 Task: Find connections with filter location Eggenstein-Leopoldshafen with filter topic #realestateagentwith filter profile language Spanish with filter current company KALPATARU POWER TRANSMISSION LIMITED with filter school UNIVERSITY OF SCIENCE AND TECHNOLOGY, MEGHALAYA with filter industry Freight and Package Transportation with filter service category Healthcare Consulting with filter keywords title Marketing Staff
Action: Mouse moved to (589, 80)
Screenshot: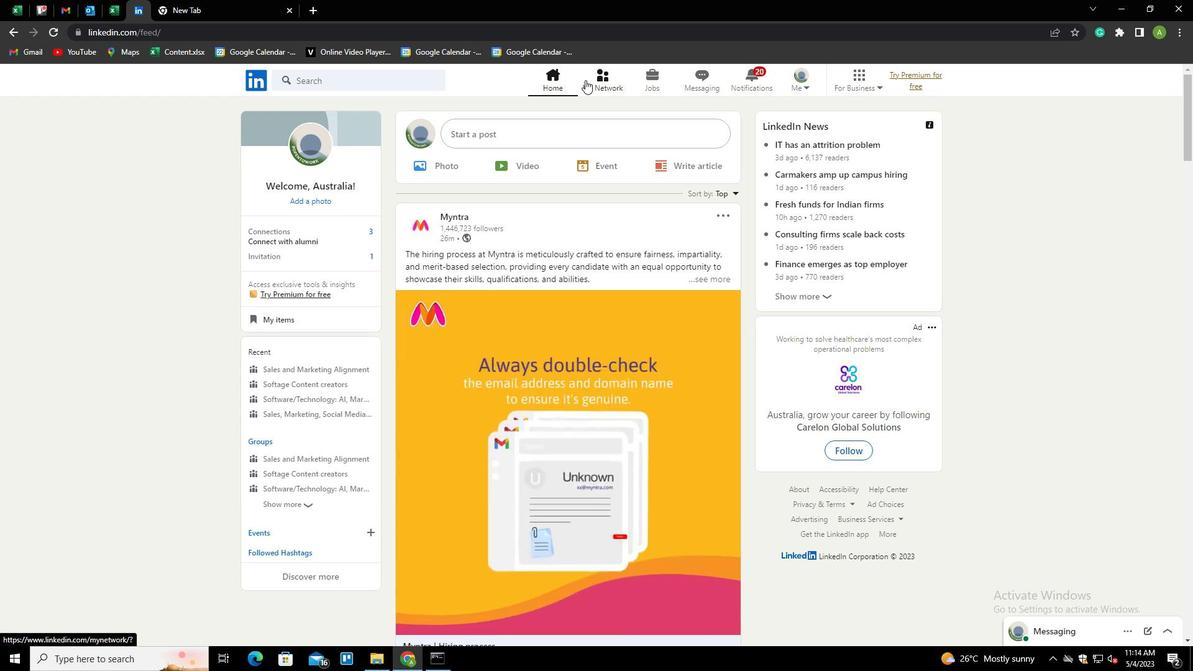 
Action: Mouse pressed left at (589, 80)
Screenshot: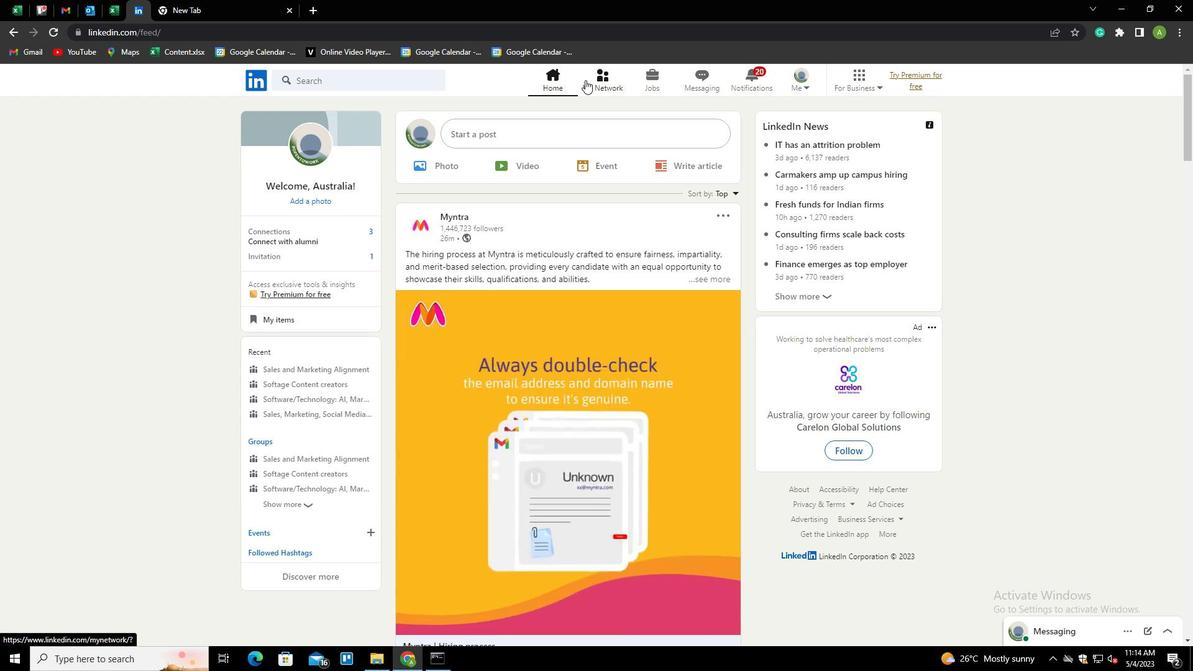 
Action: Mouse moved to (317, 152)
Screenshot: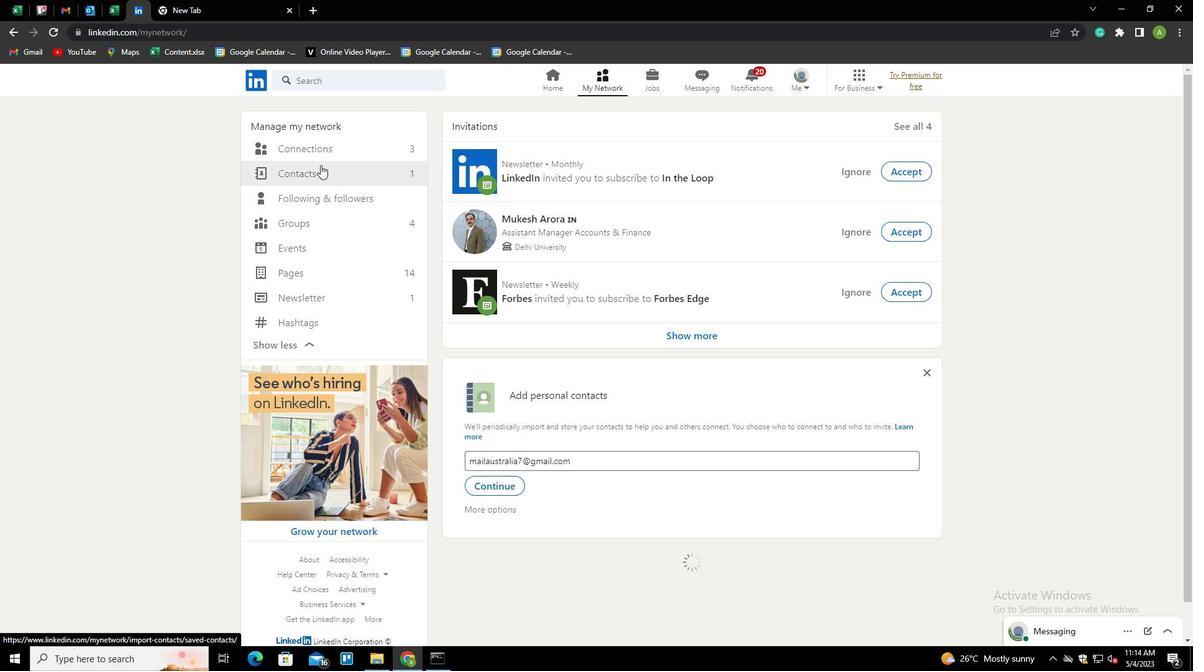 
Action: Mouse pressed left at (317, 152)
Screenshot: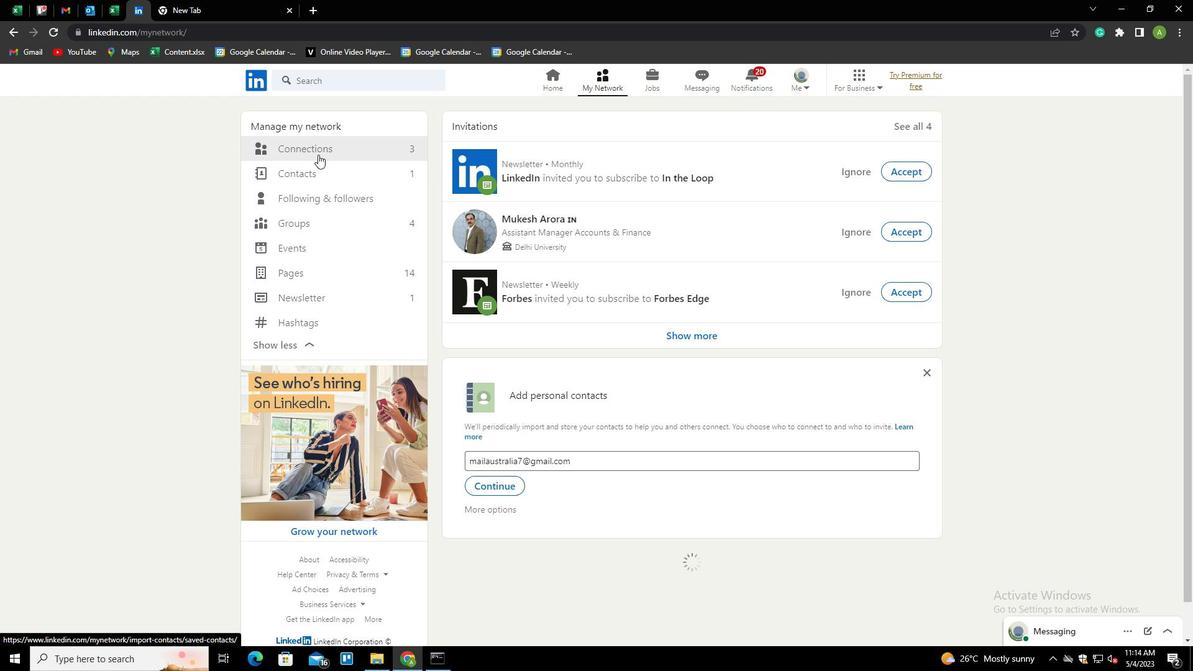 
Action: Mouse moved to (663, 145)
Screenshot: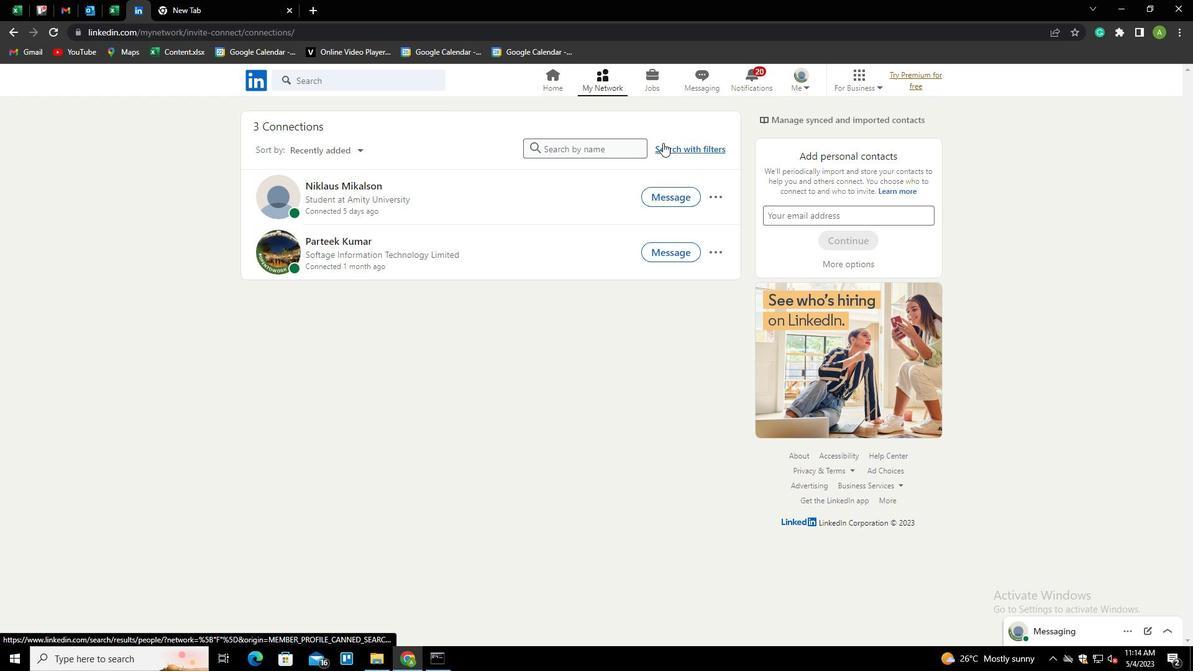 
Action: Mouse pressed left at (663, 145)
Screenshot: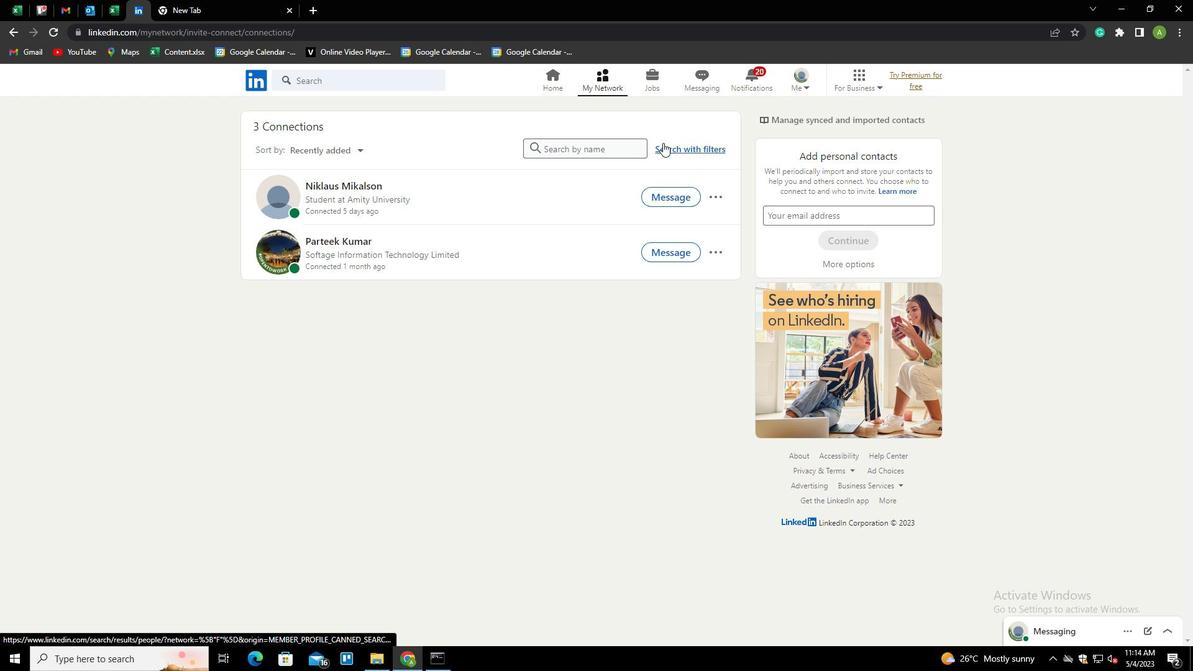 
Action: Mouse moved to (626, 119)
Screenshot: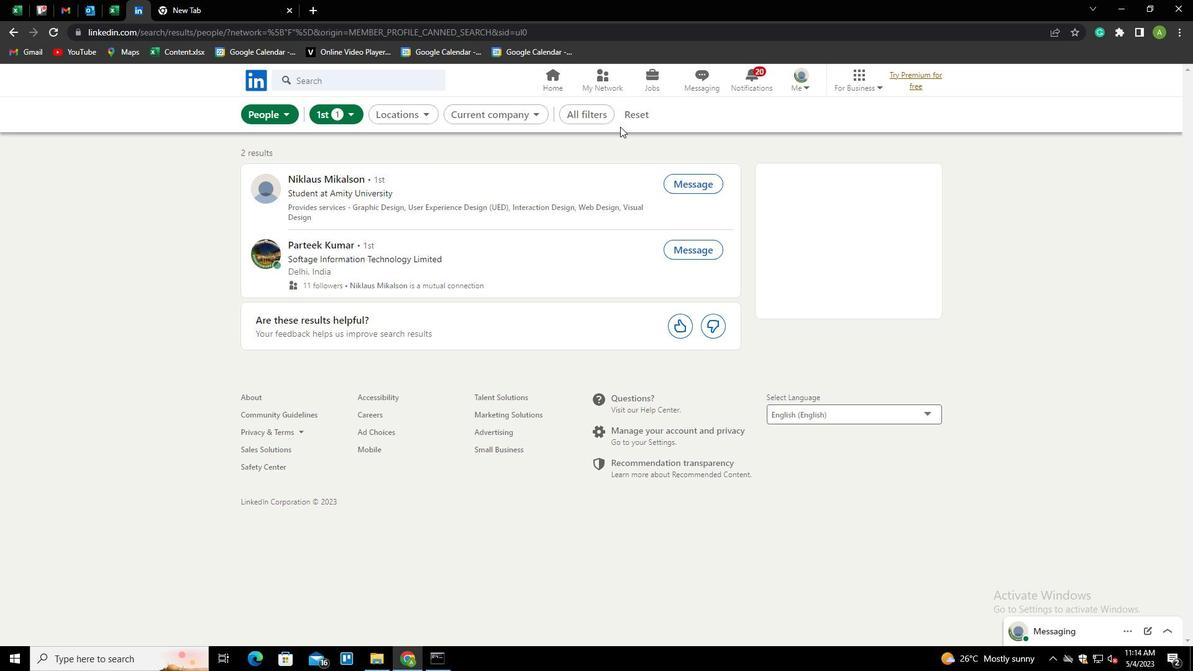 
Action: Mouse pressed left at (626, 119)
Screenshot: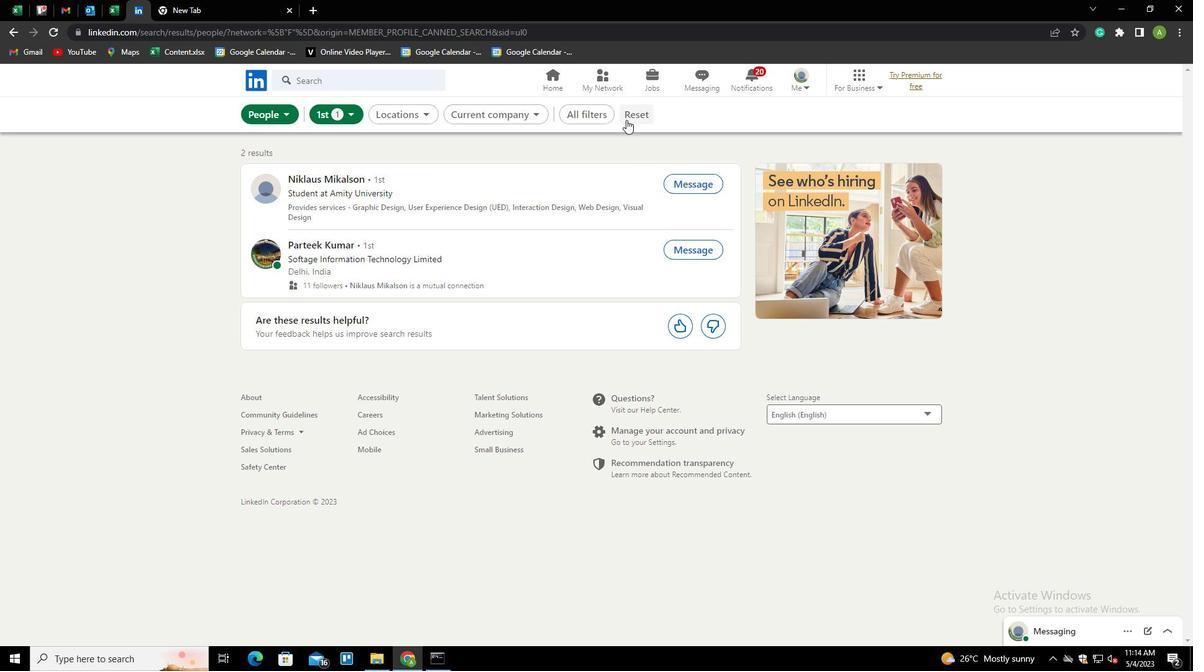 
Action: Mouse moved to (609, 115)
Screenshot: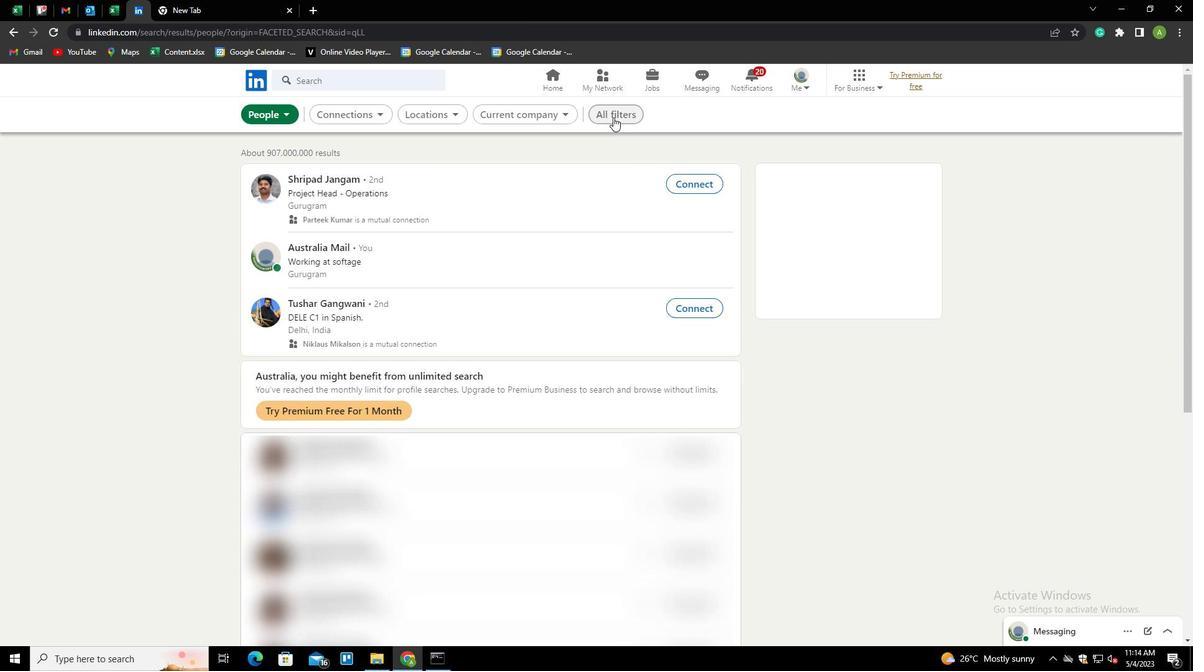 
Action: Mouse pressed left at (609, 115)
Screenshot: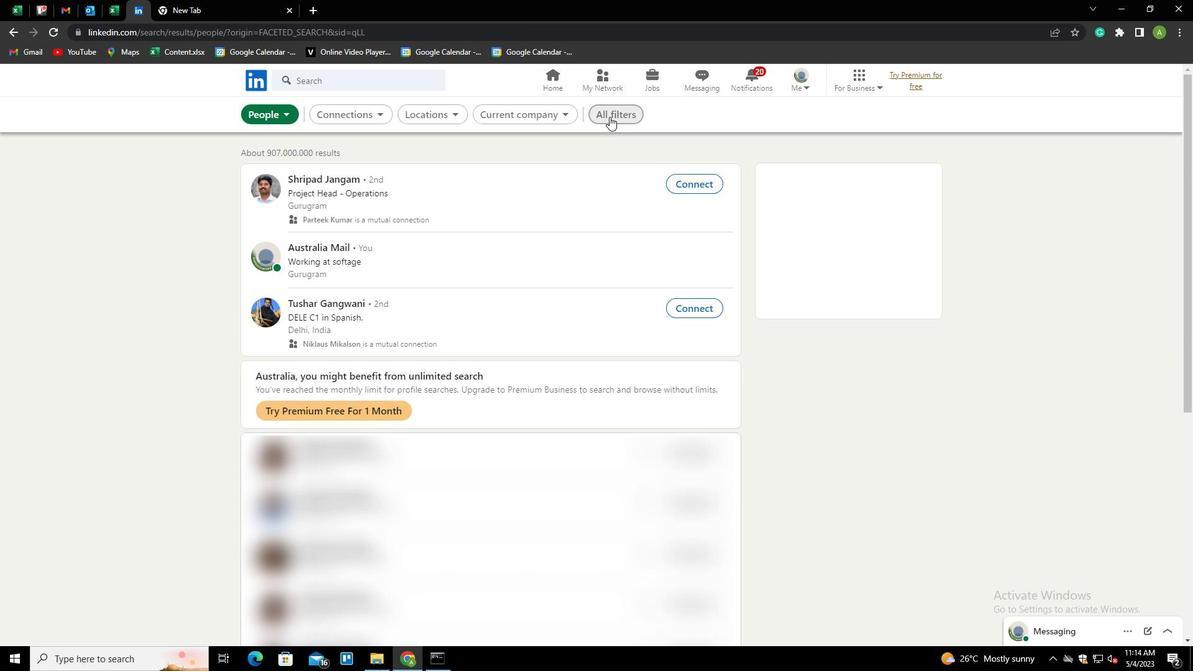 
Action: Mouse moved to (909, 243)
Screenshot: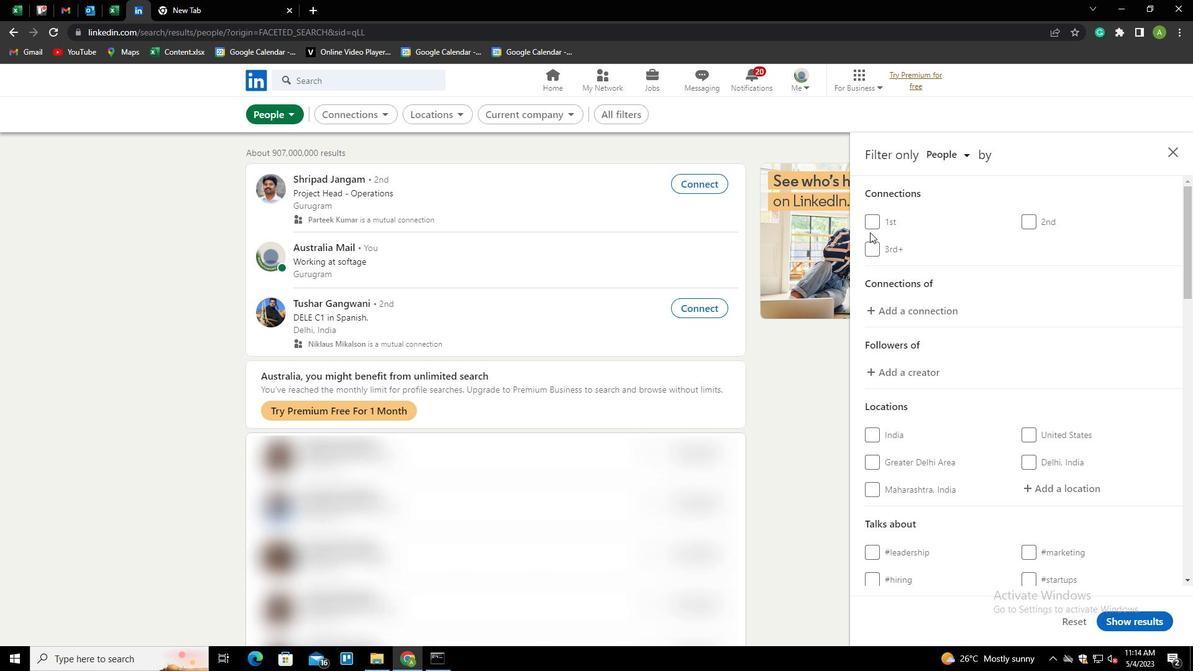 
Action: Mouse scrolled (909, 242) with delta (0, 0)
Screenshot: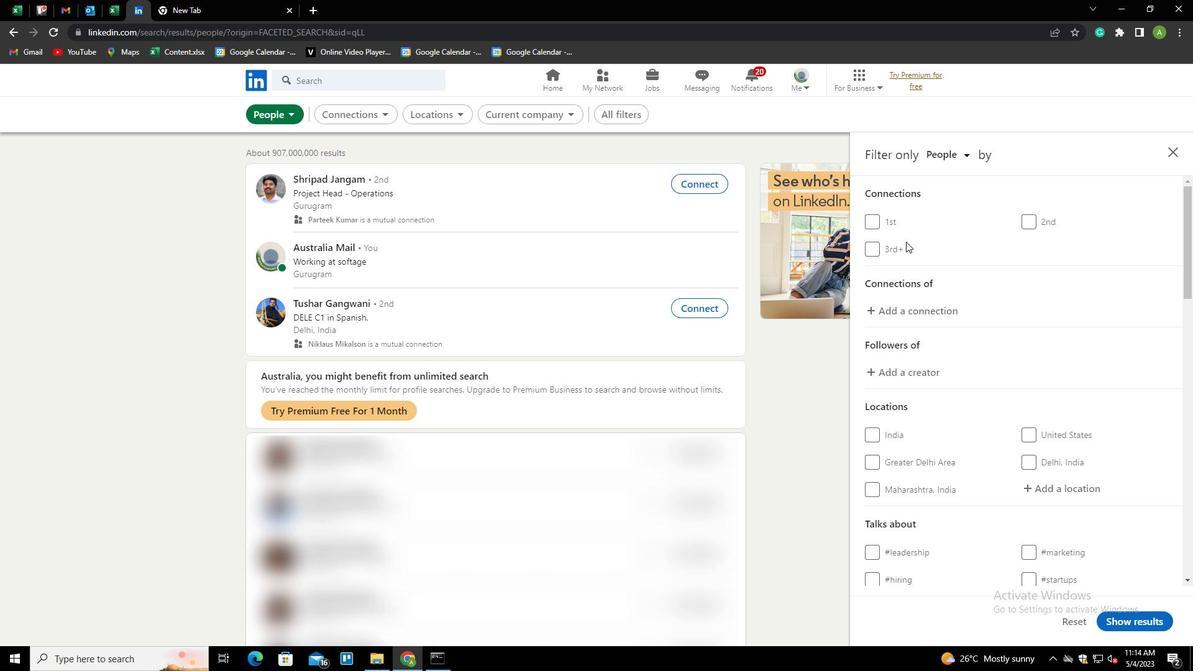 
Action: Mouse scrolled (909, 242) with delta (0, 0)
Screenshot: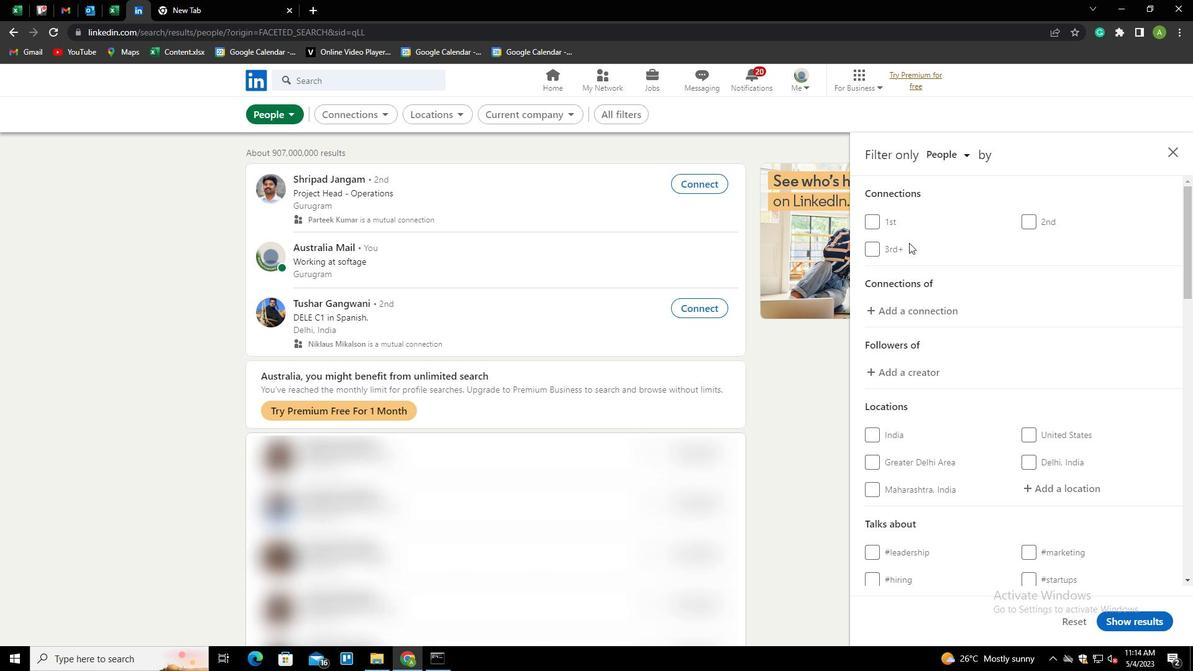 
Action: Mouse moved to (1035, 356)
Screenshot: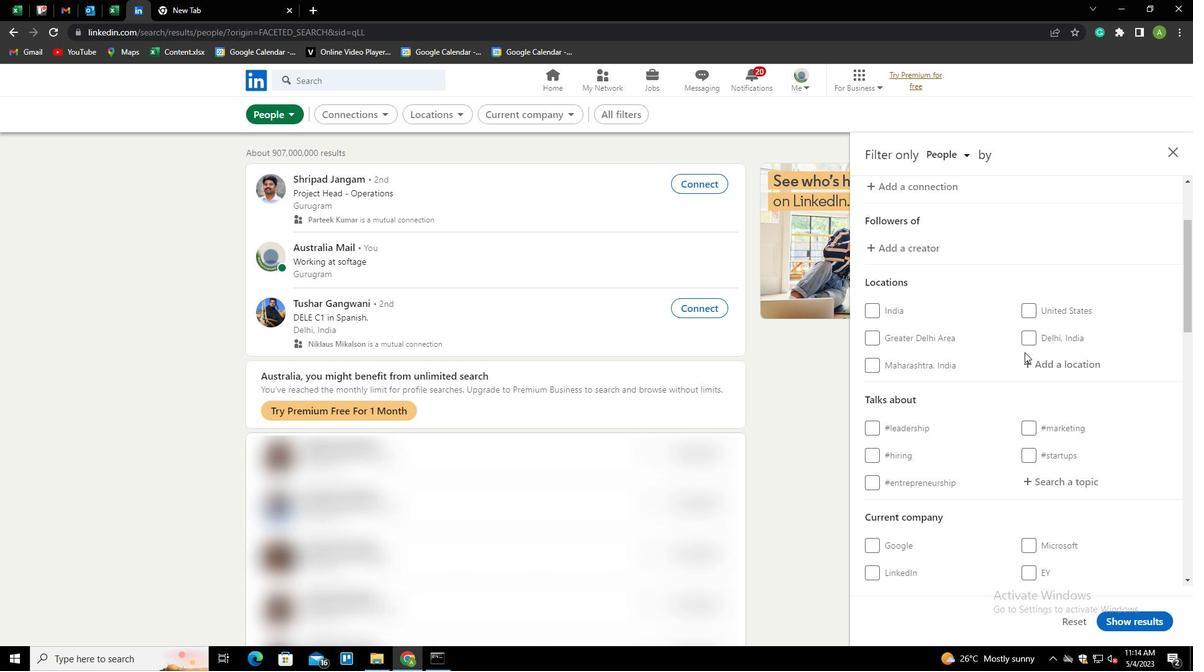 
Action: Mouse pressed left at (1035, 356)
Screenshot: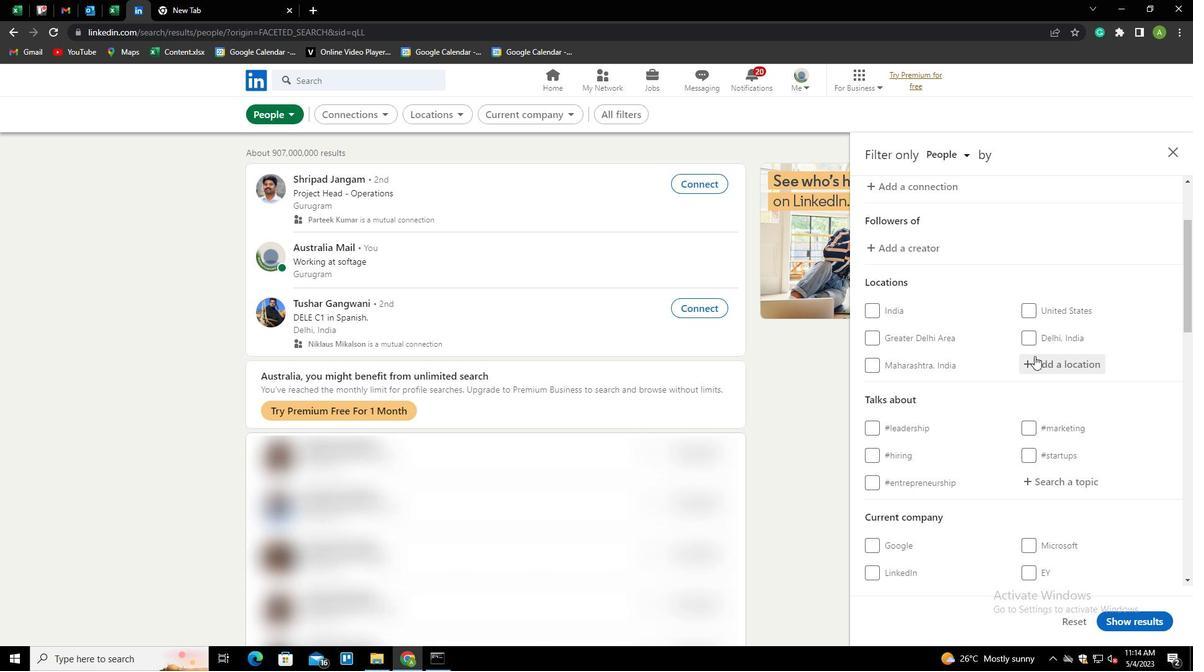 
Action: Key pressed <Key.shift>E
Screenshot: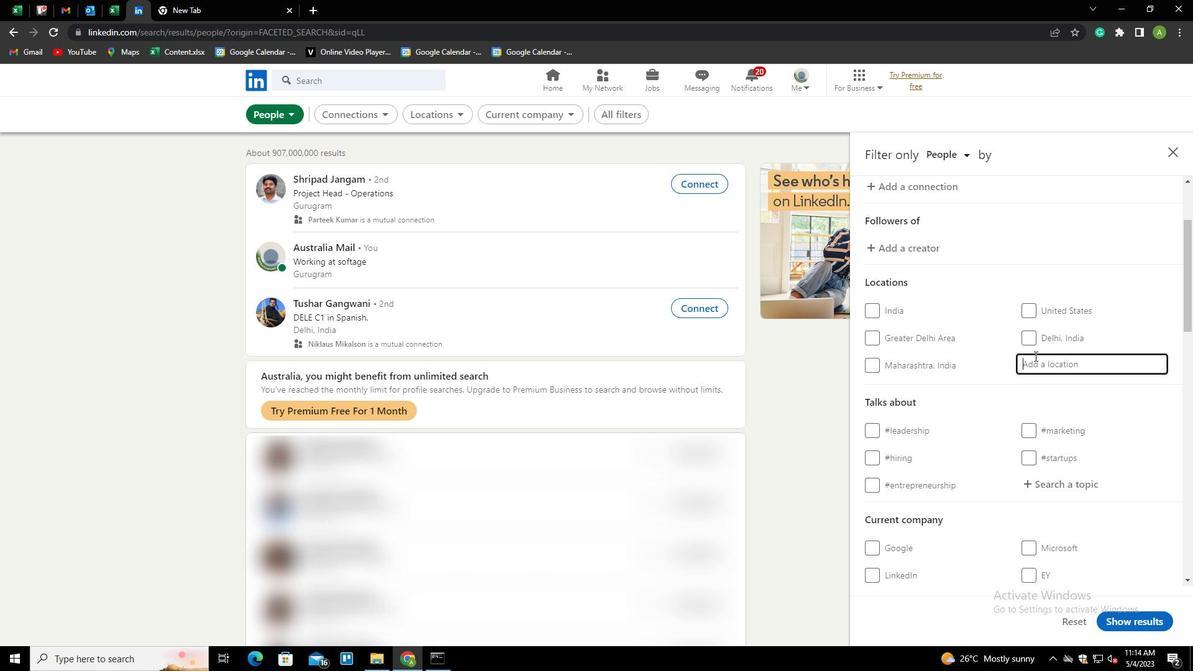
Action: Mouse moved to (1035, 356)
Screenshot: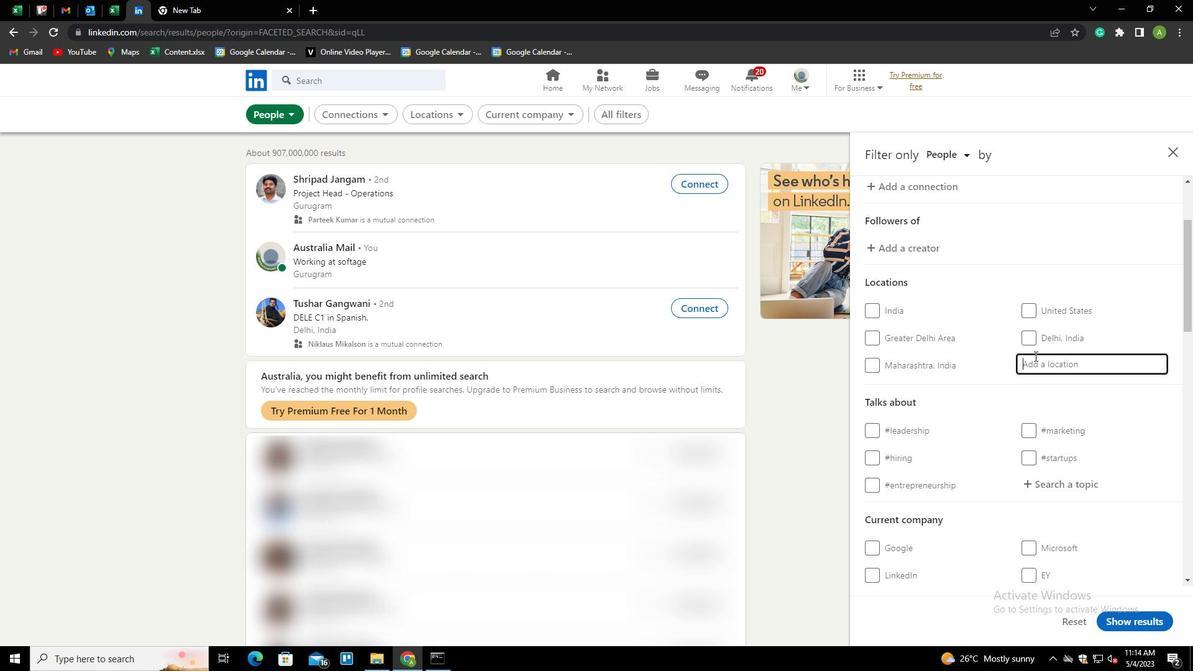 
Action: Key pressed GG
Screenshot: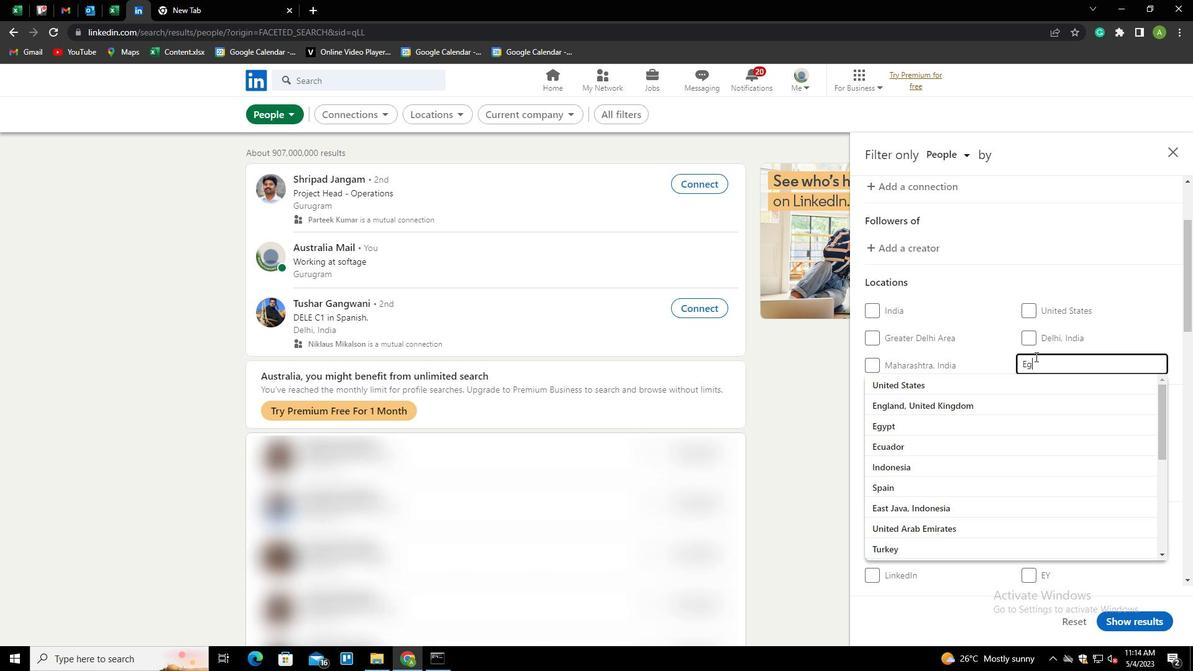
Action: Mouse moved to (1033, 355)
Screenshot: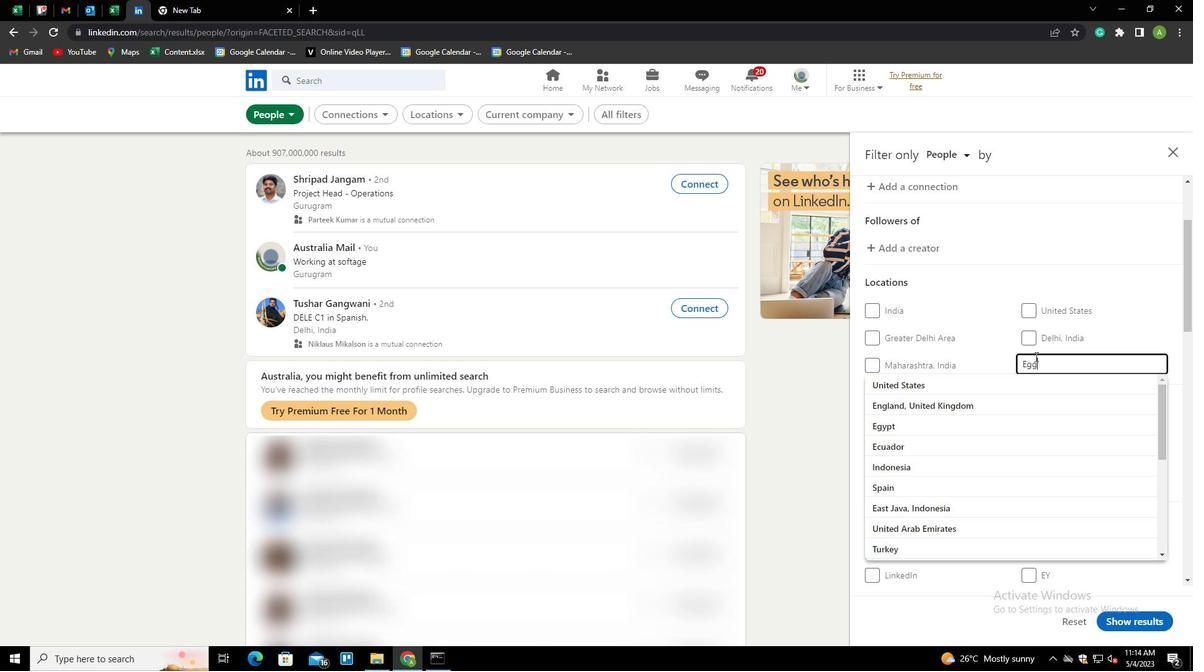 
Action: Key pressed E
Screenshot: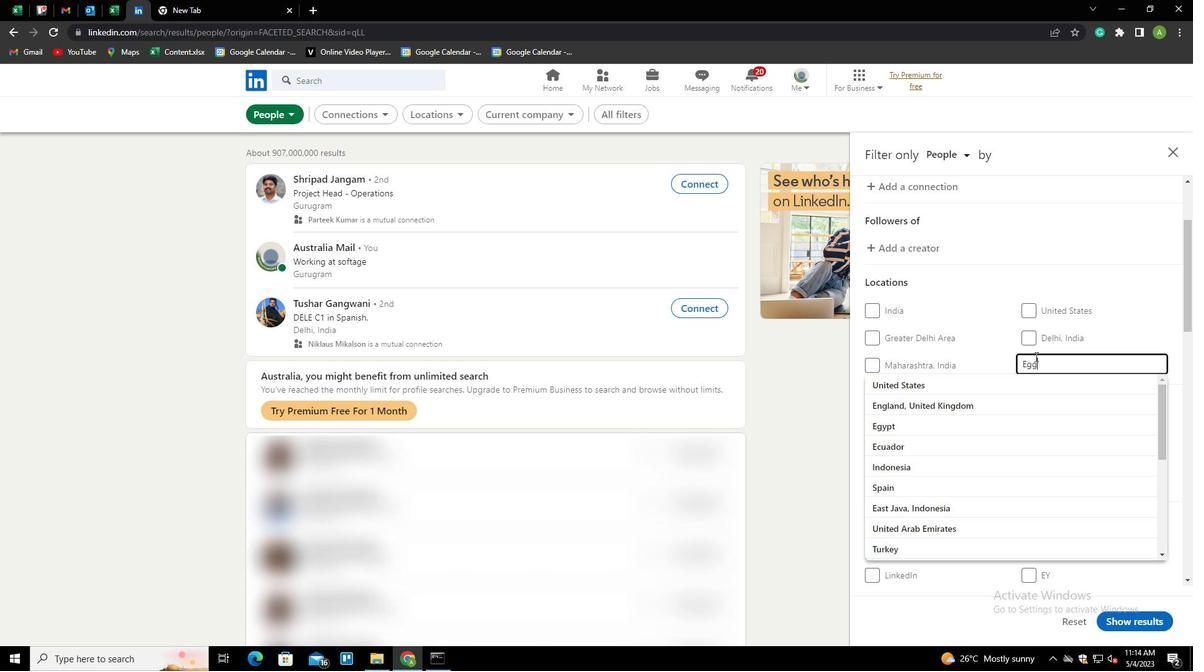 
Action: Mouse moved to (985, 324)
Screenshot: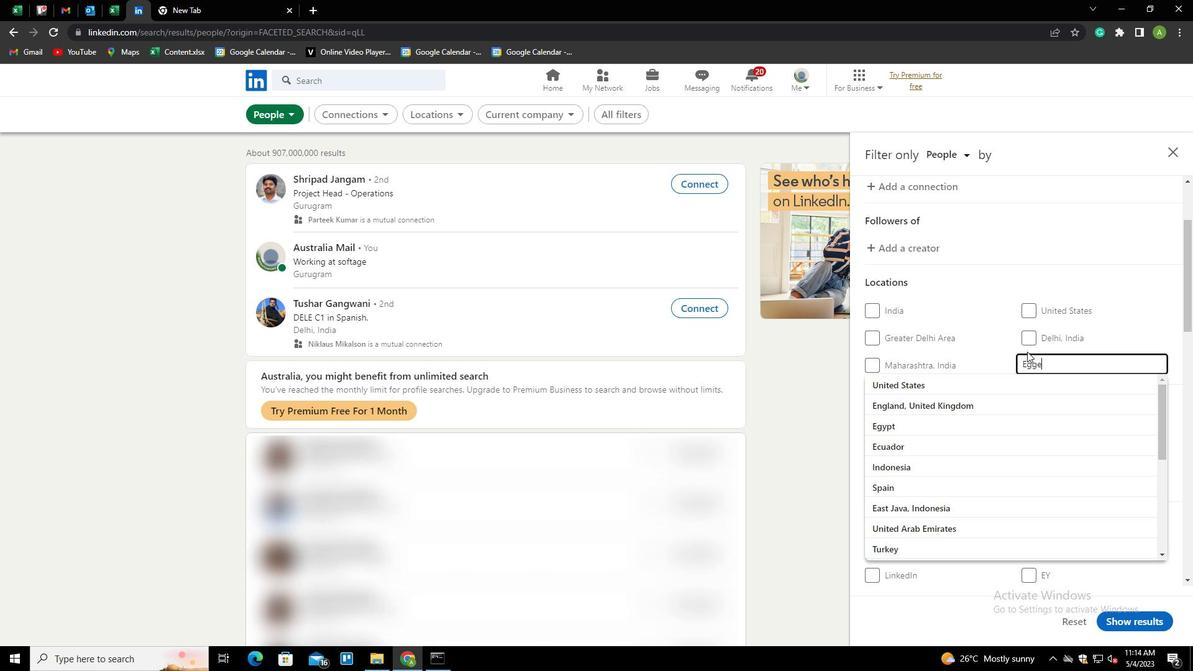 
Action: Key pressed NSTEIN<Key.down><Key.enter>
Screenshot: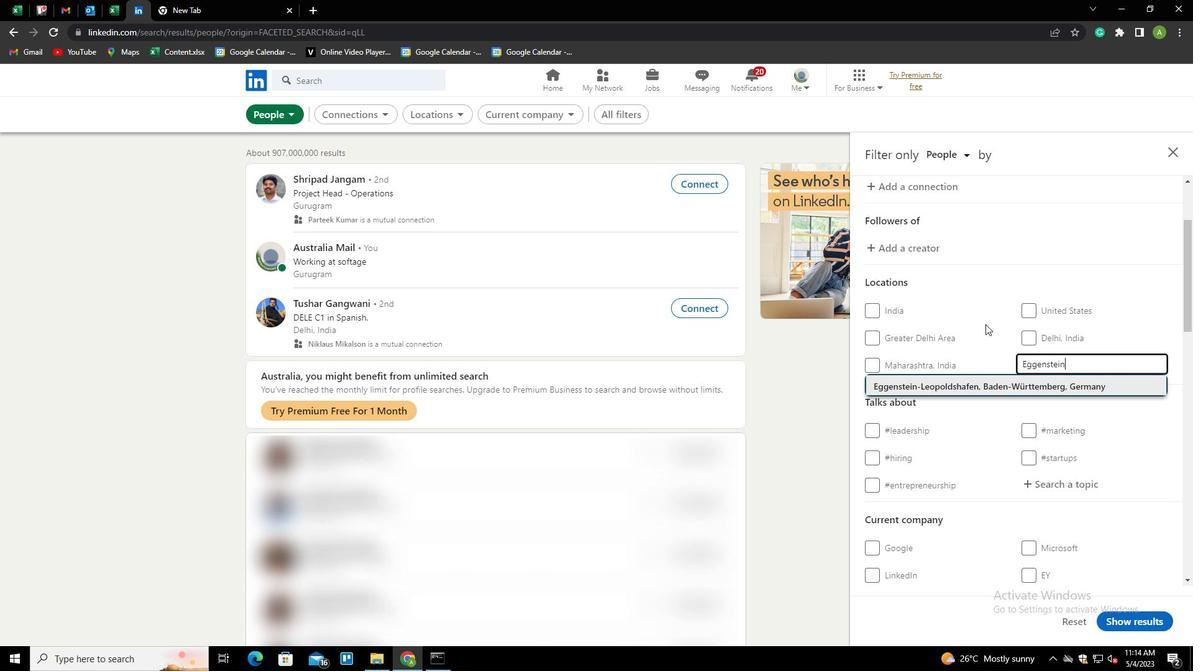 
Action: Mouse moved to (983, 326)
Screenshot: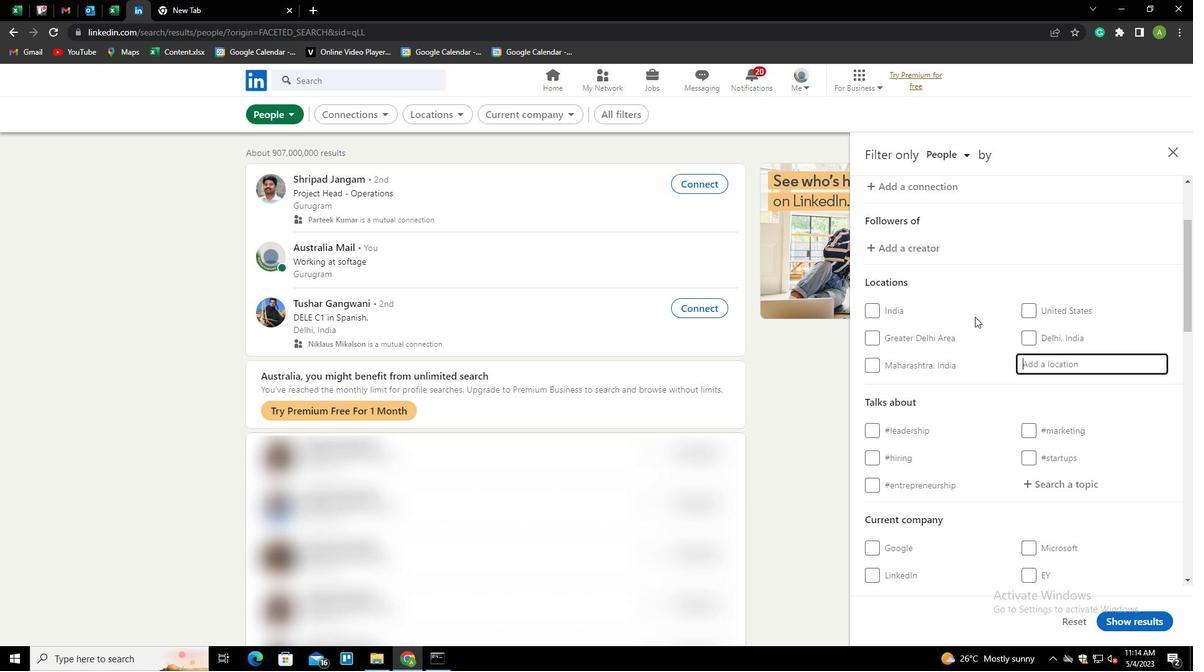 
Action: Mouse scrolled (983, 326) with delta (0, 0)
Screenshot: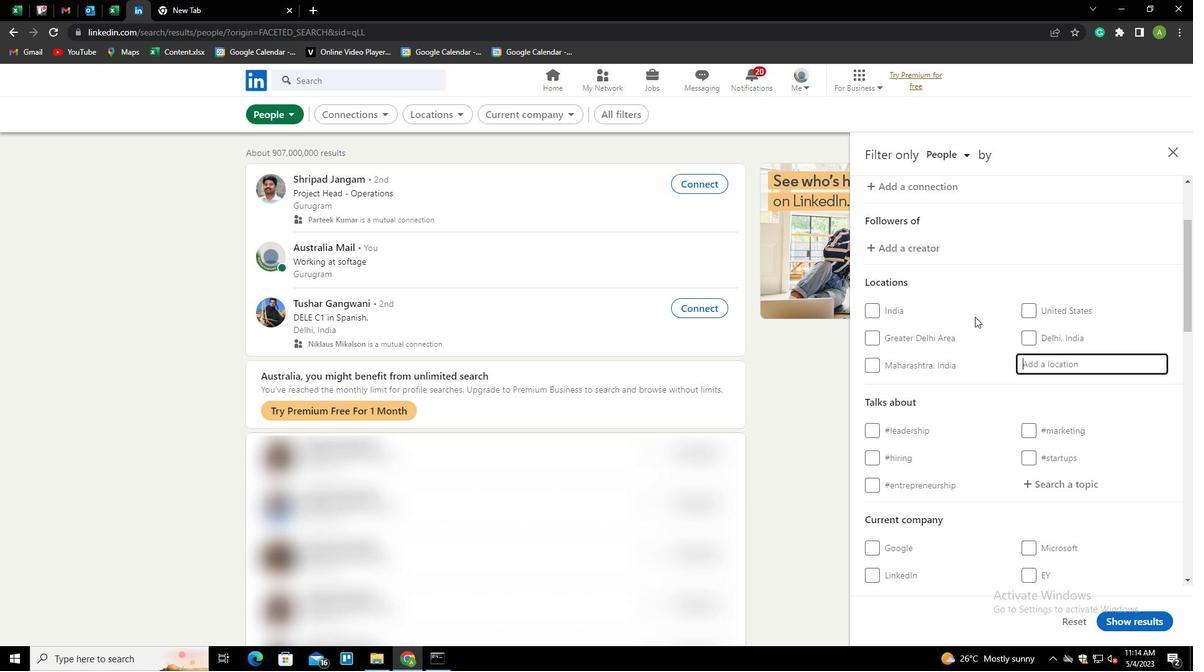 
Action: Mouse moved to (989, 339)
Screenshot: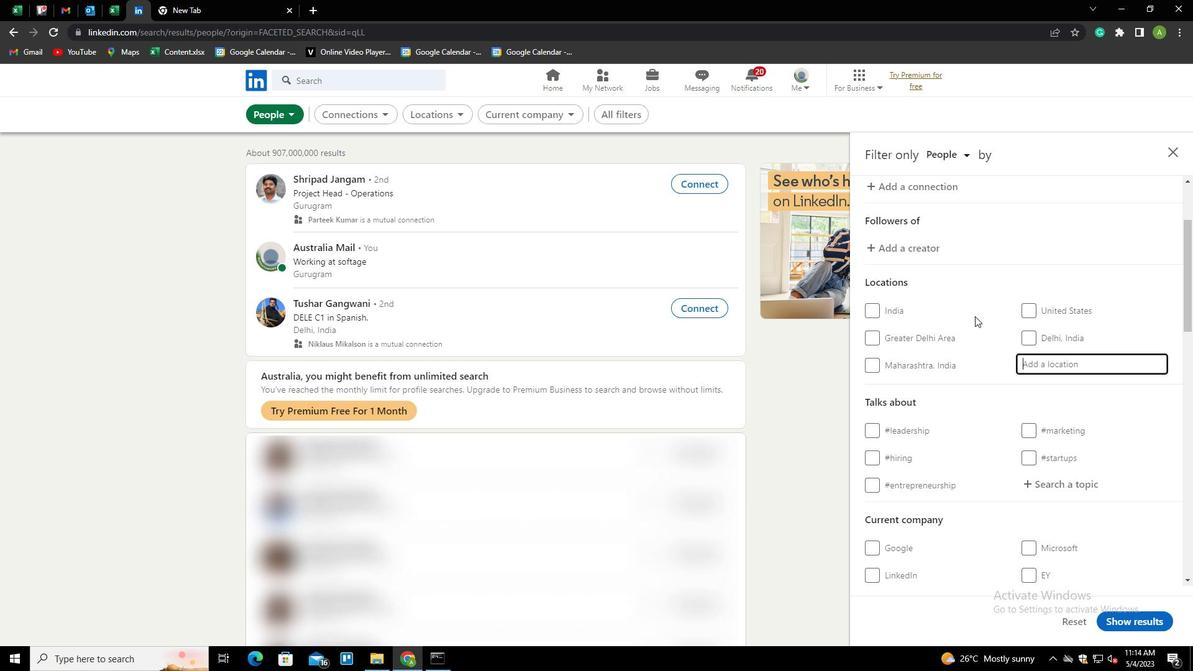 
Action: Mouse scrolled (989, 338) with delta (0, 0)
Screenshot: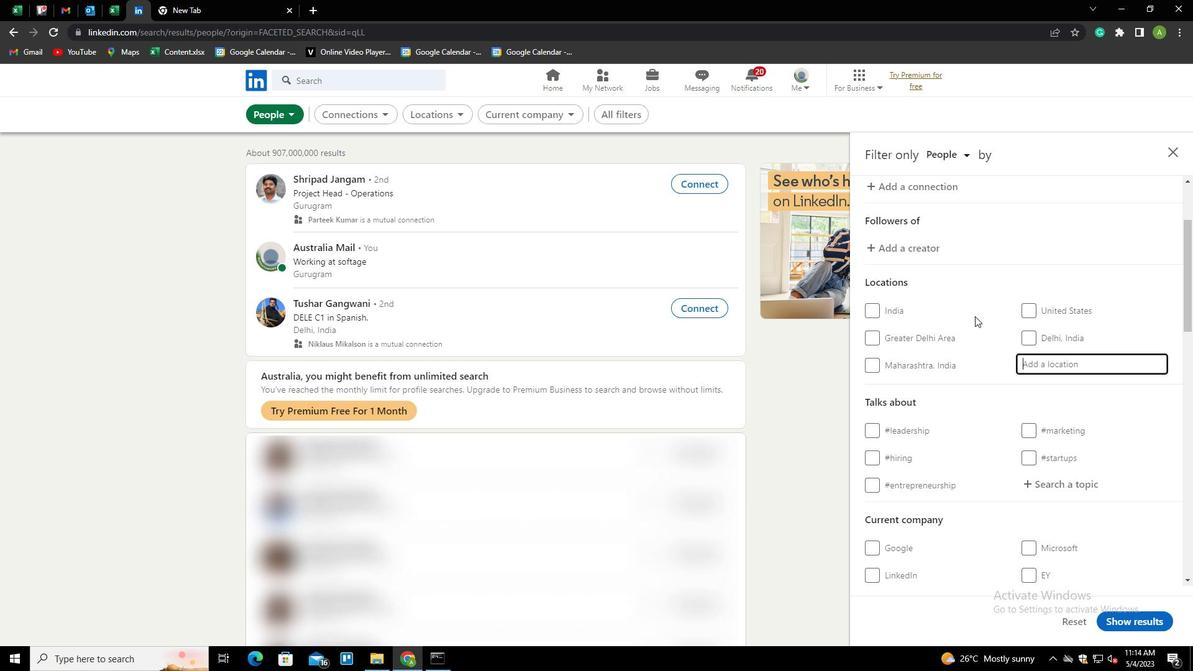 
Action: Mouse moved to (990, 345)
Screenshot: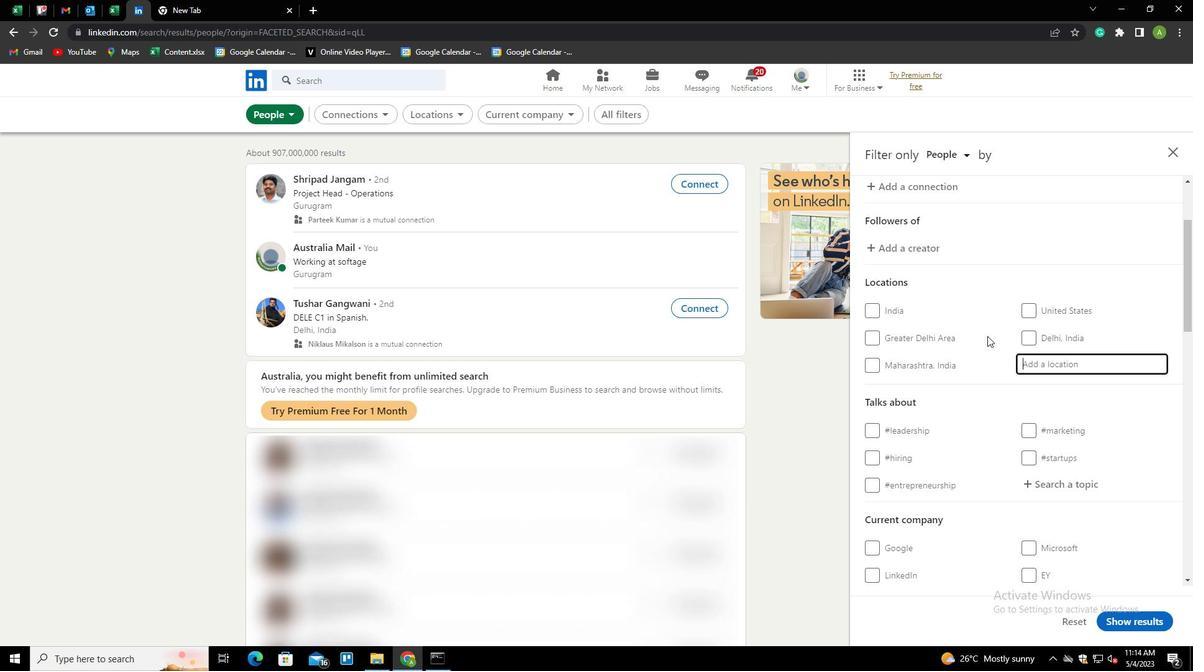 
Action: Mouse scrolled (990, 345) with delta (0, 0)
Screenshot: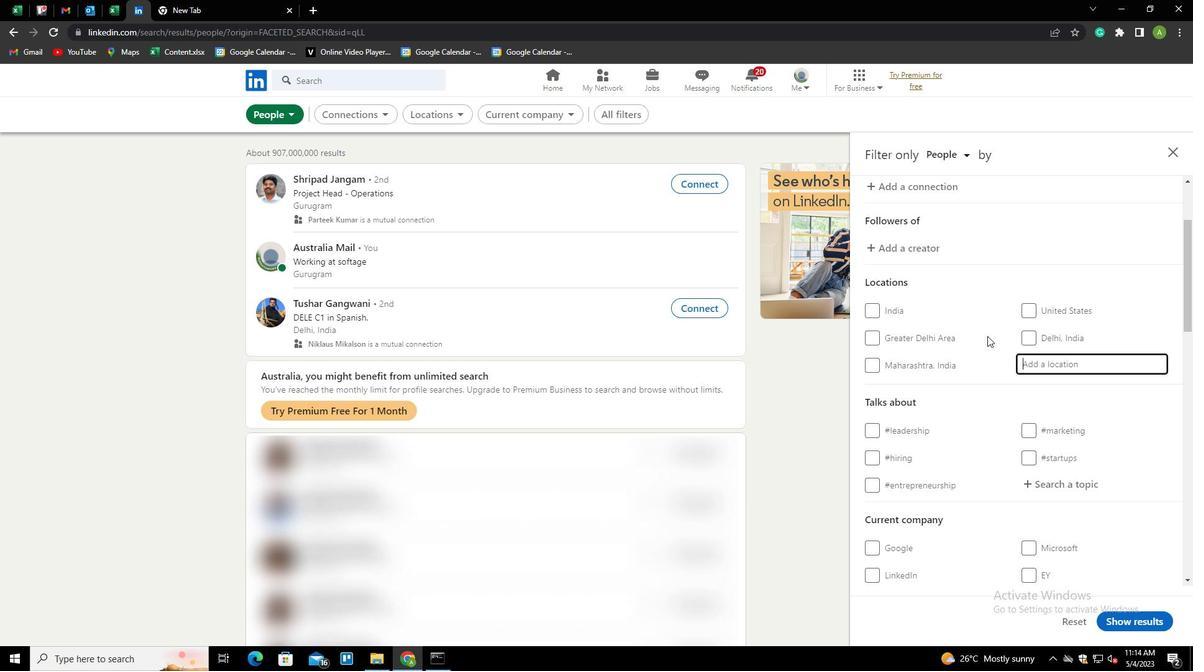 
Action: Mouse moved to (1059, 333)
Screenshot: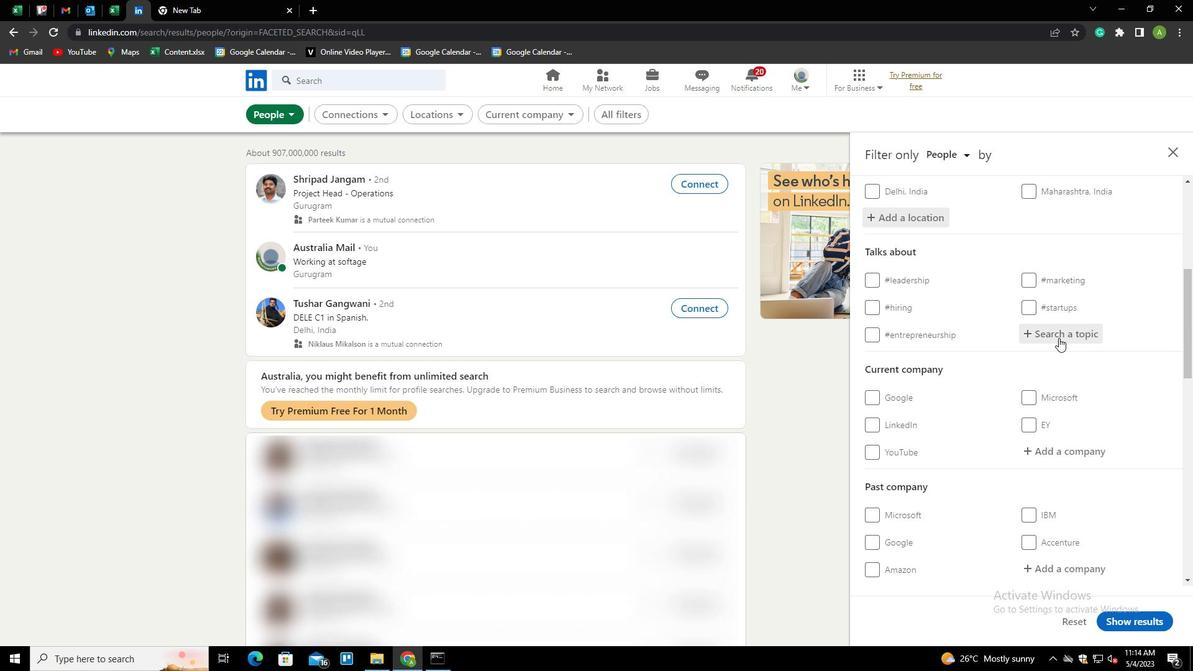 
Action: Mouse pressed left at (1059, 333)
Screenshot: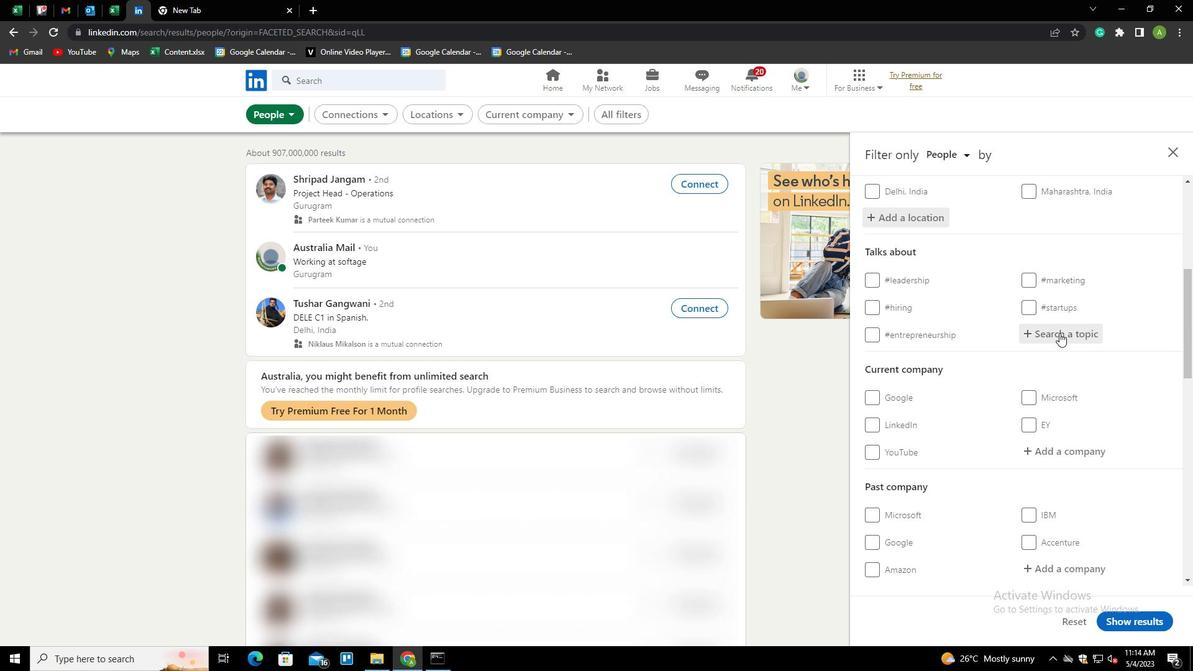 
Action: Mouse moved to (1056, 330)
Screenshot: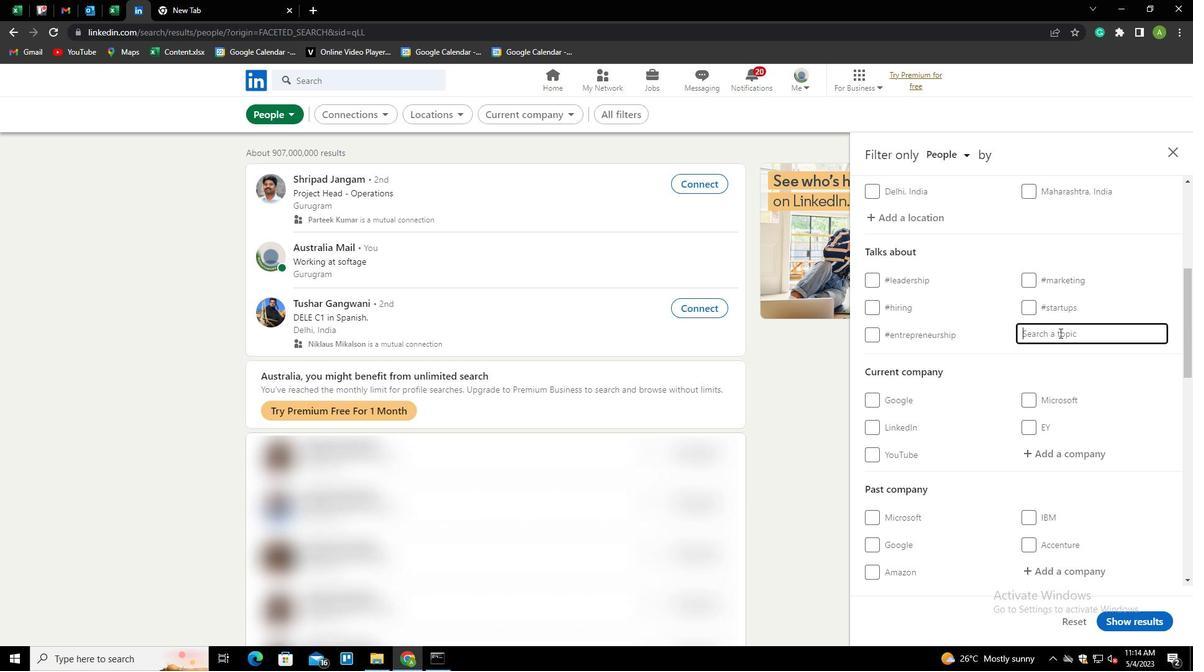 
Action: Key pressed REALESTATEAGE<Key.down><Key.enter>
Screenshot: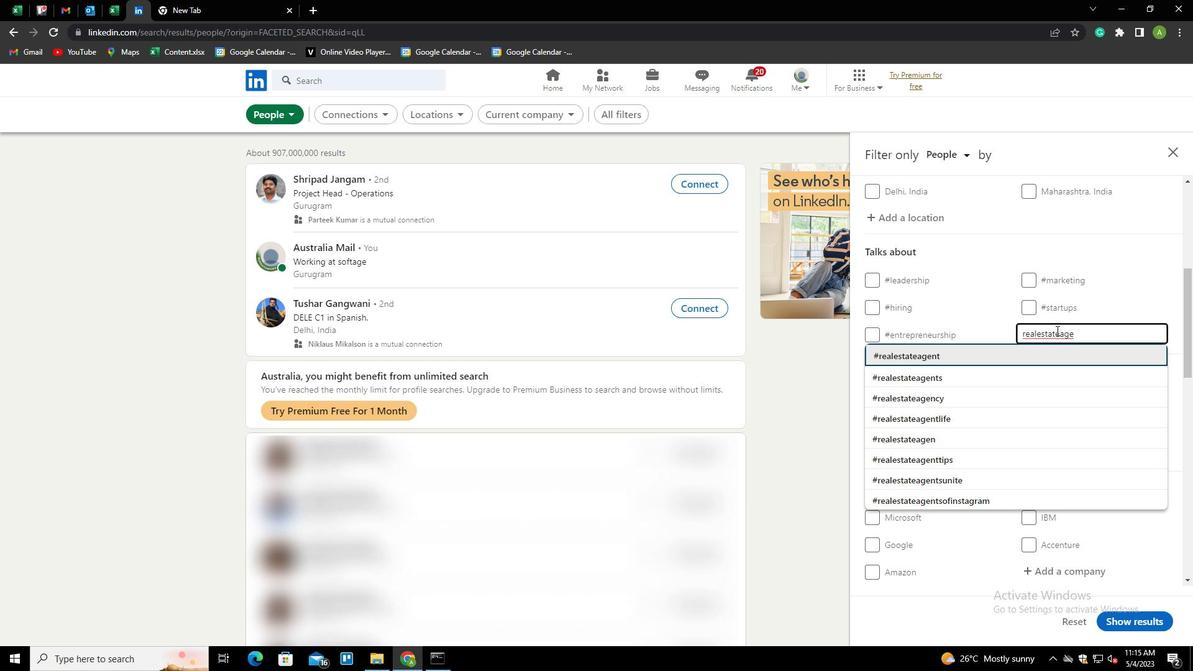 
Action: Mouse scrolled (1056, 330) with delta (0, 0)
Screenshot: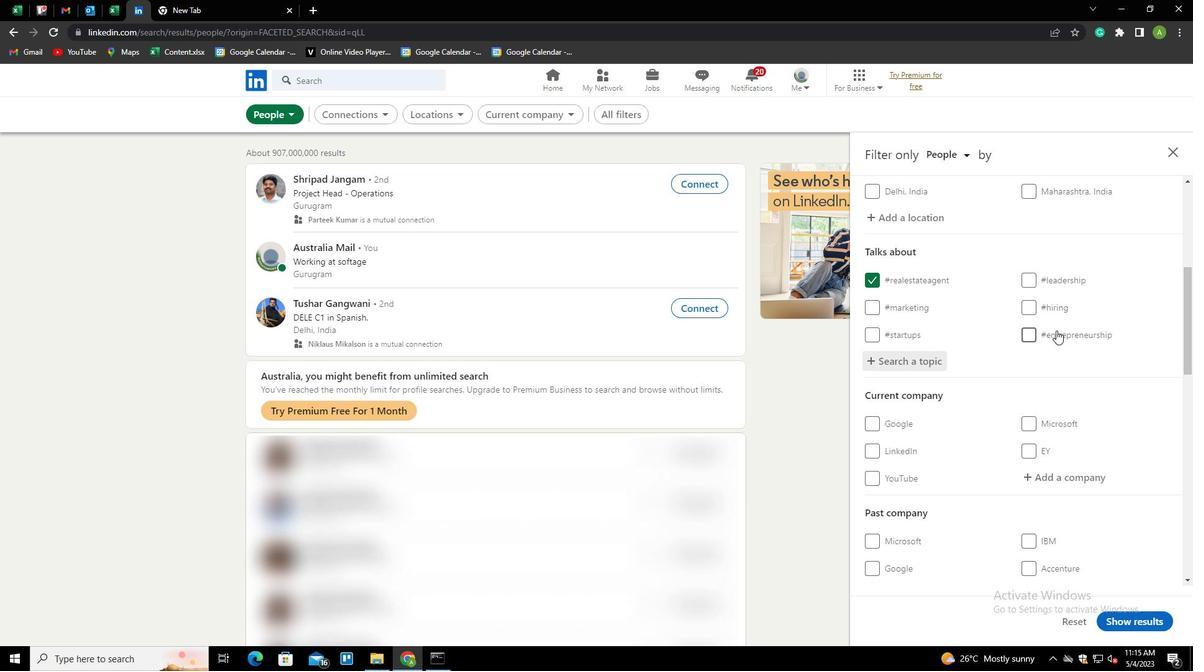 
Action: Mouse scrolled (1056, 330) with delta (0, 0)
Screenshot: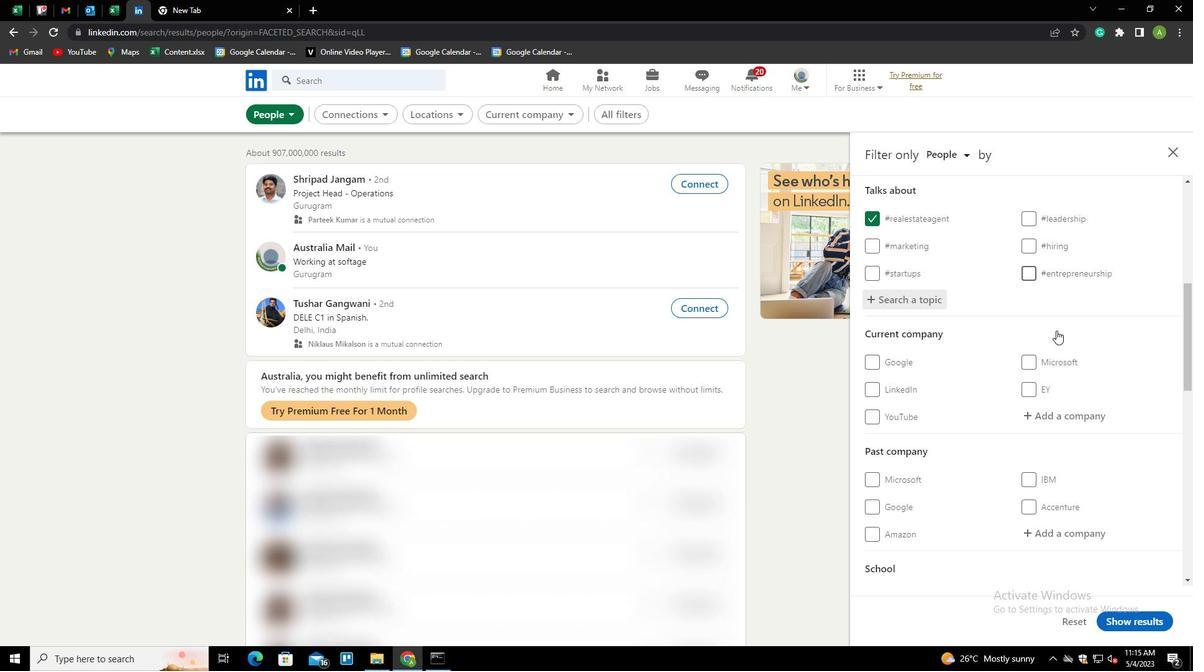 
Action: Mouse scrolled (1056, 330) with delta (0, 0)
Screenshot: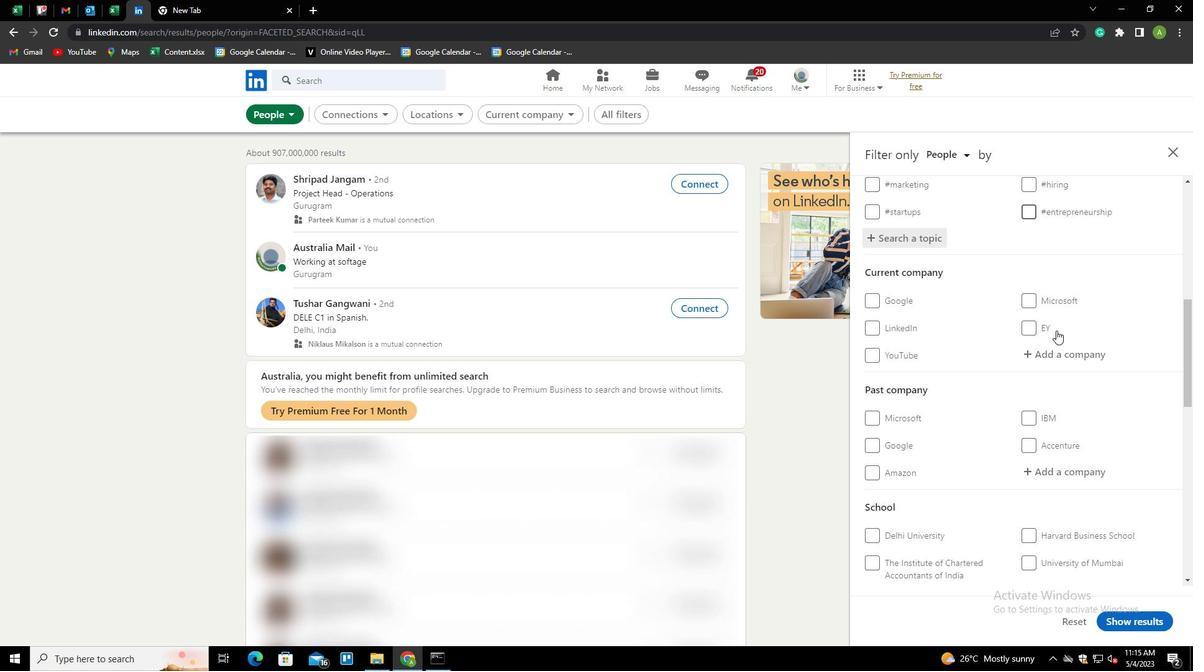 
Action: Mouse scrolled (1056, 330) with delta (0, 0)
Screenshot: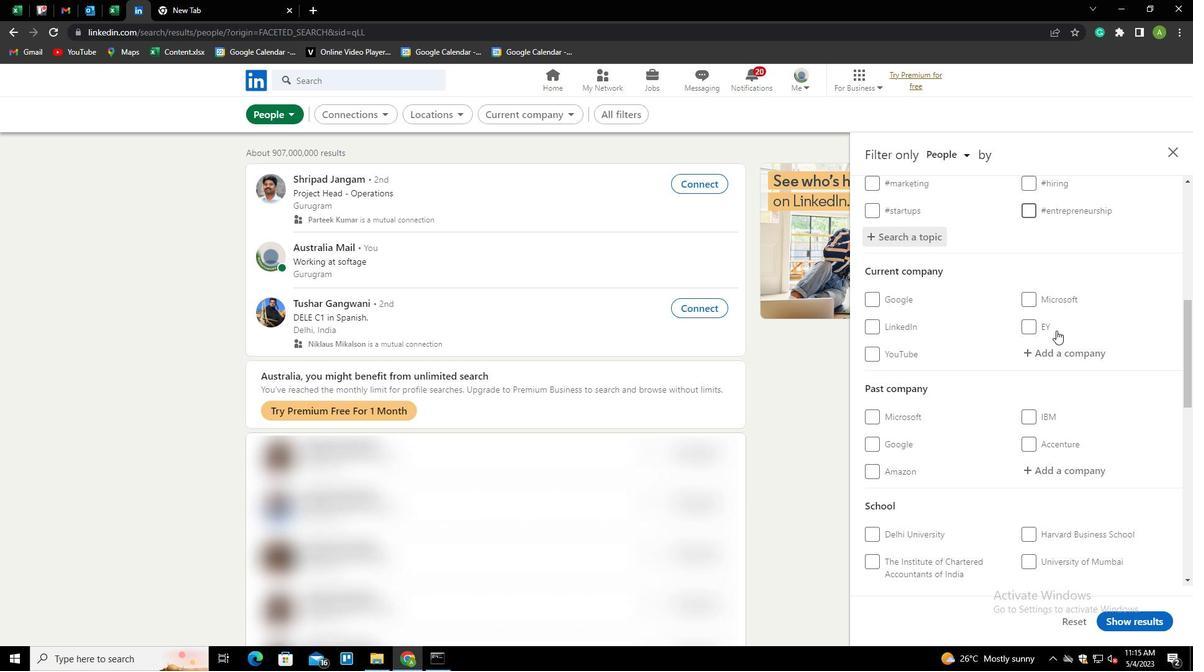 
Action: Mouse scrolled (1056, 330) with delta (0, 0)
Screenshot: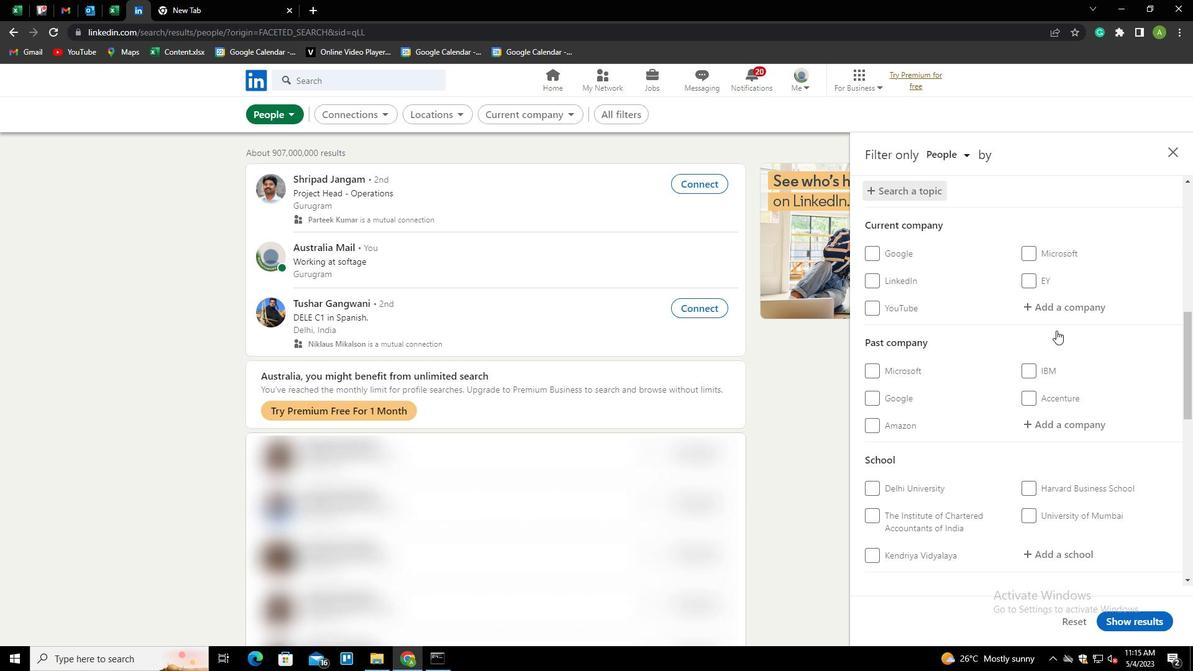 
Action: Mouse scrolled (1056, 330) with delta (0, 0)
Screenshot: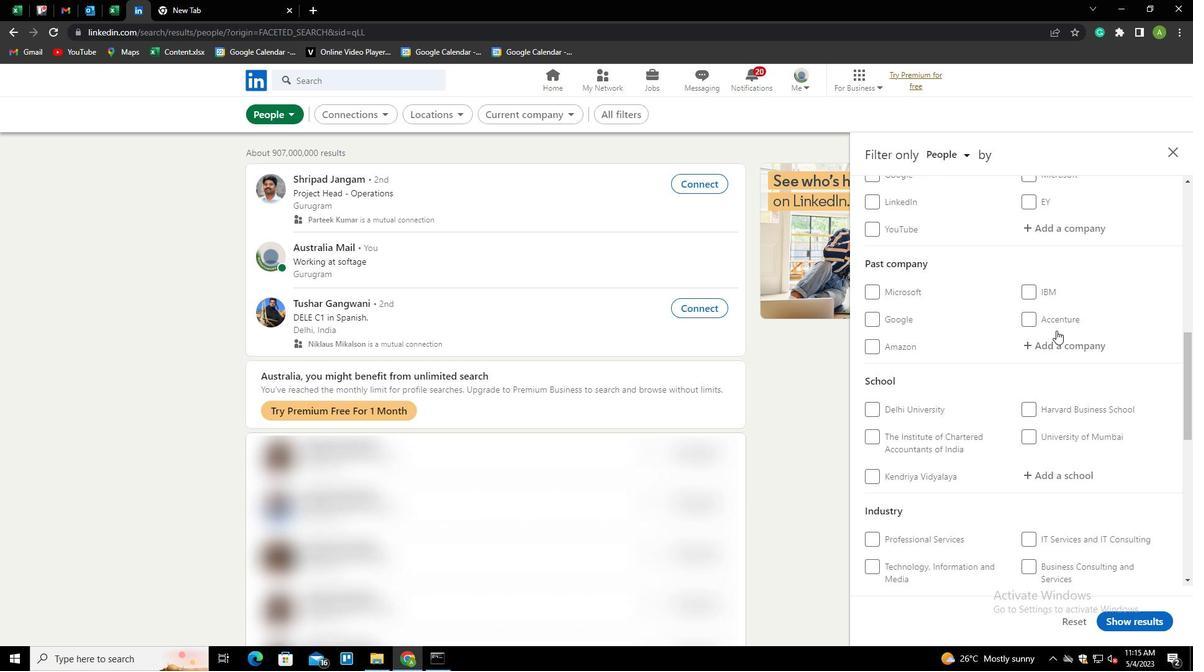 
Action: Mouse scrolled (1056, 330) with delta (0, 0)
Screenshot: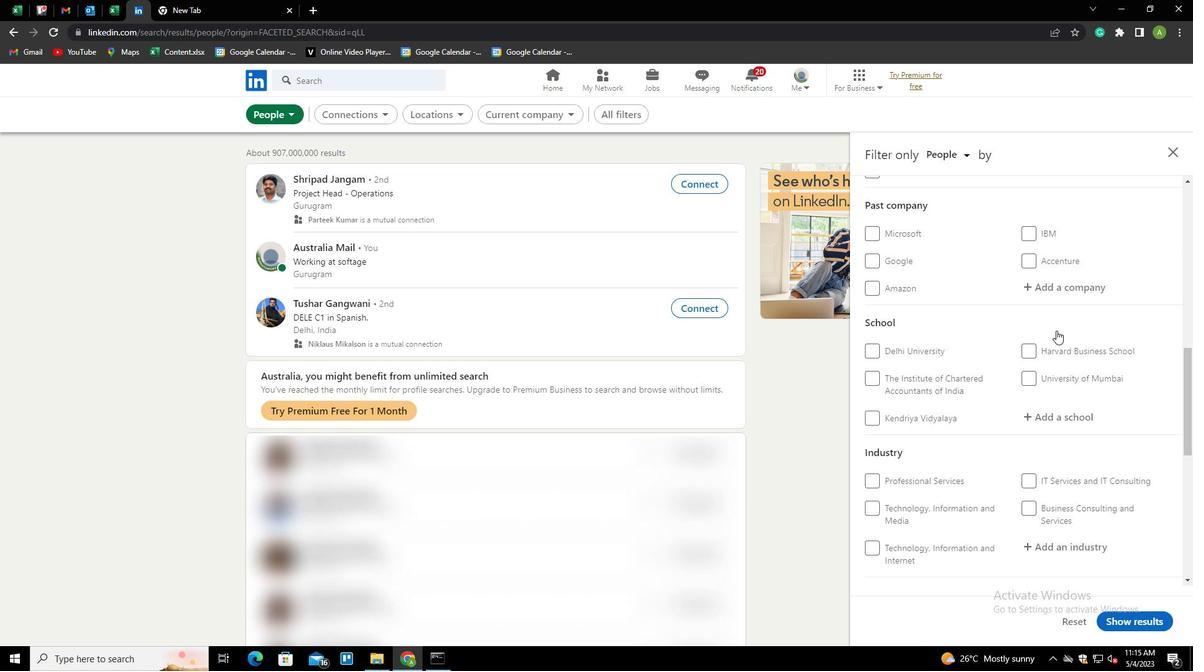
Action: Mouse scrolled (1056, 330) with delta (0, 0)
Screenshot: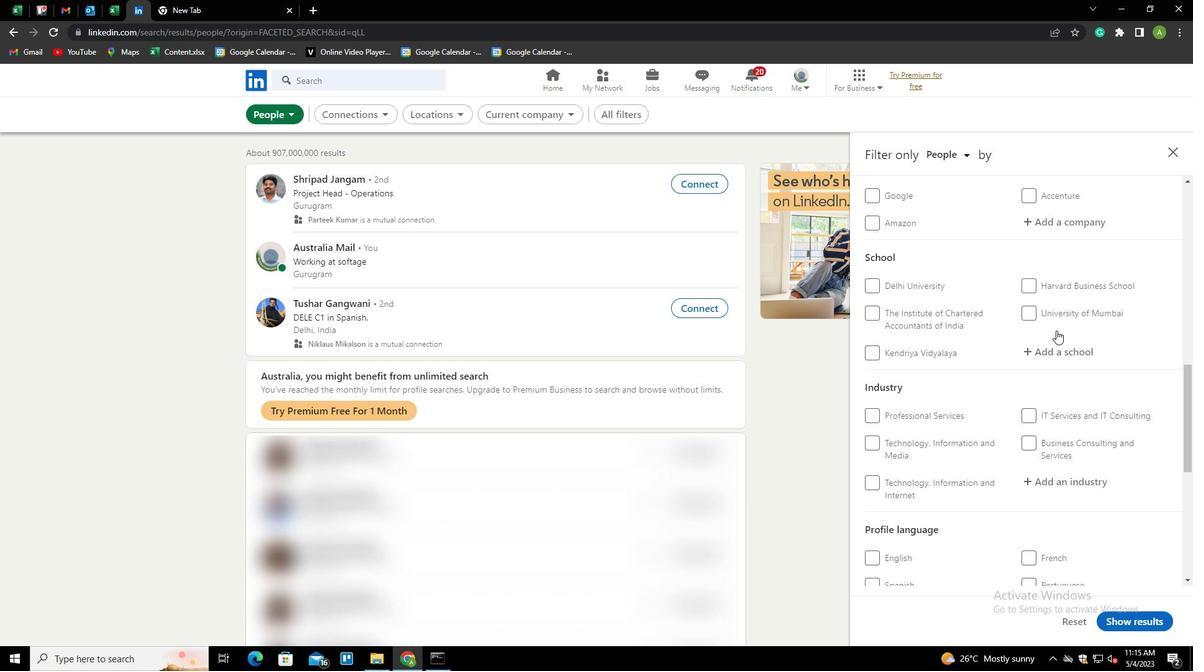 
Action: Mouse moved to (870, 464)
Screenshot: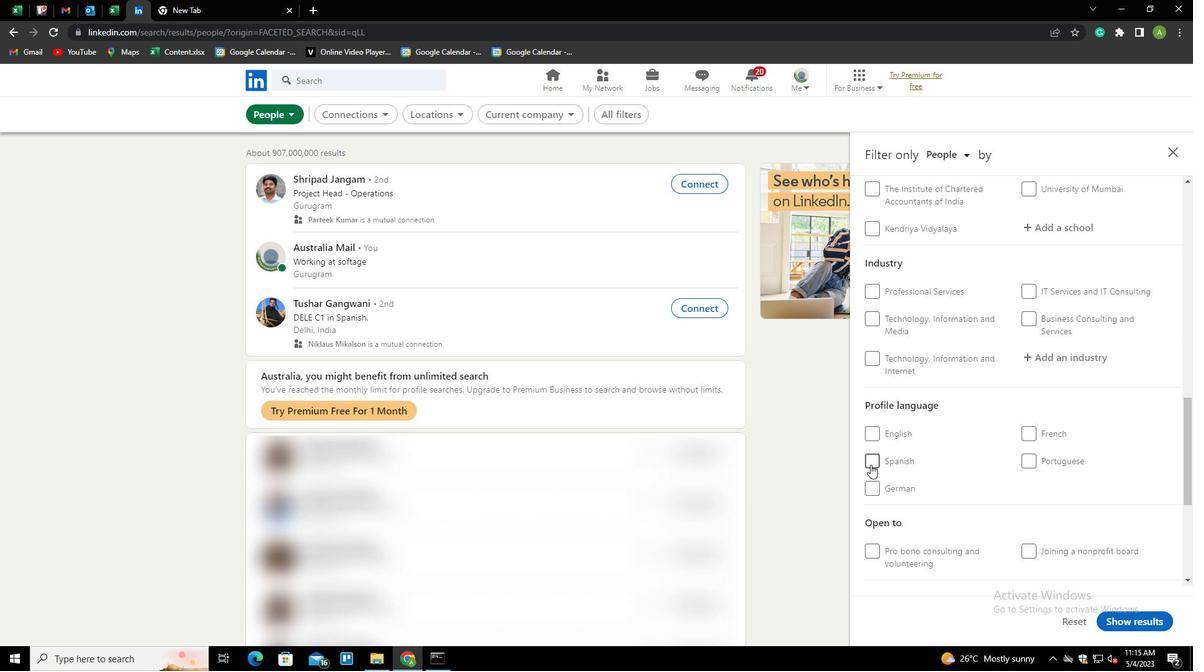 
Action: Mouse pressed left at (870, 464)
Screenshot: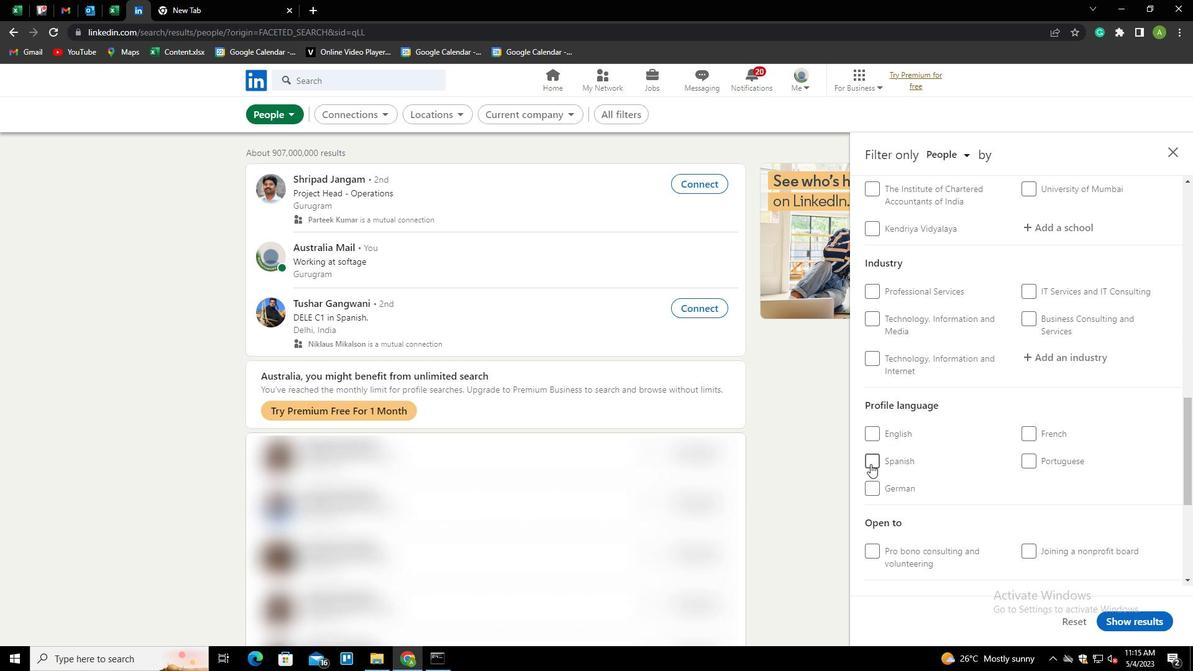 
Action: Mouse moved to (997, 417)
Screenshot: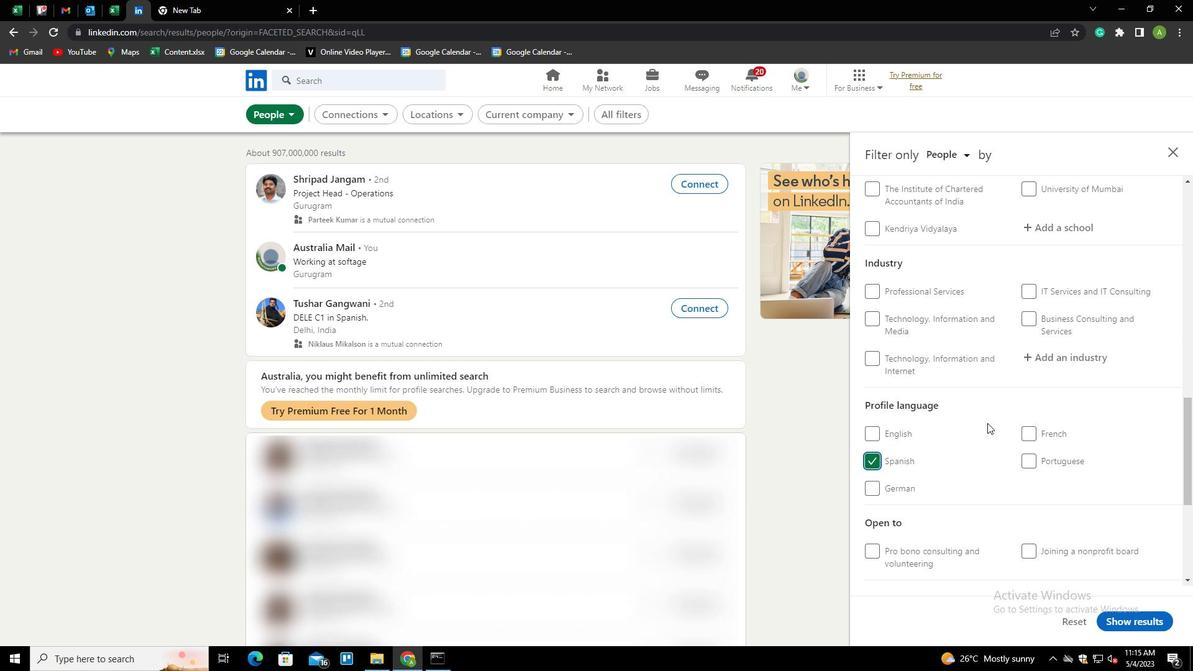 
Action: Mouse scrolled (997, 417) with delta (0, 0)
Screenshot: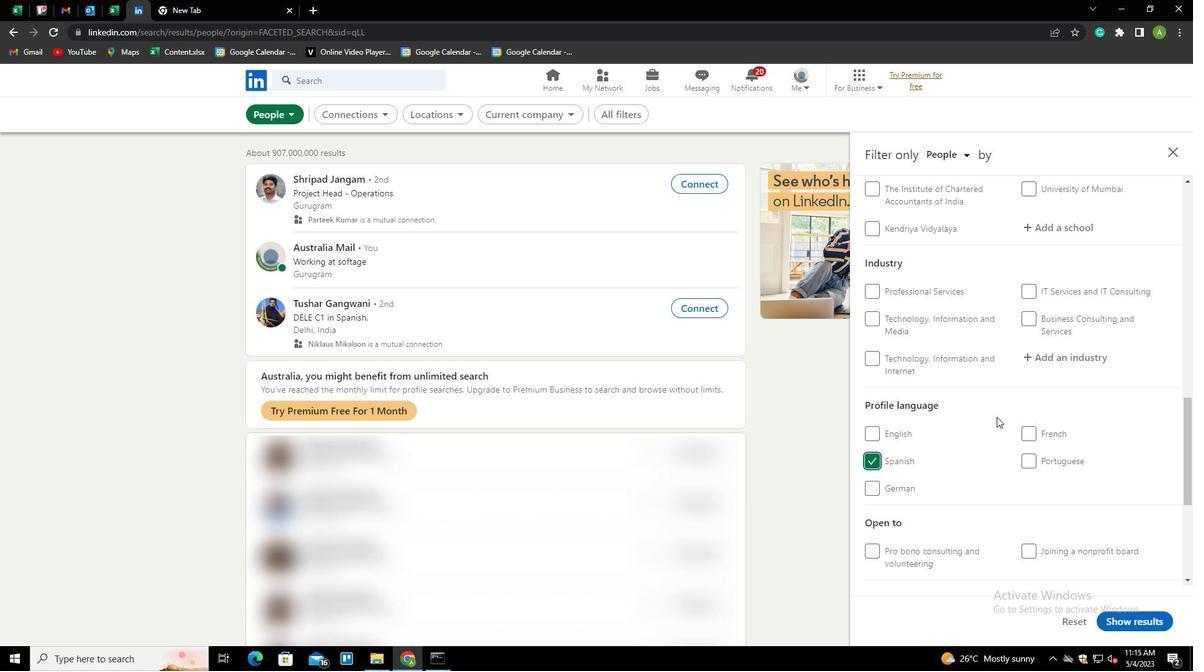 
Action: Mouse scrolled (997, 417) with delta (0, 0)
Screenshot: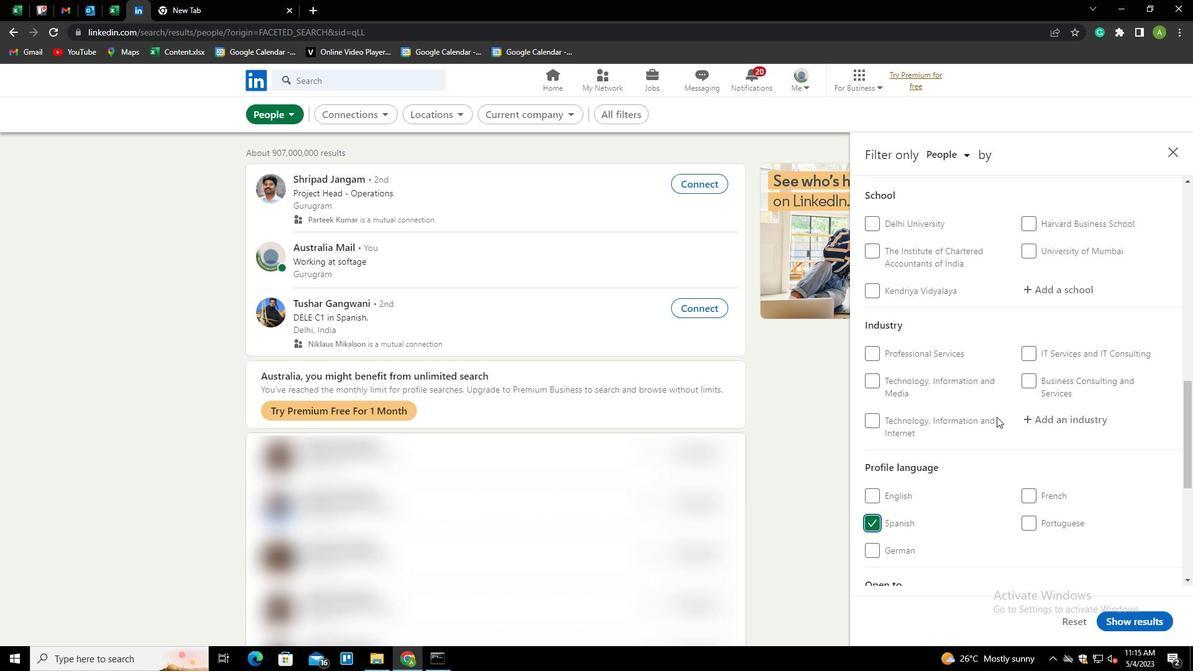 
Action: Mouse scrolled (997, 417) with delta (0, 0)
Screenshot: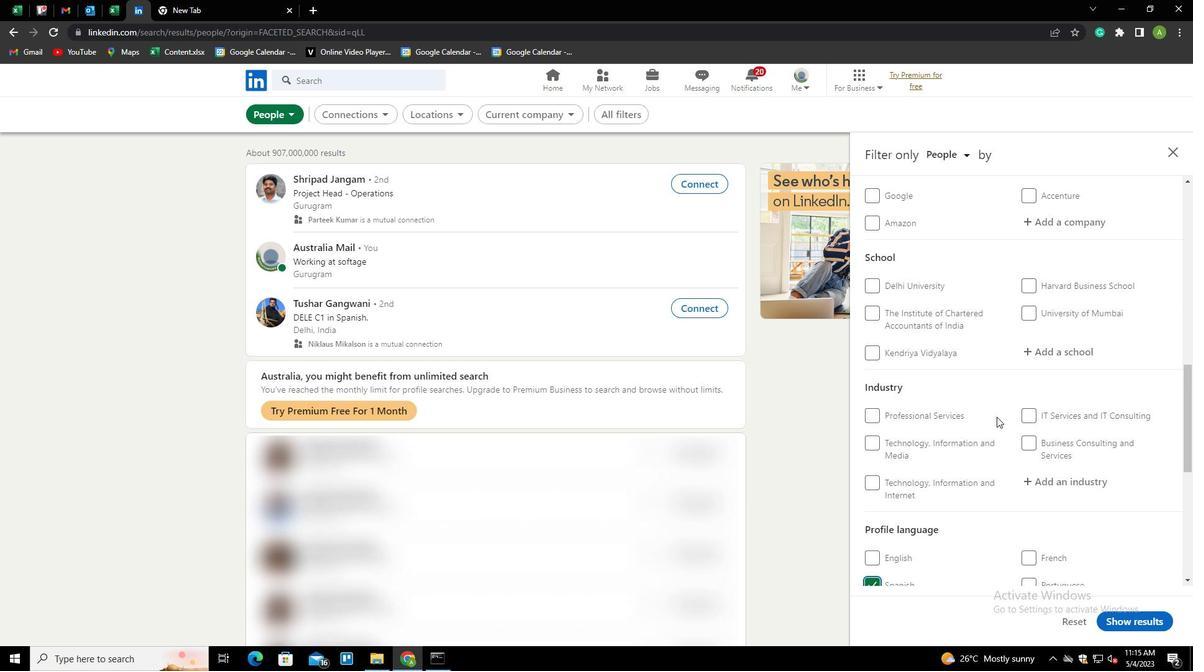 
Action: Mouse scrolled (997, 417) with delta (0, 0)
Screenshot: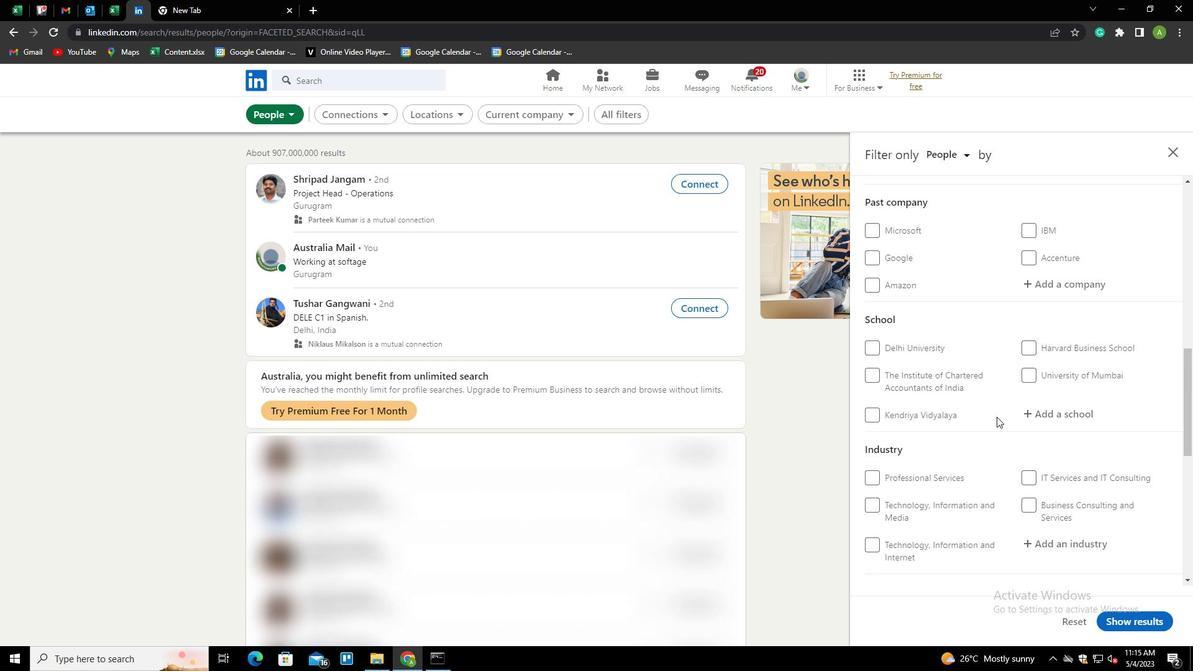 
Action: Mouse scrolled (997, 417) with delta (0, 0)
Screenshot: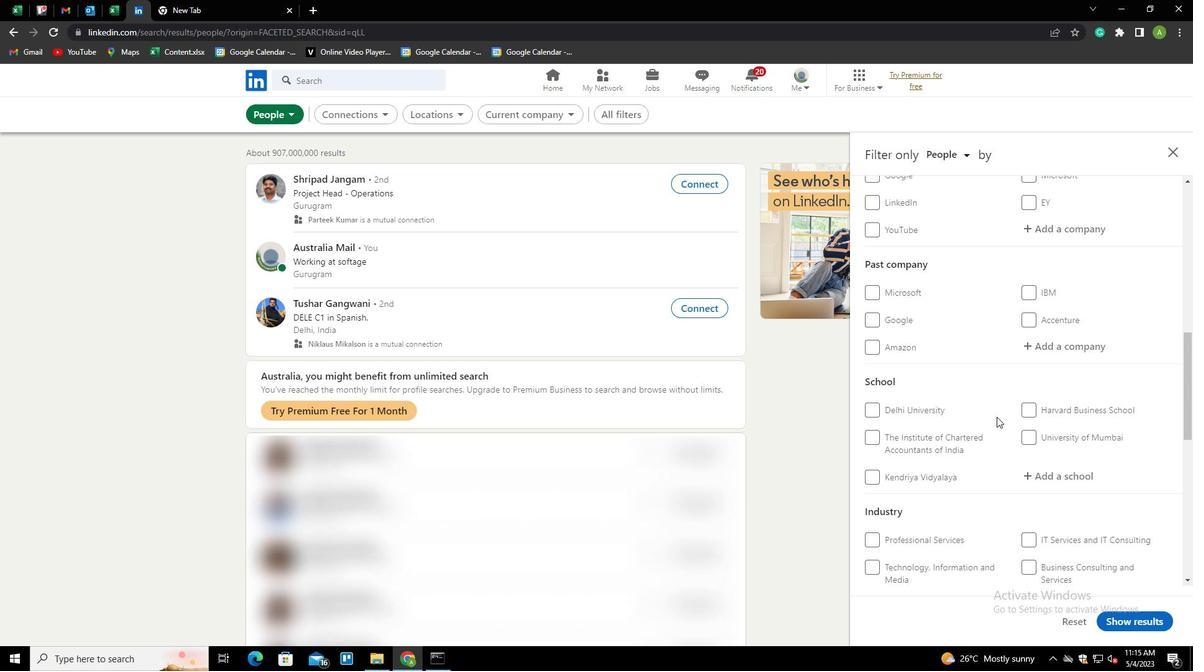 
Action: Mouse scrolled (997, 417) with delta (0, 0)
Screenshot: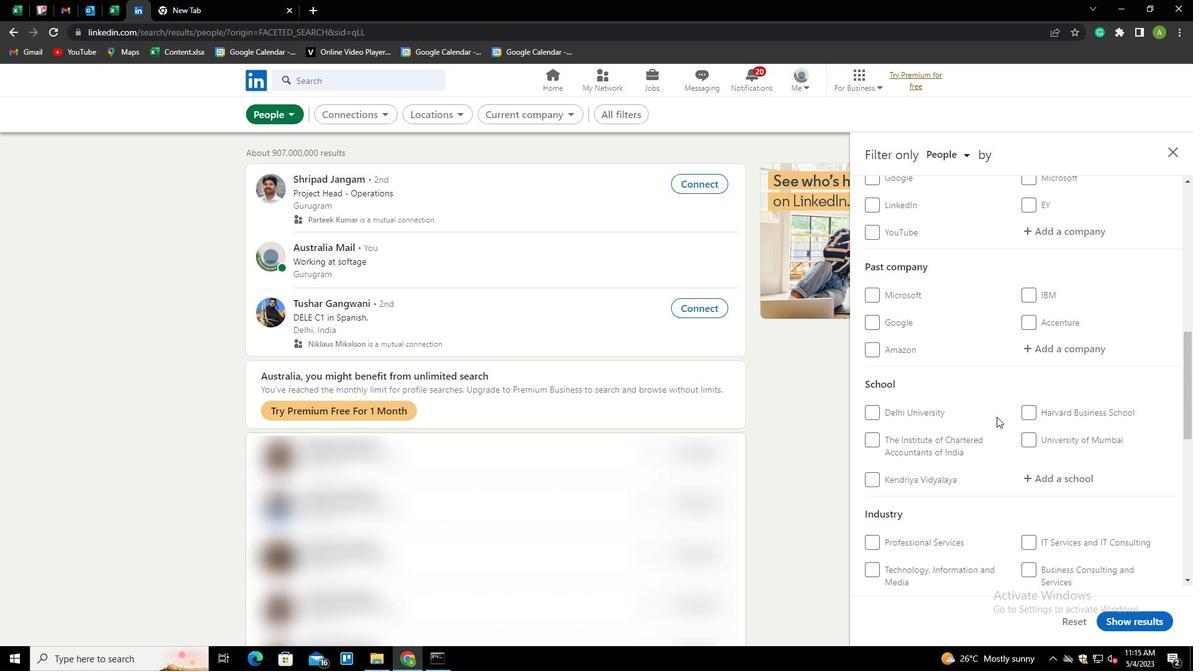 
Action: Mouse moved to (1032, 354)
Screenshot: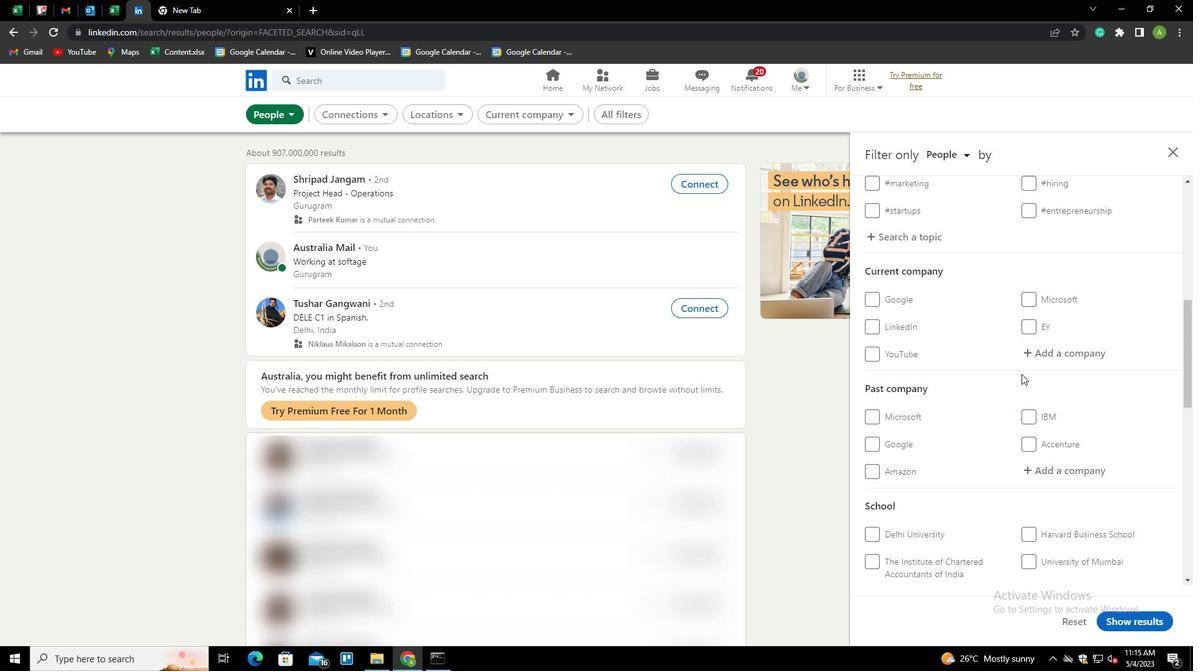 
Action: Mouse pressed left at (1032, 354)
Screenshot: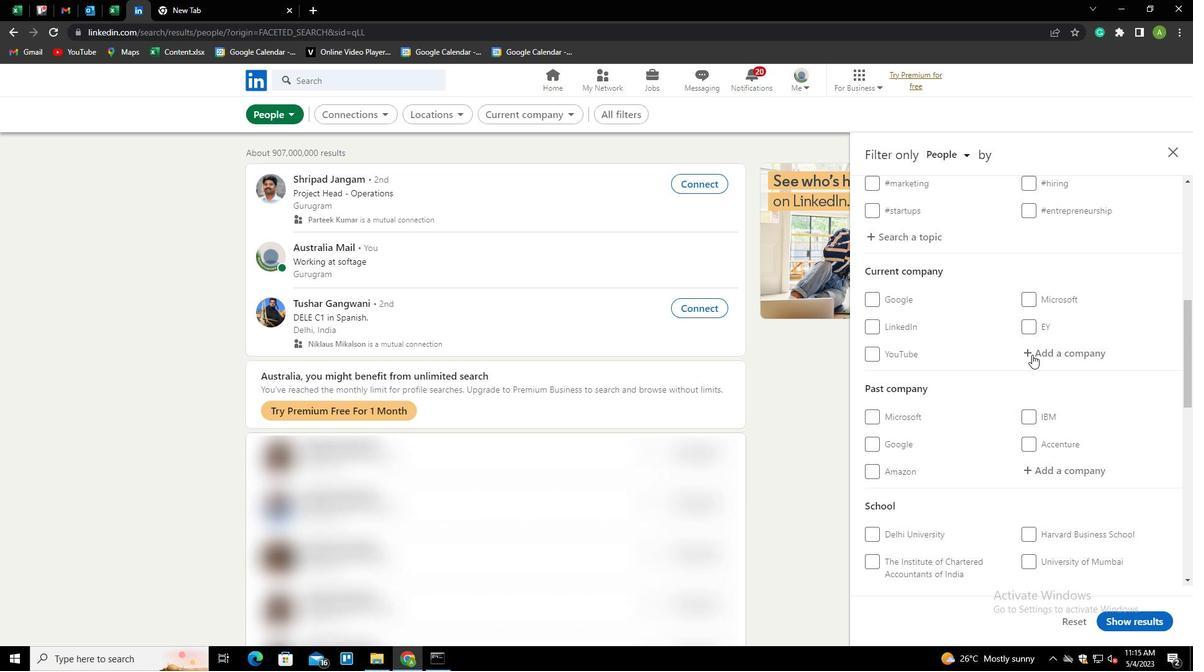 
Action: Mouse moved to (1016, 341)
Screenshot: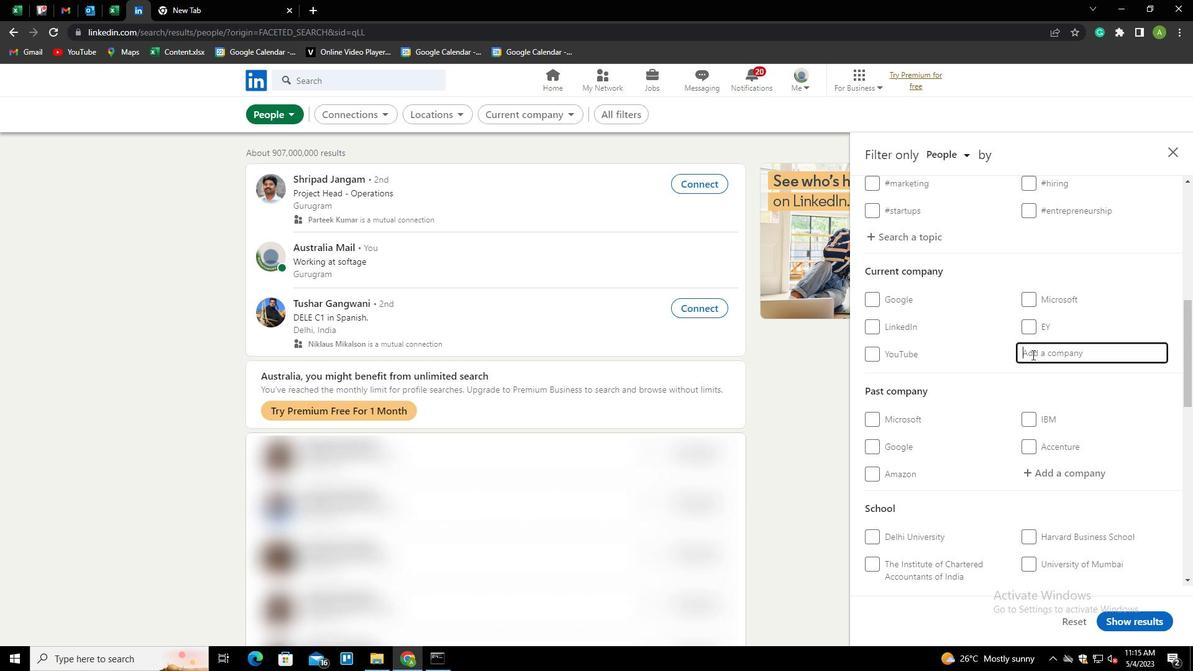 
Action: Key pressed <Key.shift>KALPATARU<Key.space>PW<Key.backspace>OWER<Key.space>TRANS<Key.down><Key.enter>
Screenshot: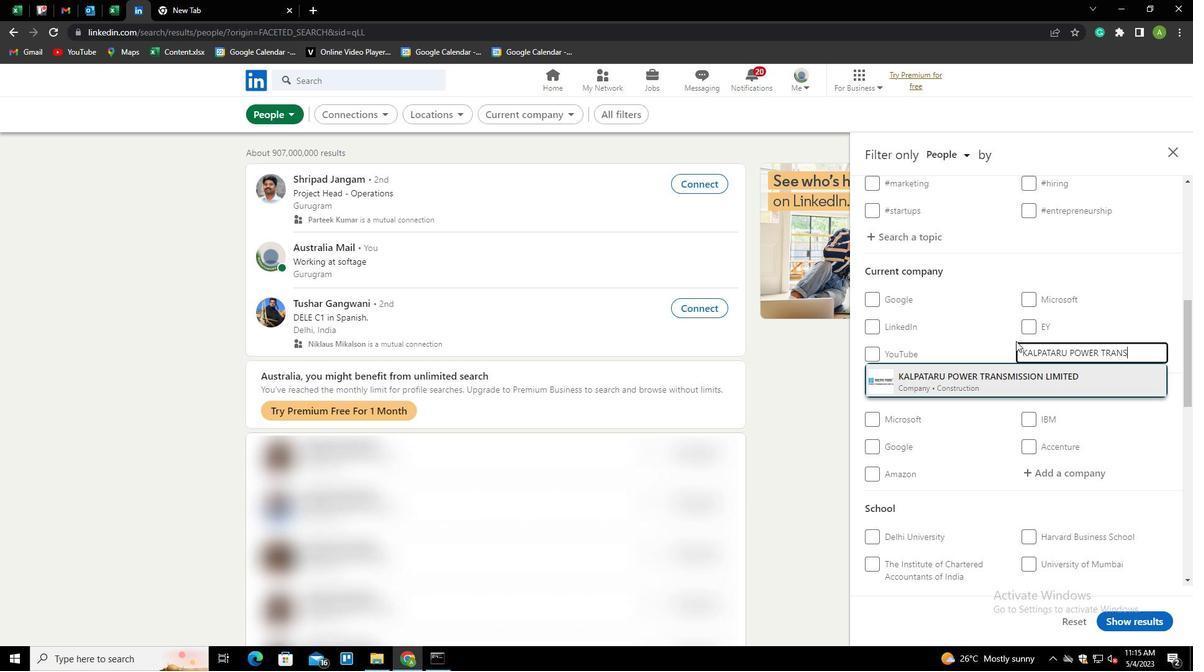 
Action: Mouse scrolled (1016, 340) with delta (0, 0)
Screenshot: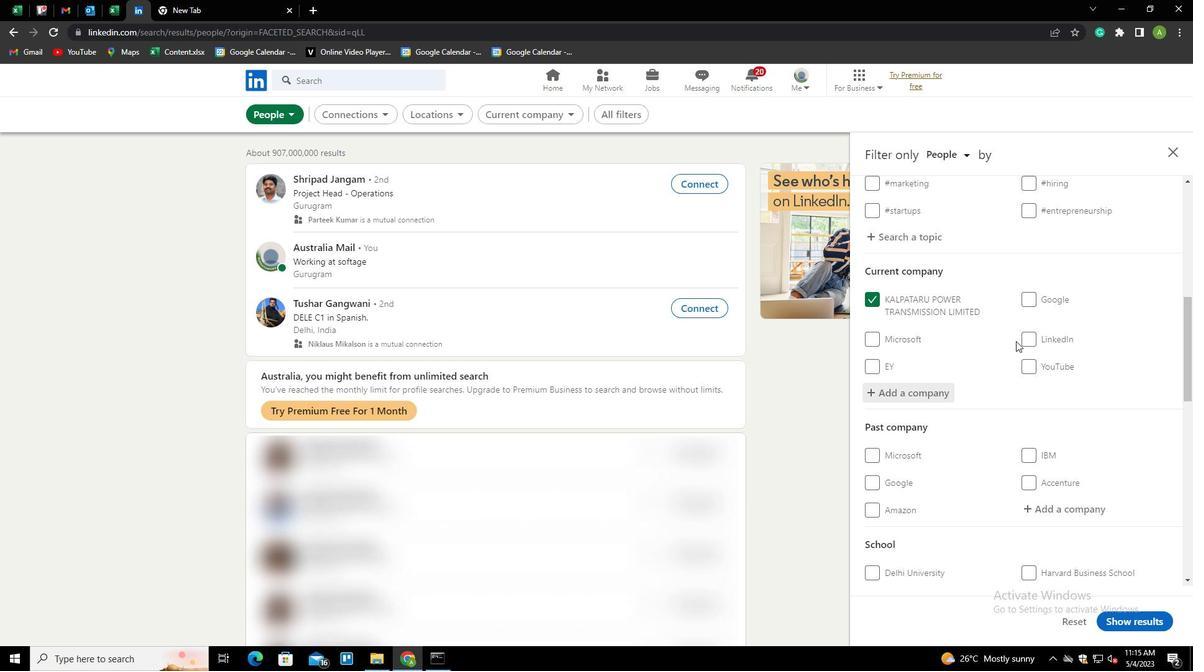 
Action: Mouse scrolled (1016, 340) with delta (0, 0)
Screenshot: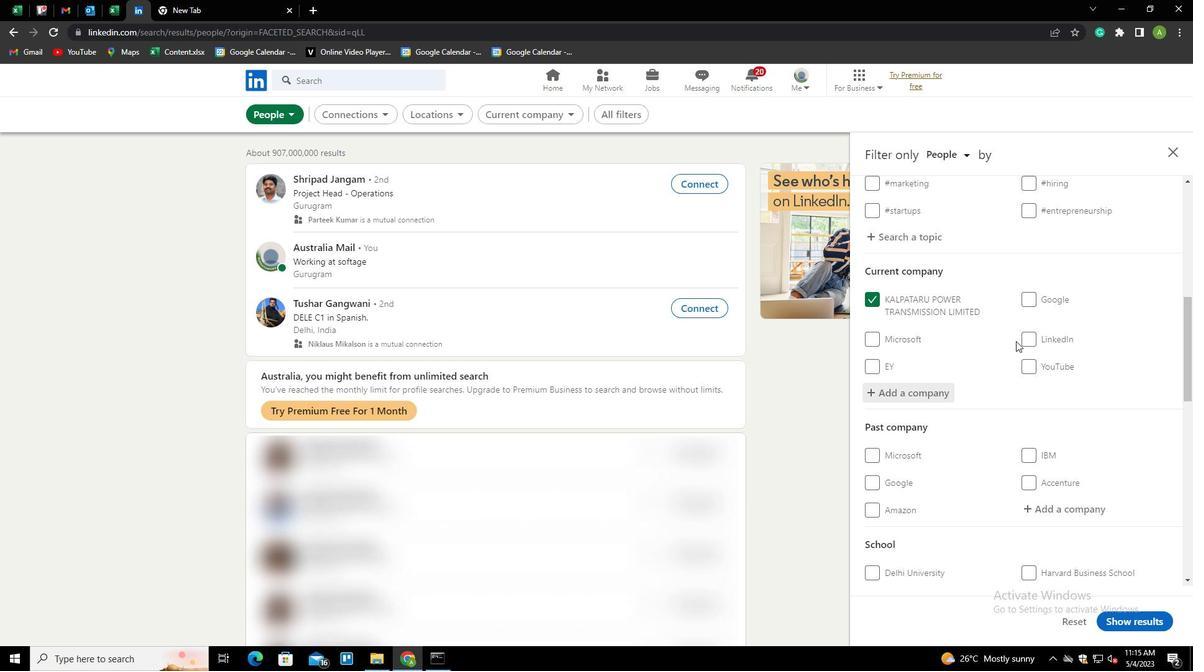 
Action: Mouse scrolled (1016, 340) with delta (0, 0)
Screenshot: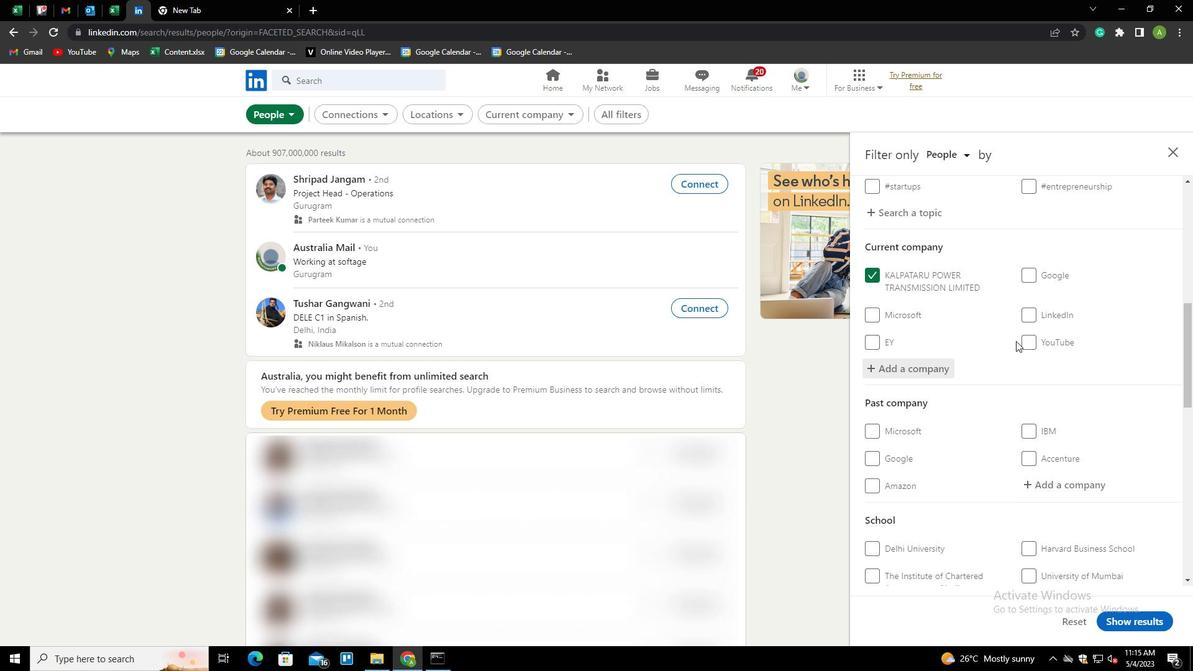 
Action: Mouse scrolled (1016, 340) with delta (0, 0)
Screenshot: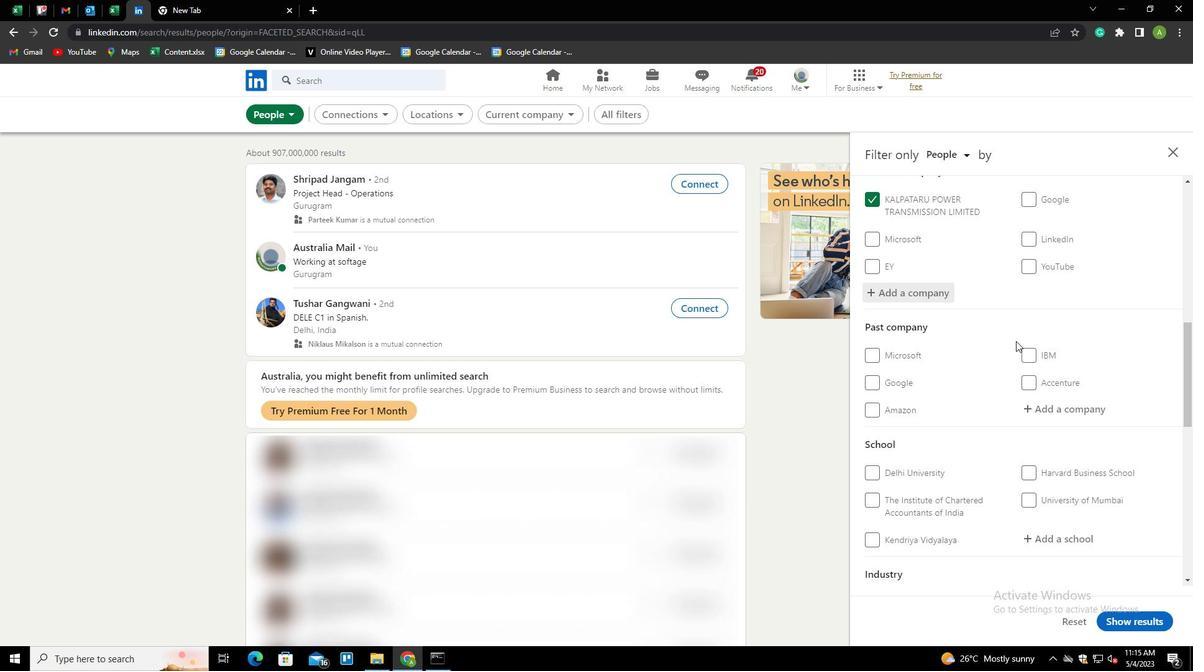 
Action: Mouse moved to (1038, 387)
Screenshot: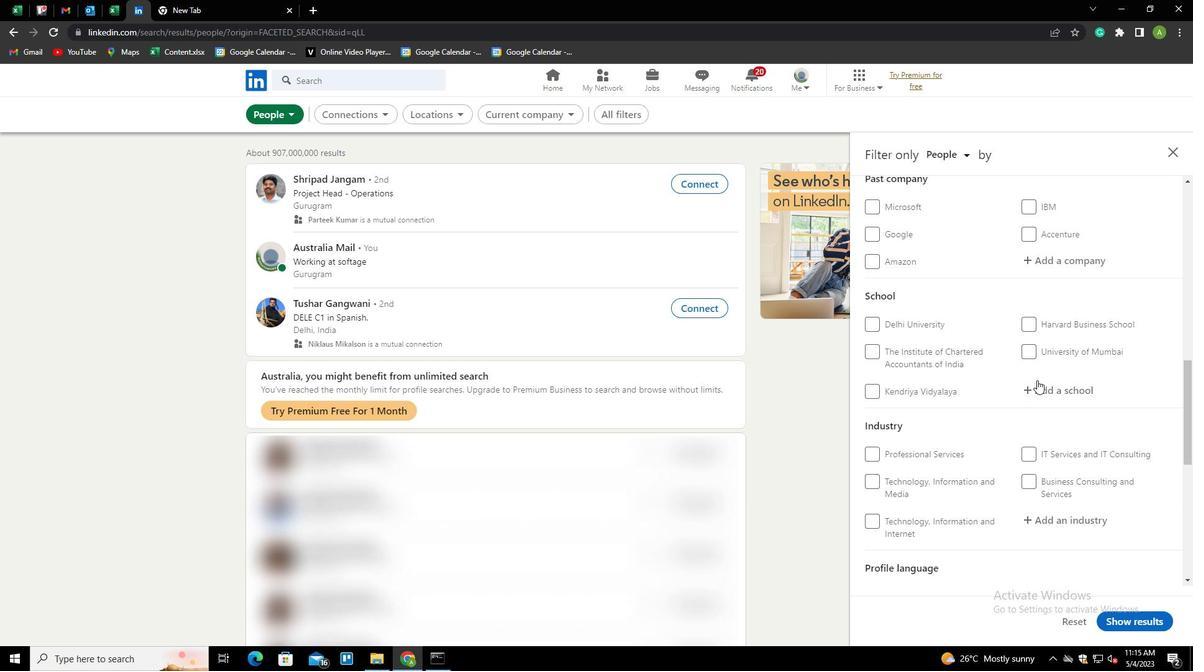 
Action: Mouse pressed left at (1038, 387)
Screenshot: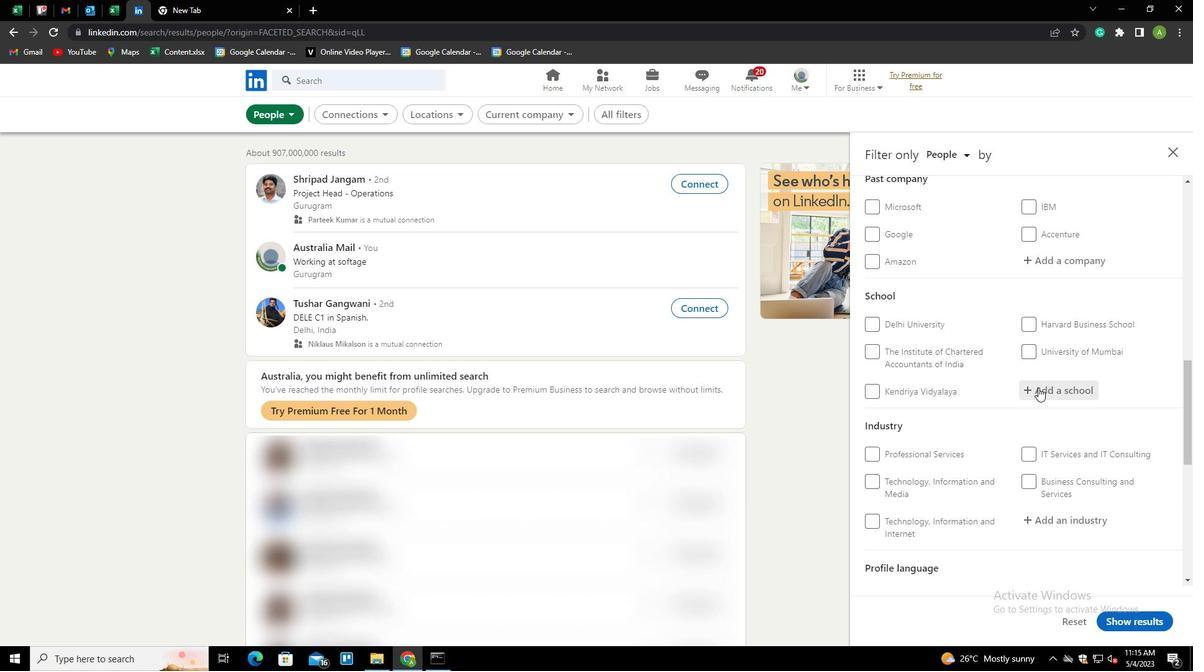 
Action: Key pressed <Key.shift>UNIVERSITY<Key.space>OF<Key.space>SCIENCE<Key.space>AND<Key.space>TECHNOLOGY<<Key.backspace>,<Key.down><Key.down><Key.down><Key.down><Key.down><Key.down><Key.down><Key.down><Key.down><Key.down><Key.down><Key.down><Key.down><Key.down><Key.down><Key.down><Key.down><Key.down><Key.down><Key.down><Key.down><Key.up><Key.up><Key.up><Key.enter>
Screenshot: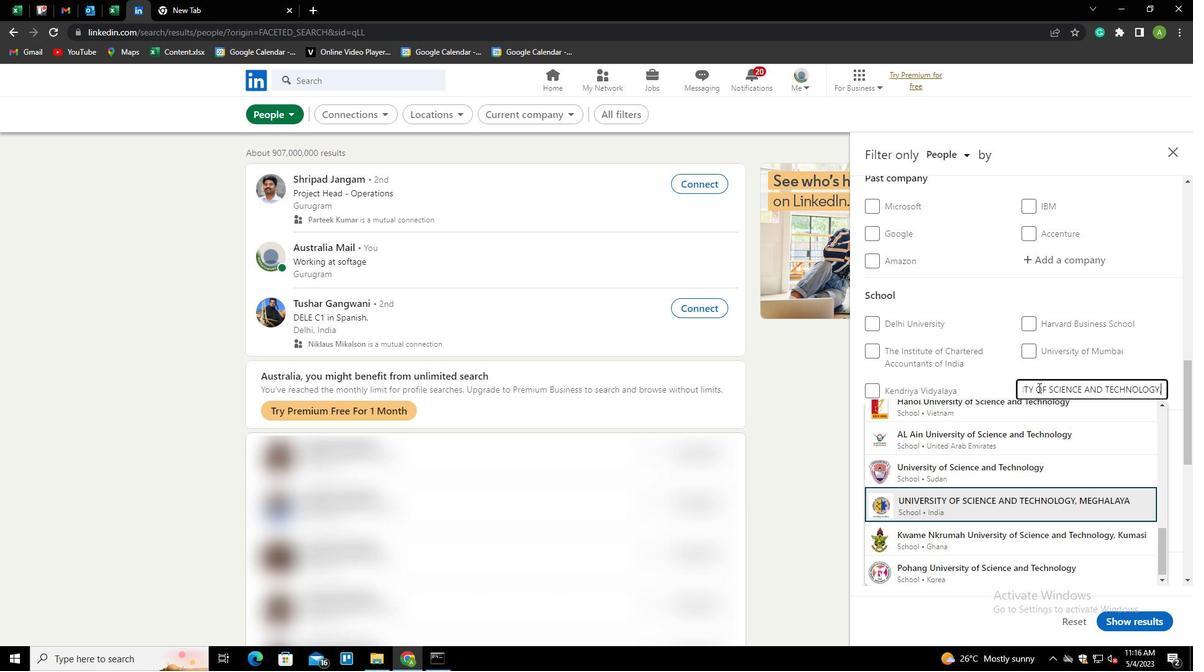 
Action: Mouse scrolled (1038, 387) with delta (0, 0)
Screenshot: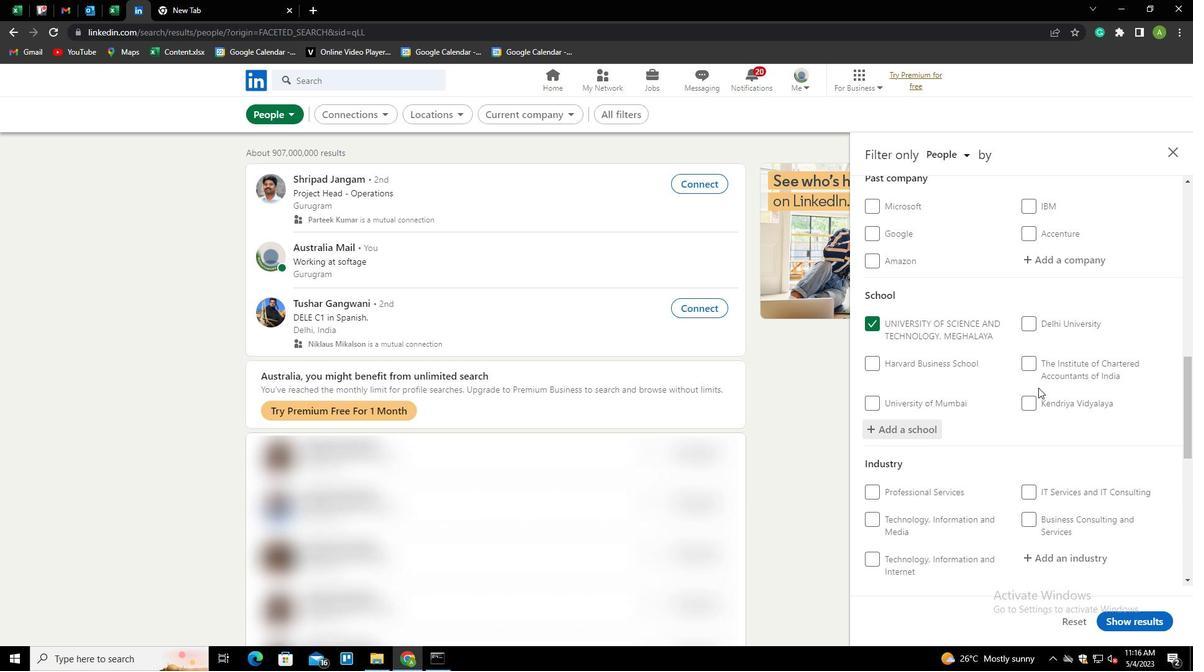 
Action: Mouse scrolled (1038, 387) with delta (0, 0)
Screenshot: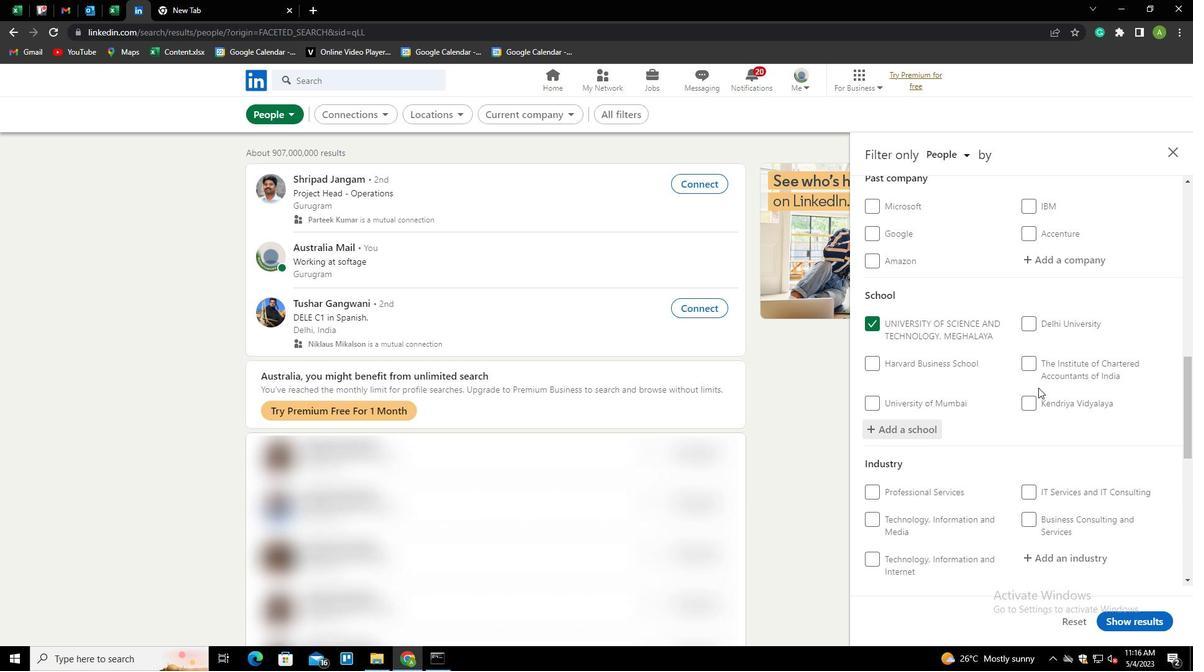 
Action: Mouse scrolled (1038, 387) with delta (0, 0)
Screenshot: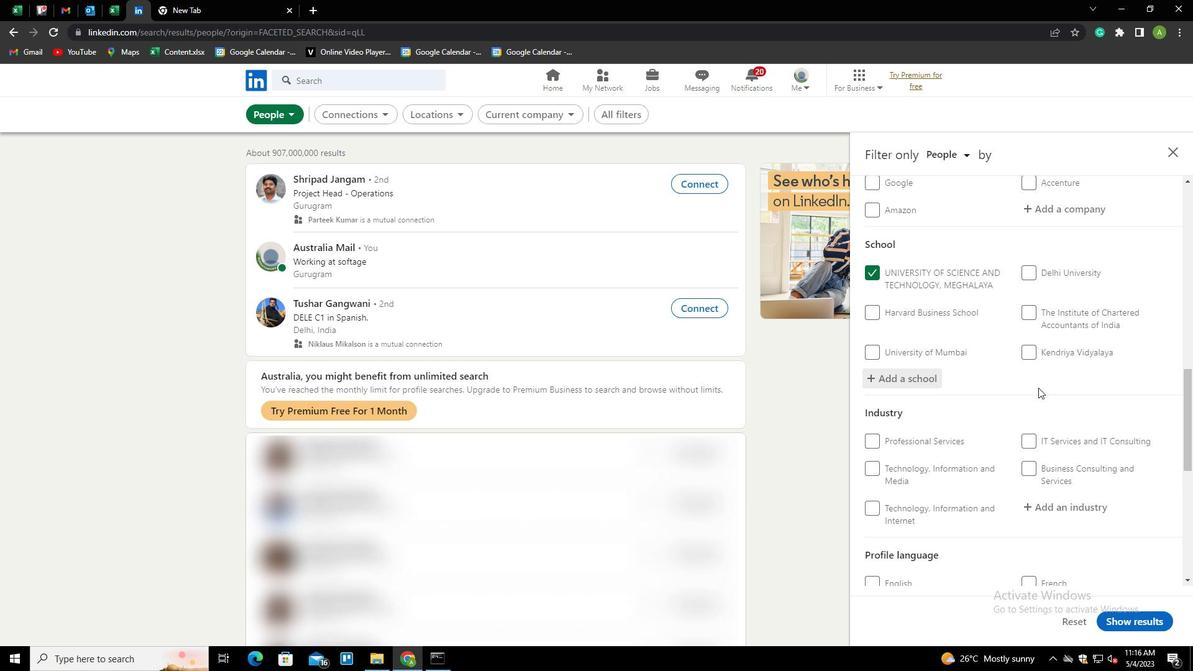 
Action: Mouse moved to (1056, 369)
Screenshot: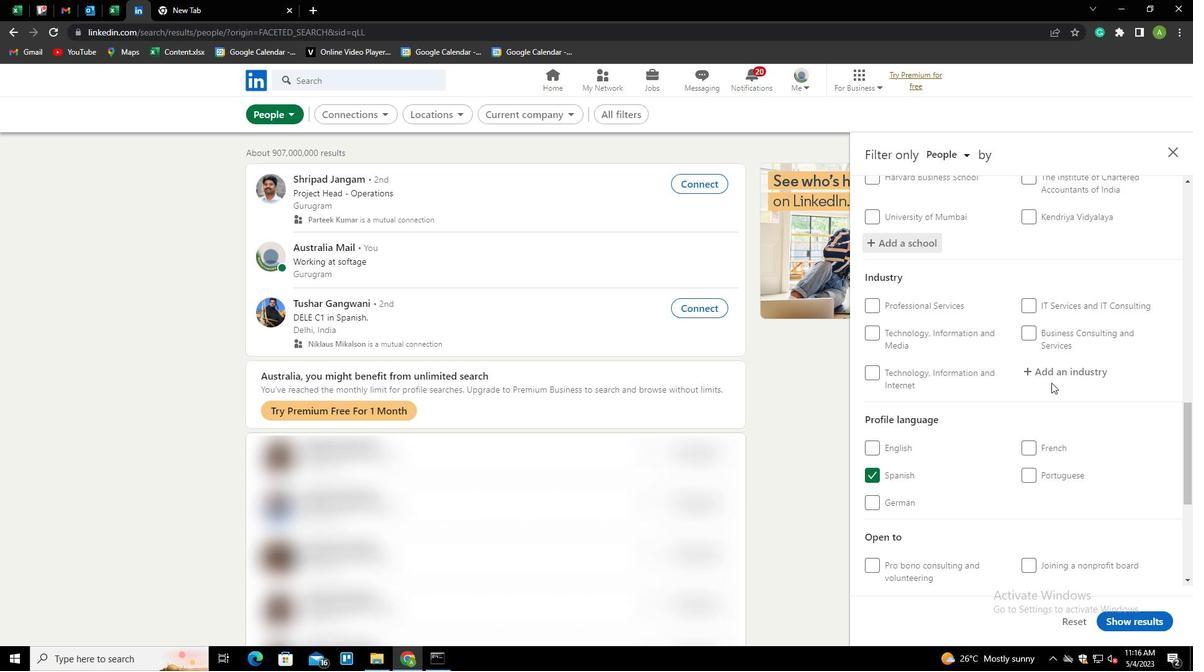 
Action: Mouse pressed left at (1056, 369)
Screenshot: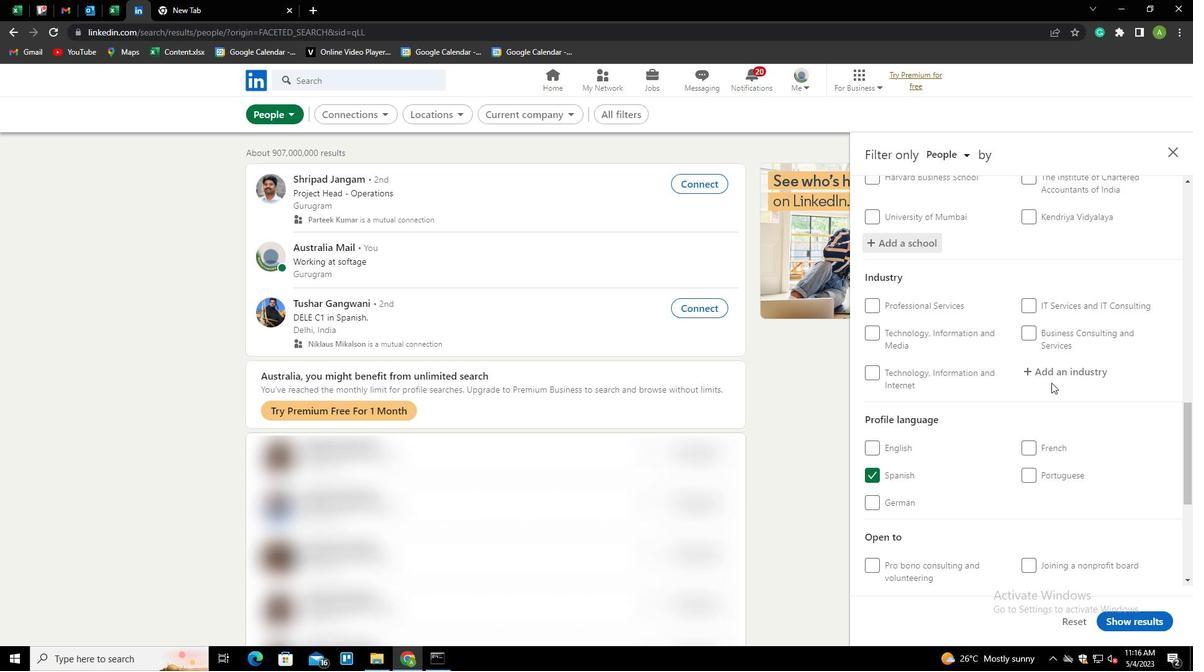 
Action: Mouse moved to (1040, 377)
Screenshot: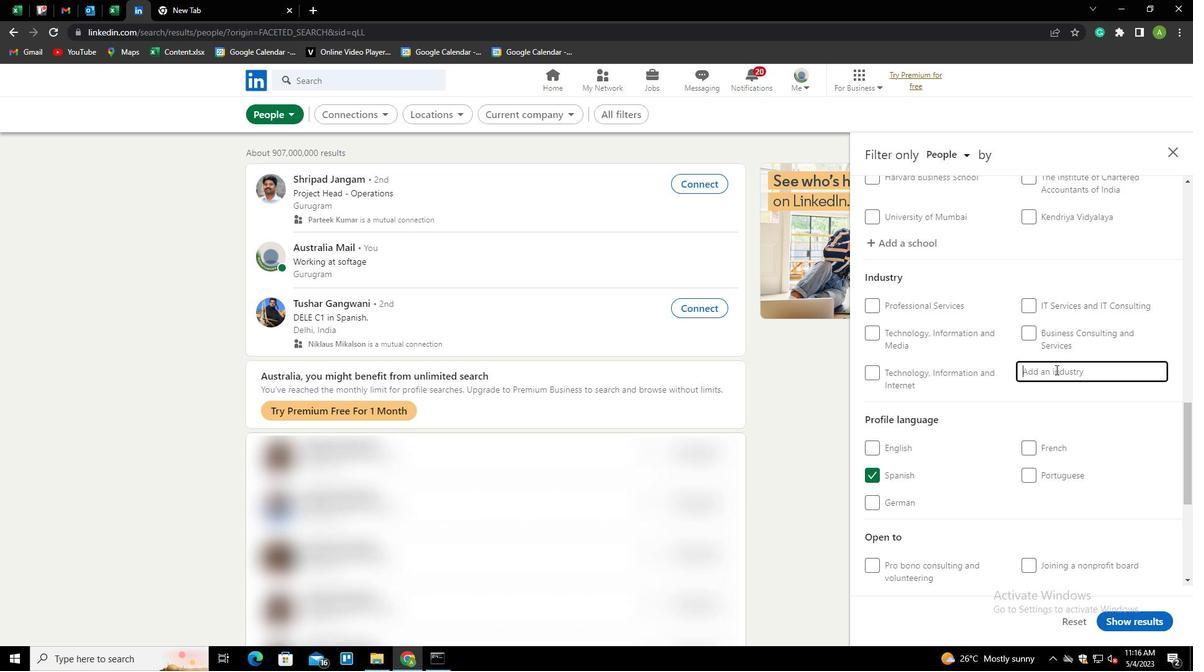 
Action: Key pressed <Key.shift>FRI<Key.backspace>EIGHT<Key.space><Key.down><Key.enter>
Screenshot: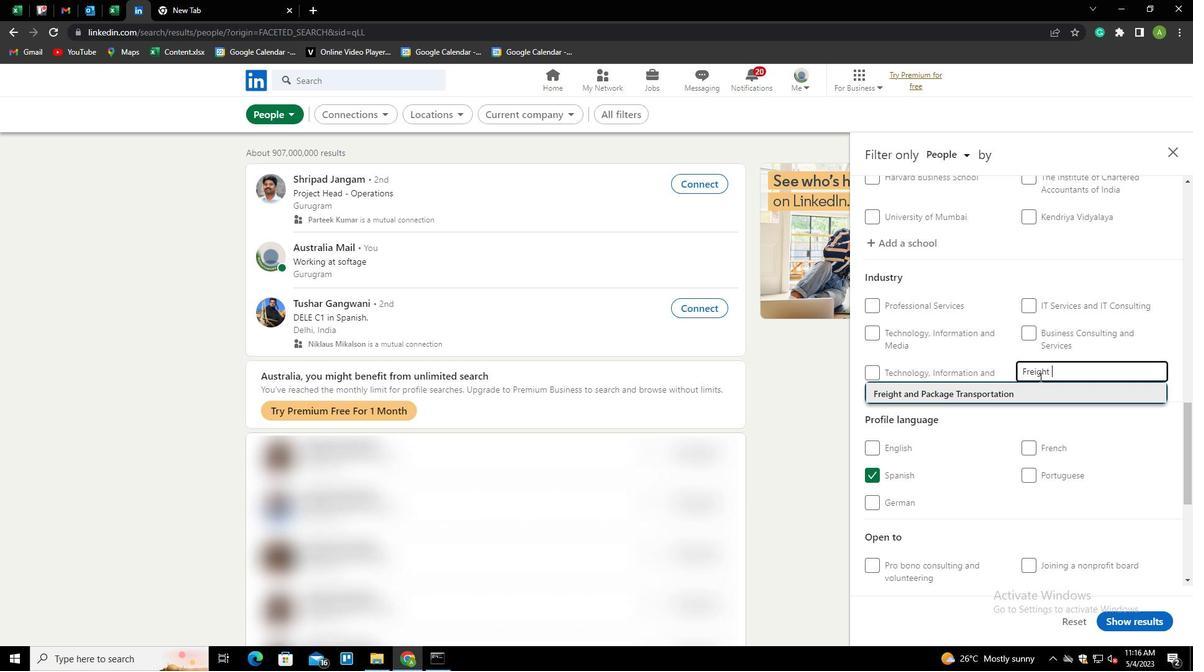 
Action: Mouse moved to (1029, 385)
Screenshot: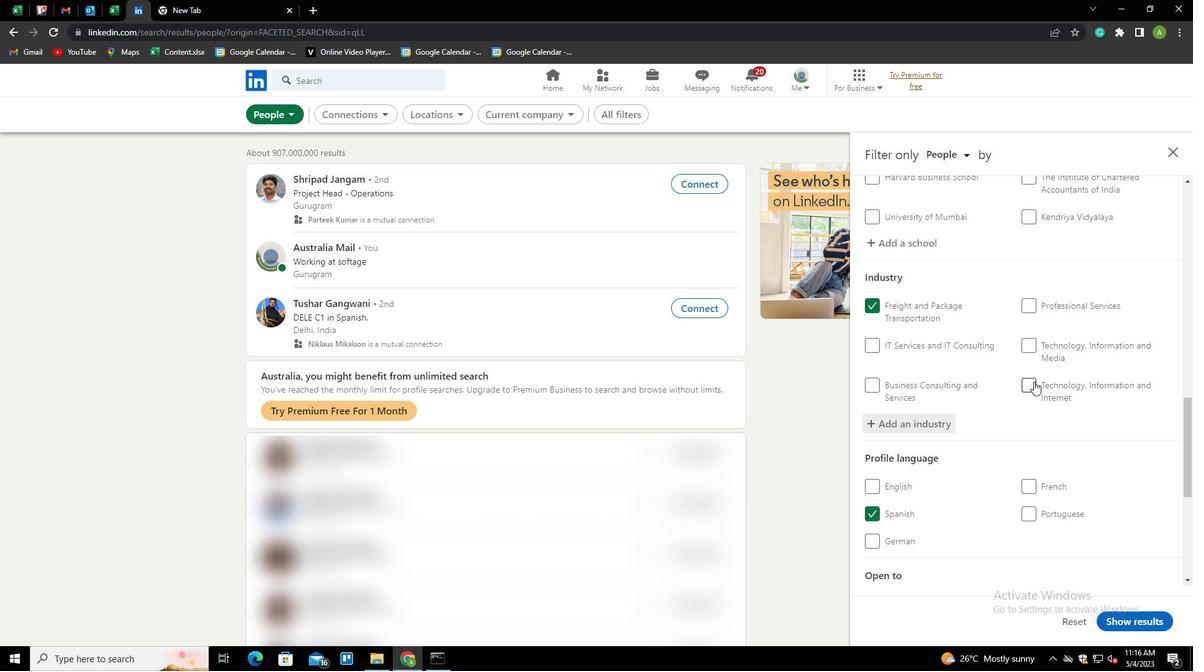
Action: Mouse scrolled (1029, 384) with delta (0, 0)
Screenshot: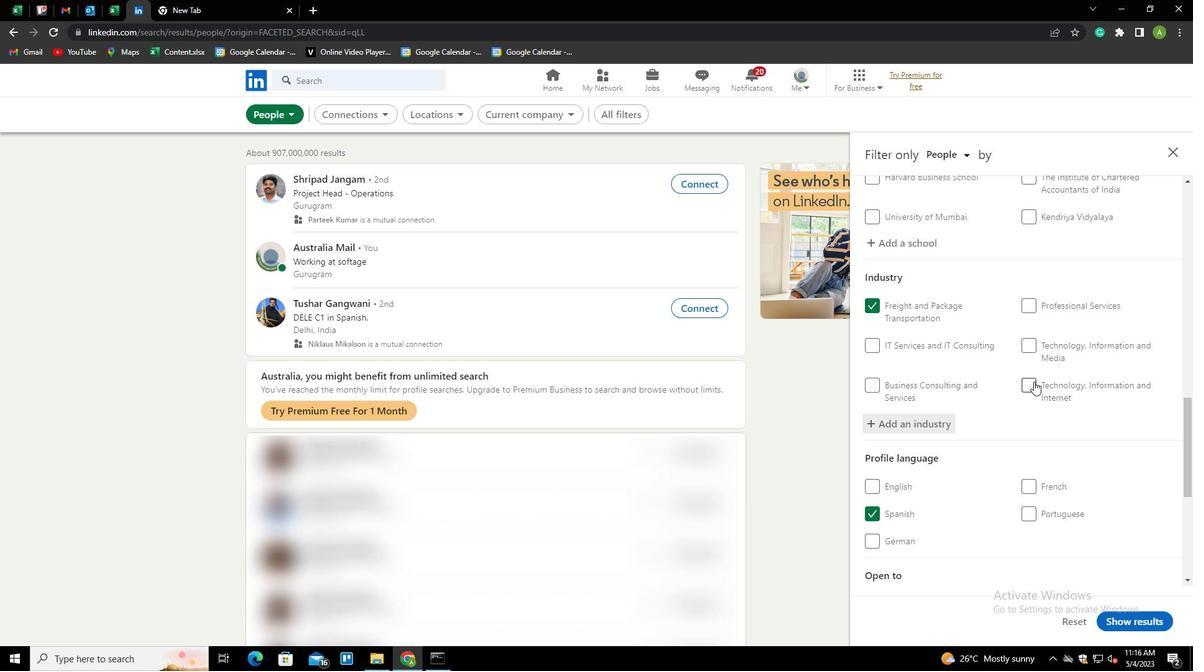 
Action: Mouse scrolled (1029, 384) with delta (0, 0)
Screenshot: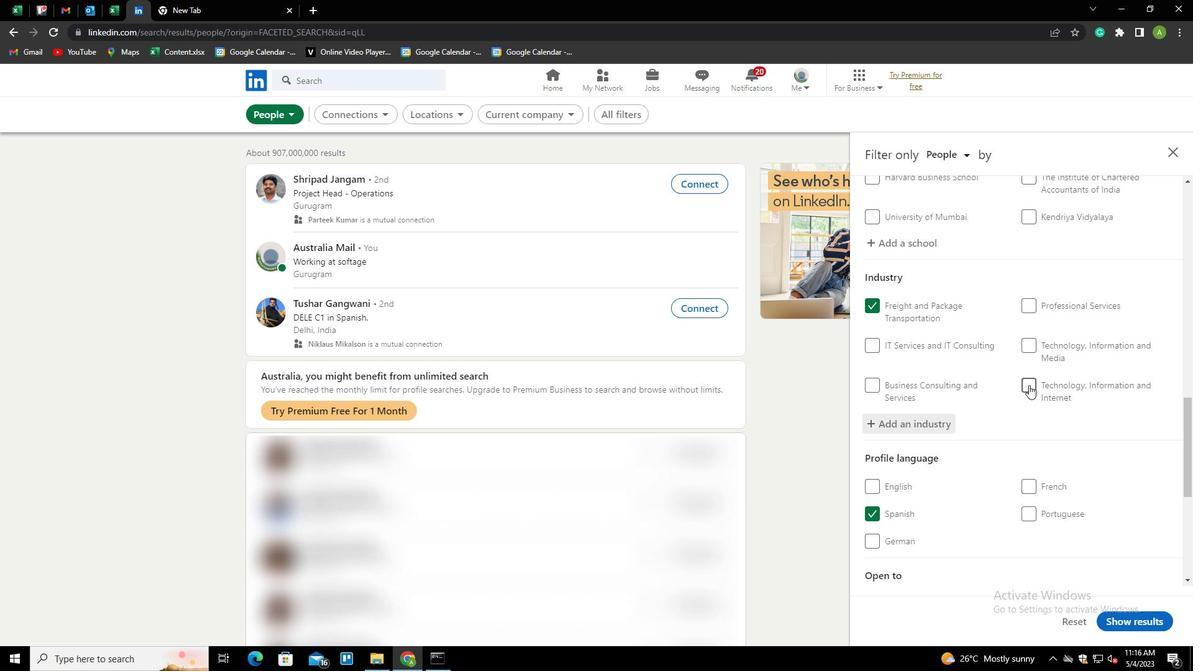 
Action: Mouse scrolled (1029, 384) with delta (0, 0)
Screenshot: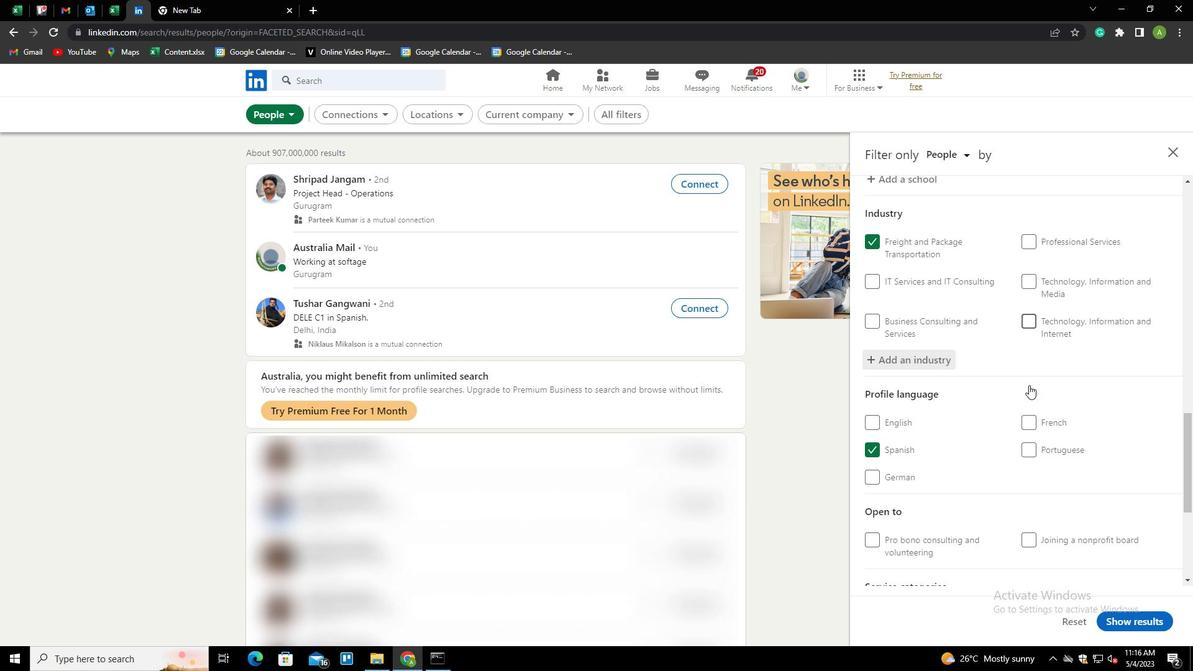 
Action: Mouse scrolled (1029, 384) with delta (0, 0)
Screenshot: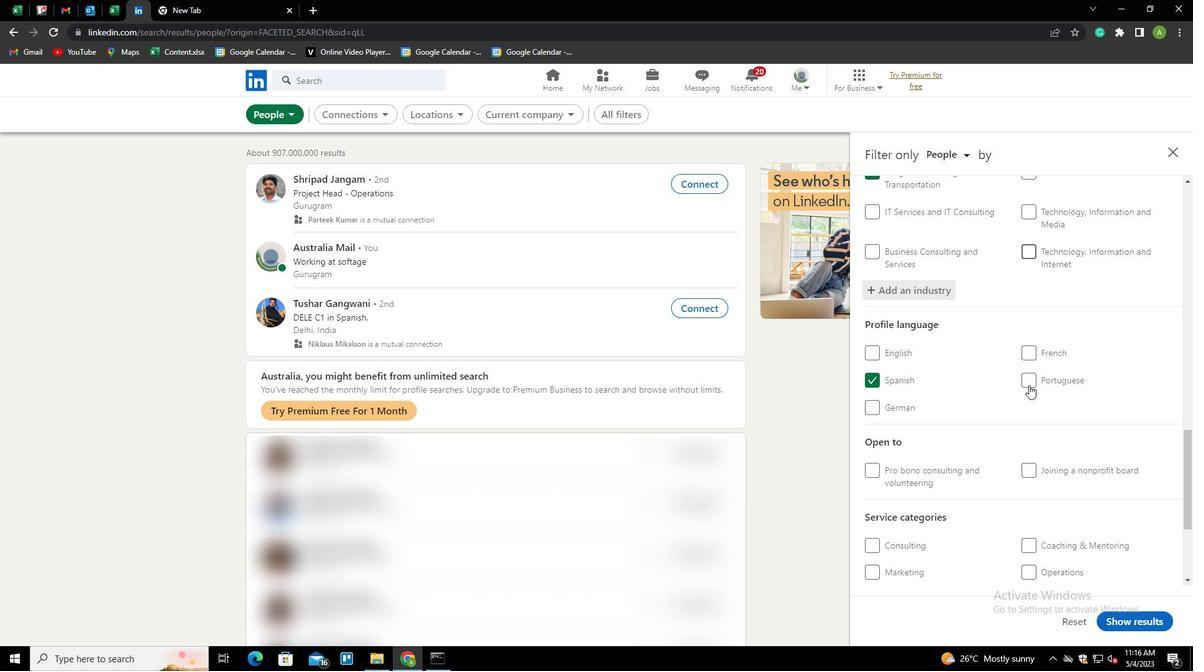 
Action: Mouse scrolled (1029, 384) with delta (0, 0)
Screenshot: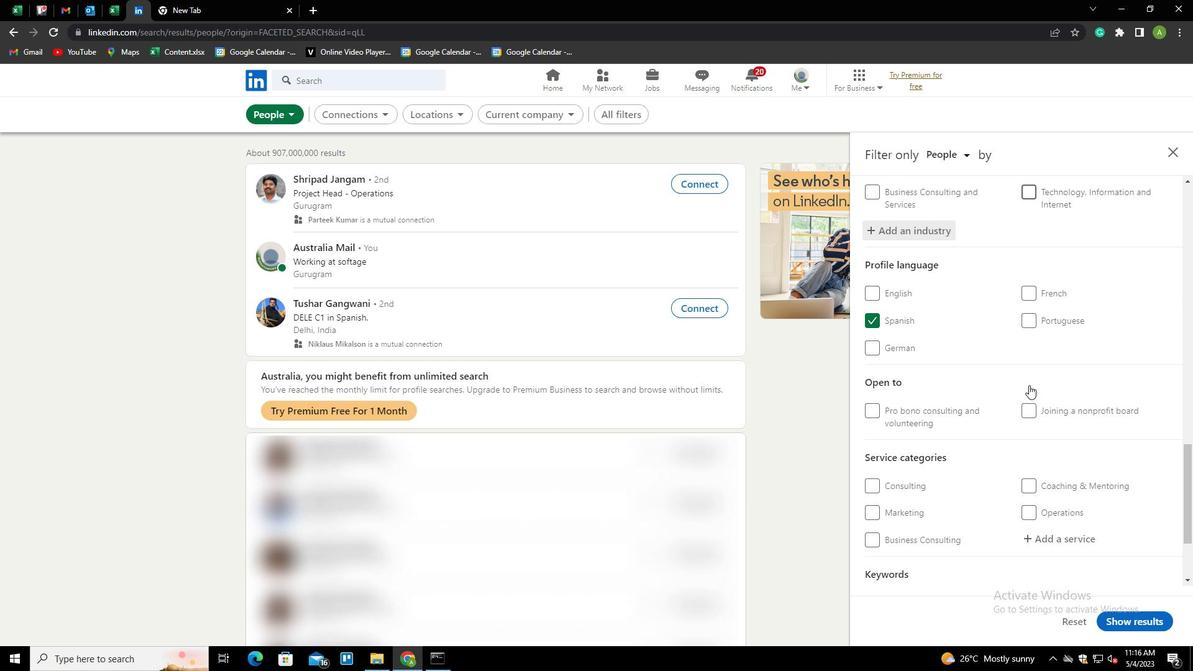 
Action: Mouse scrolled (1029, 384) with delta (0, 0)
Screenshot: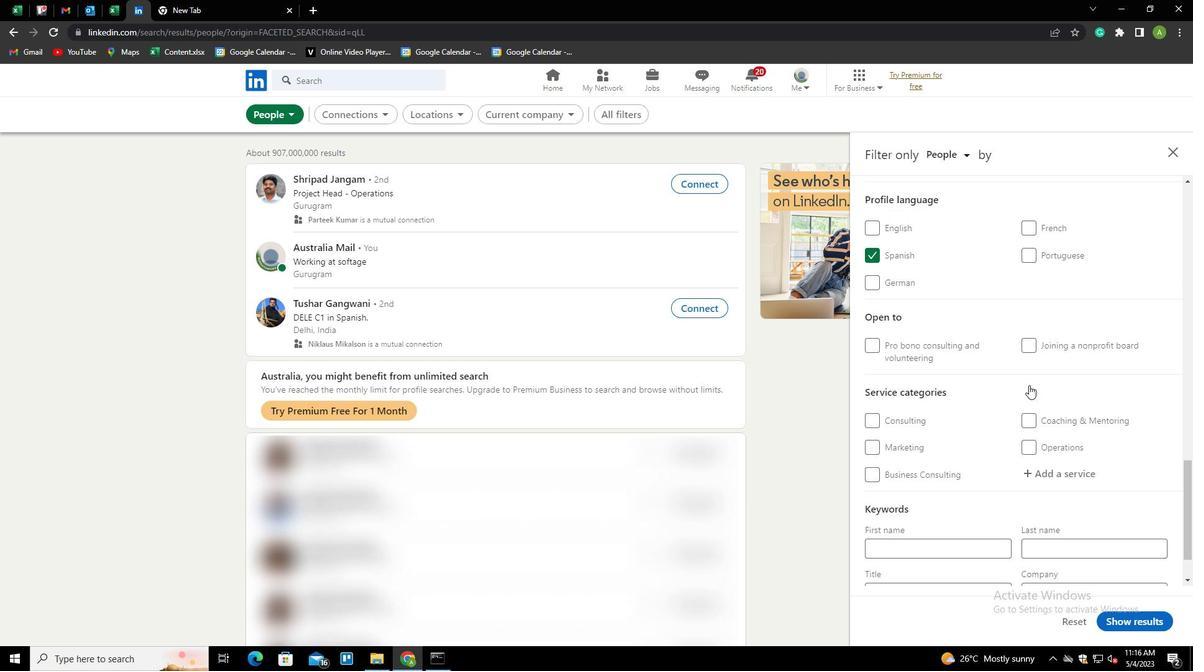 
Action: Mouse moved to (1026, 406)
Screenshot: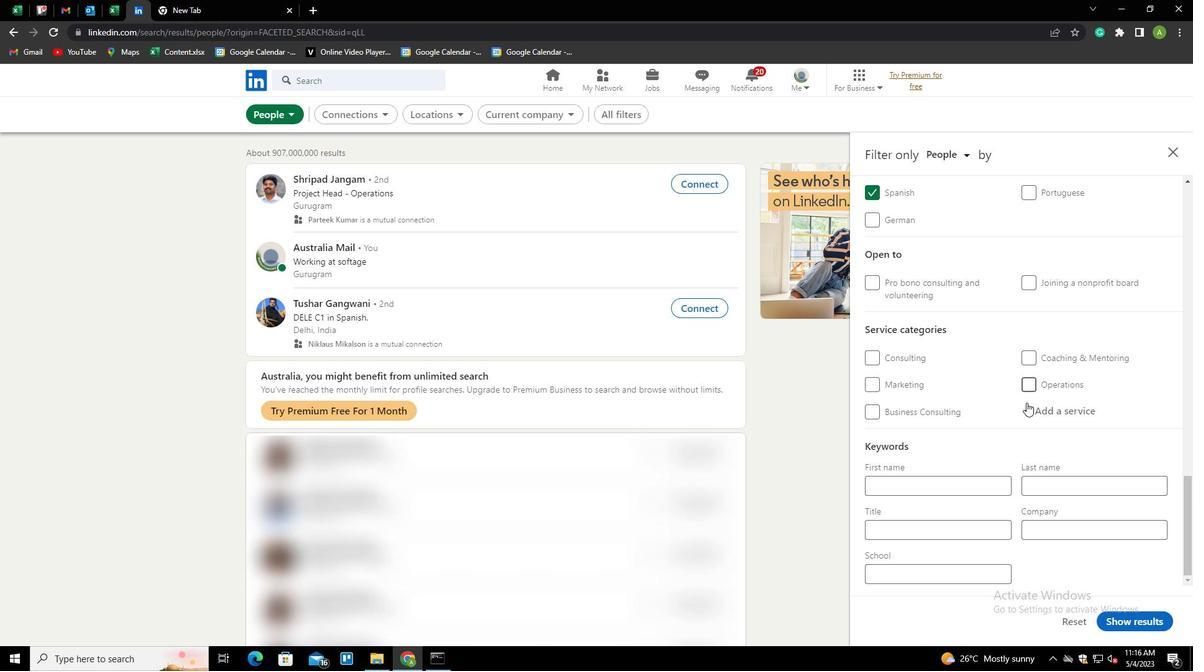 
Action: Mouse pressed left at (1026, 406)
Screenshot: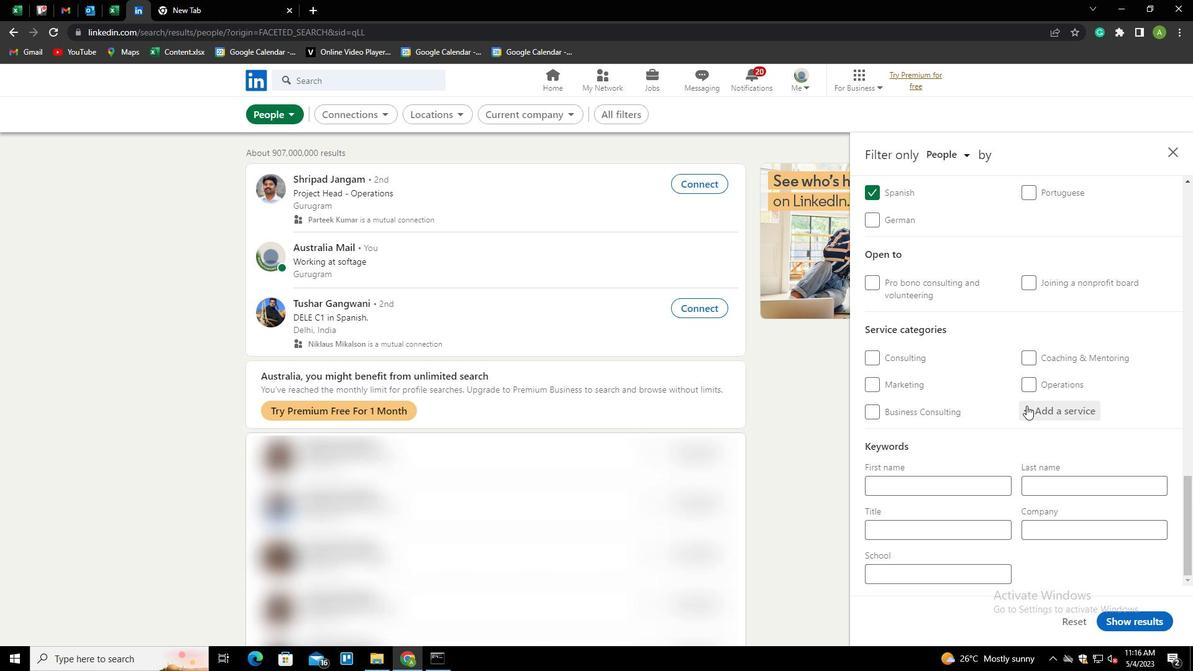 
Action: Key pressed <Key.shift>HEALTHCARE<Key.space><Key.shift>CON<Key.down><Key.enter>
Screenshot: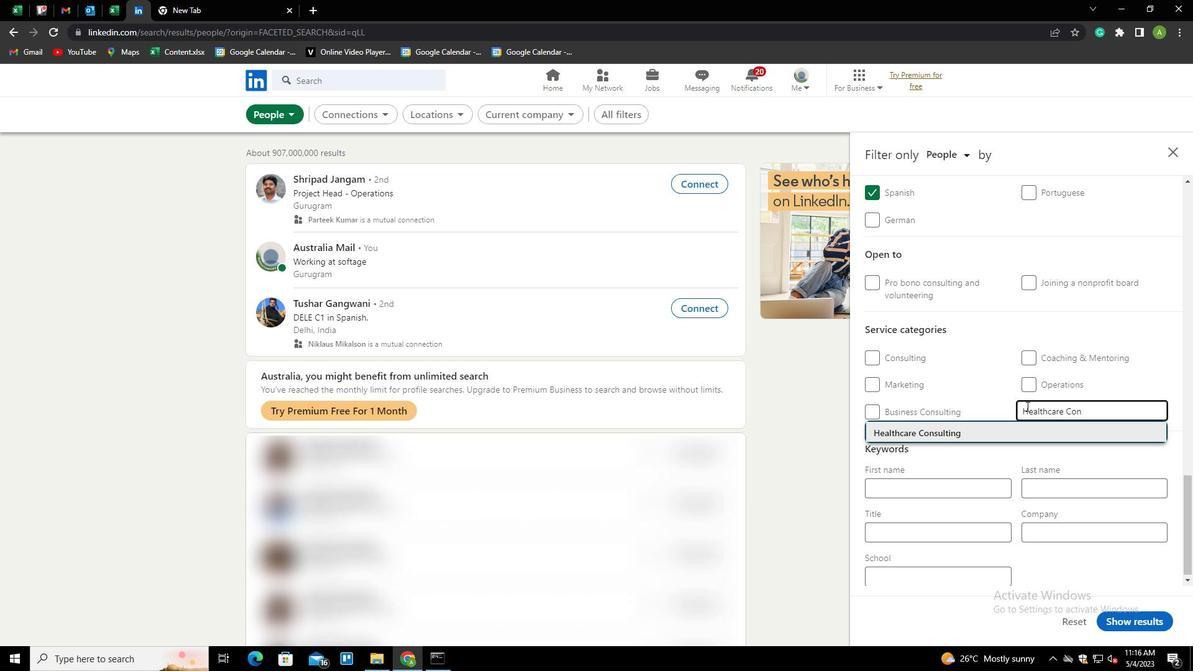 
Action: Mouse scrolled (1026, 405) with delta (0, 0)
Screenshot: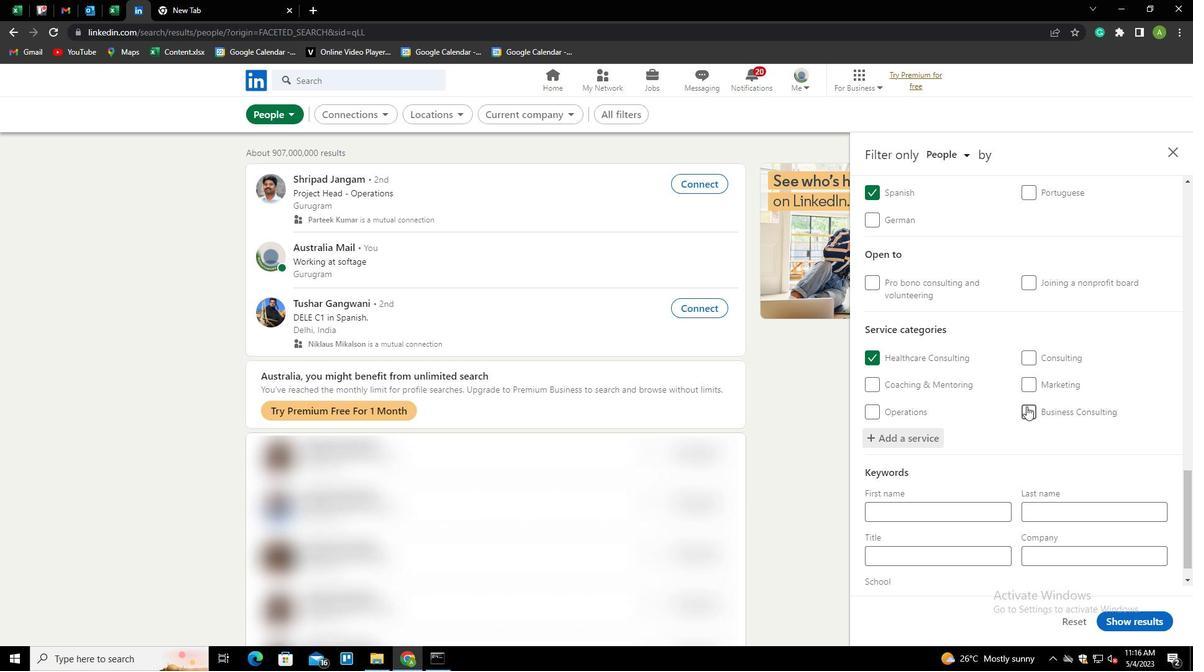 
Action: Mouse scrolled (1026, 405) with delta (0, 0)
Screenshot: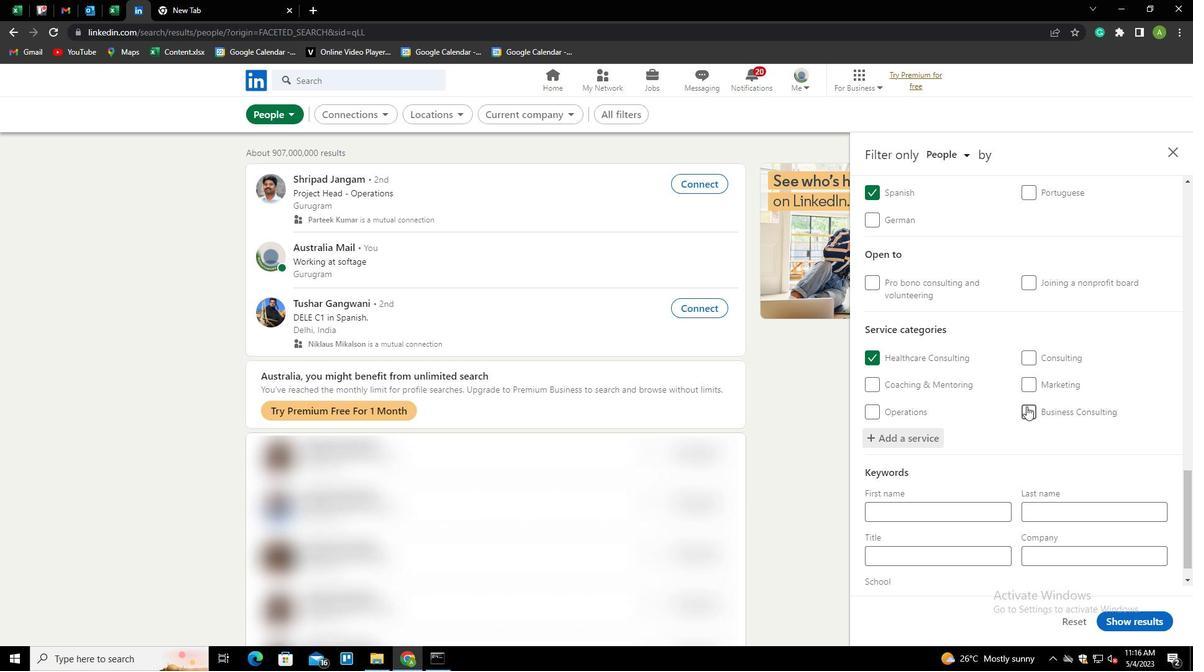 
Action: Mouse scrolled (1026, 405) with delta (0, 0)
Screenshot: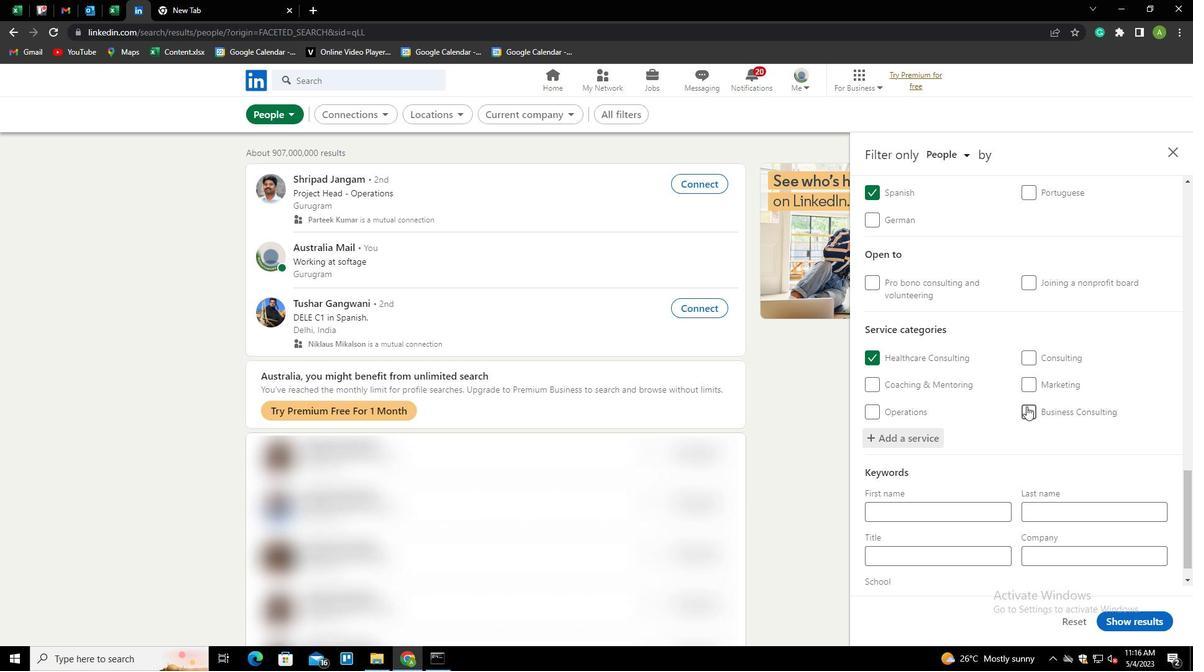 
Action: Mouse scrolled (1026, 405) with delta (0, 0)
Screenshot: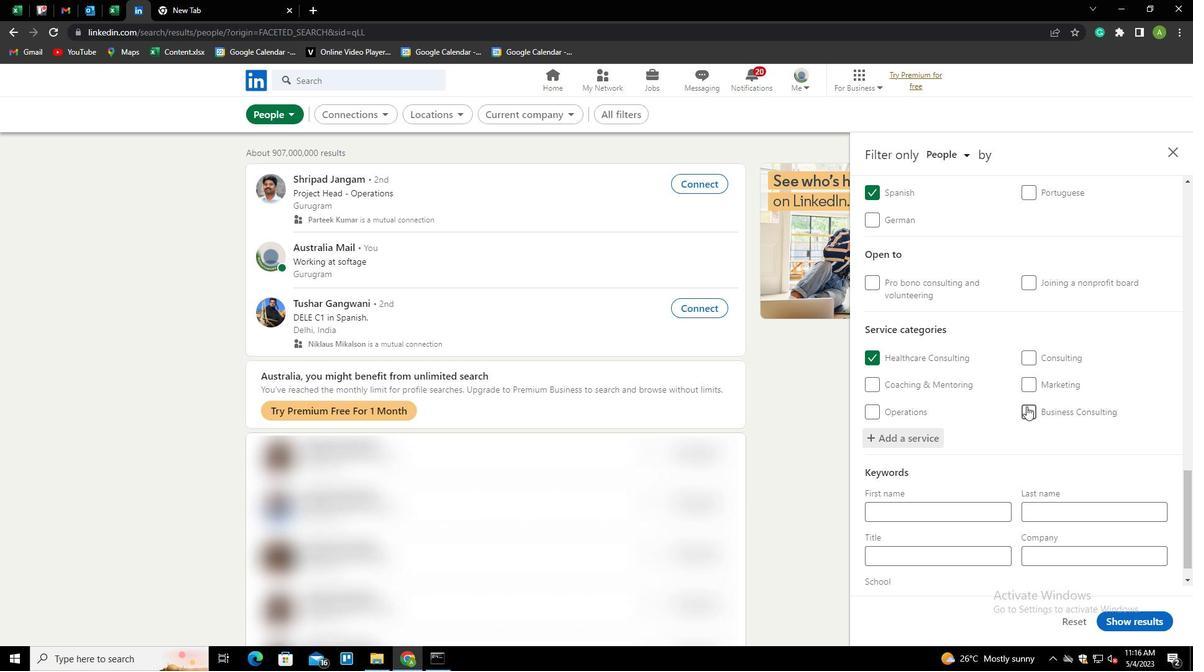 
Action: Mouse scrolled (1026, 405) with delta (0, 0)
Screenshot: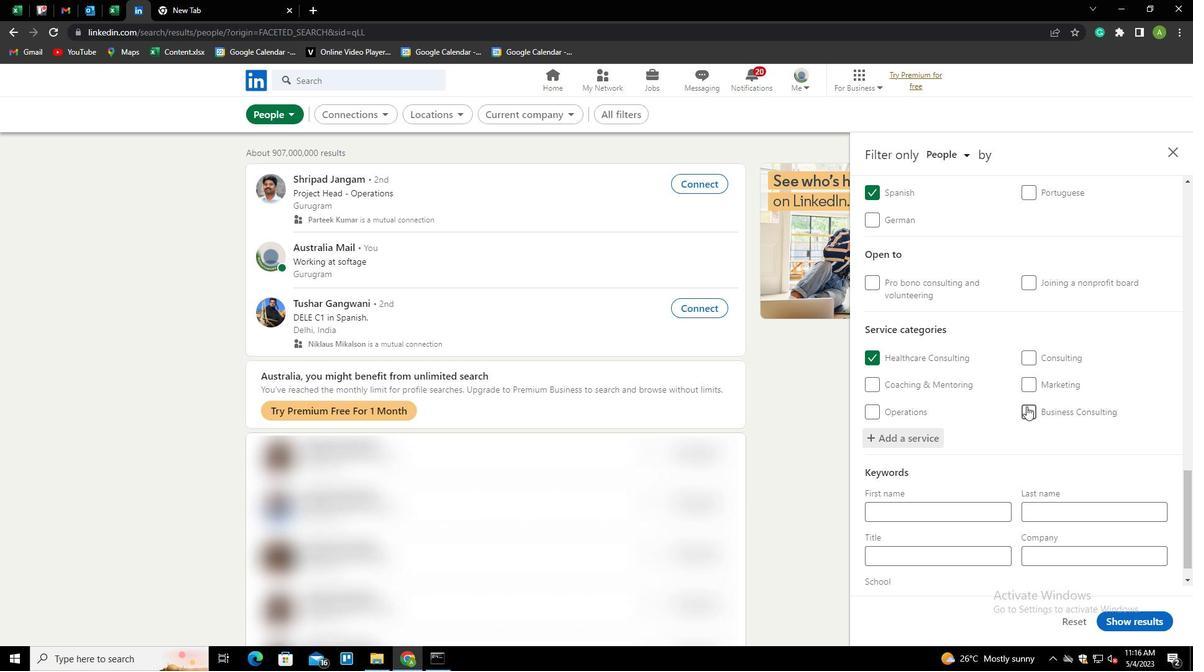 
Action: Mouse scrolled (1026, 405) with delta (0, 0)
Screenshot: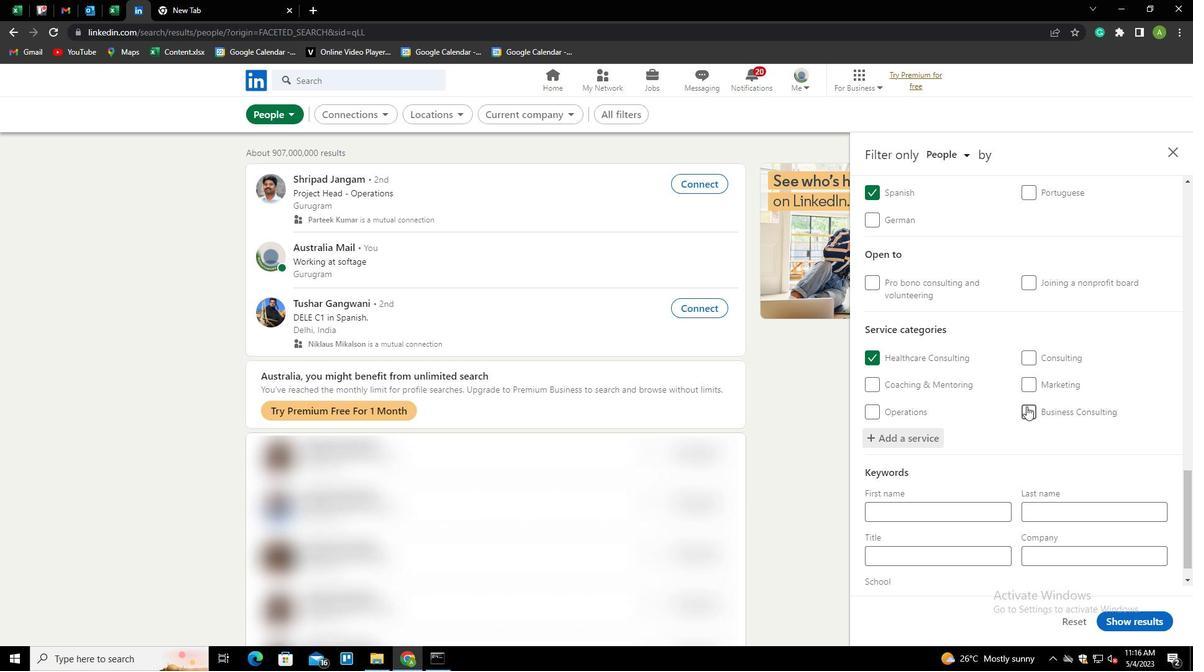 
Action: Mouse moved to (958, 534)
Screenshot: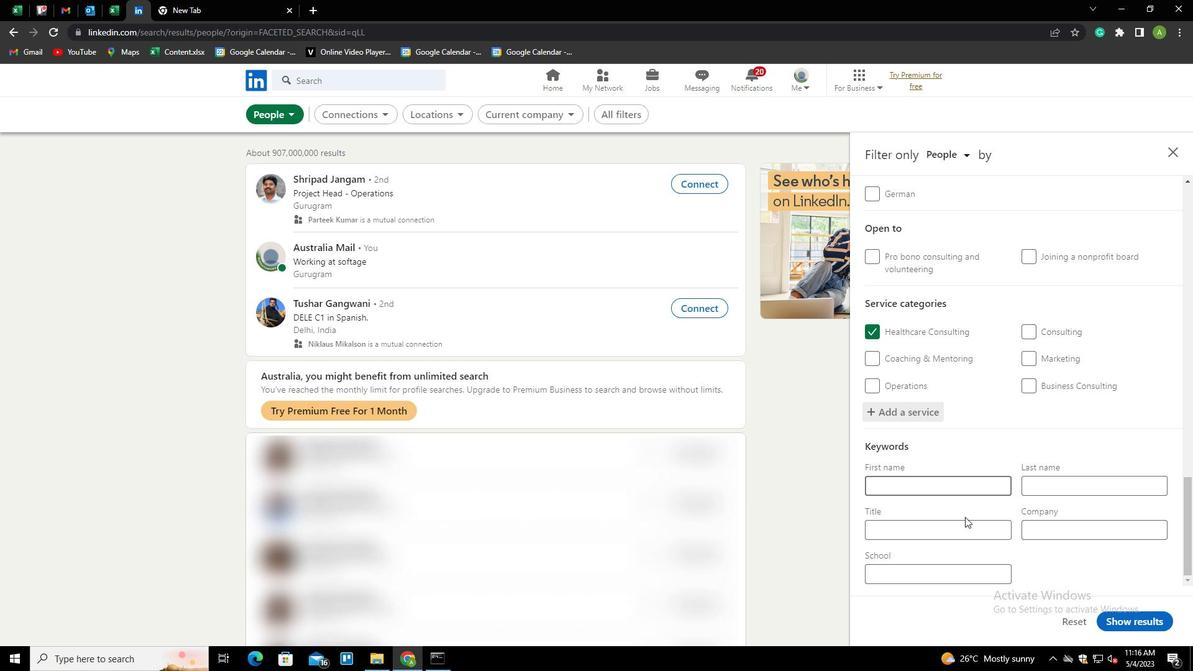 
Action: Mouse pressed left at (958, 534)
Screenshot: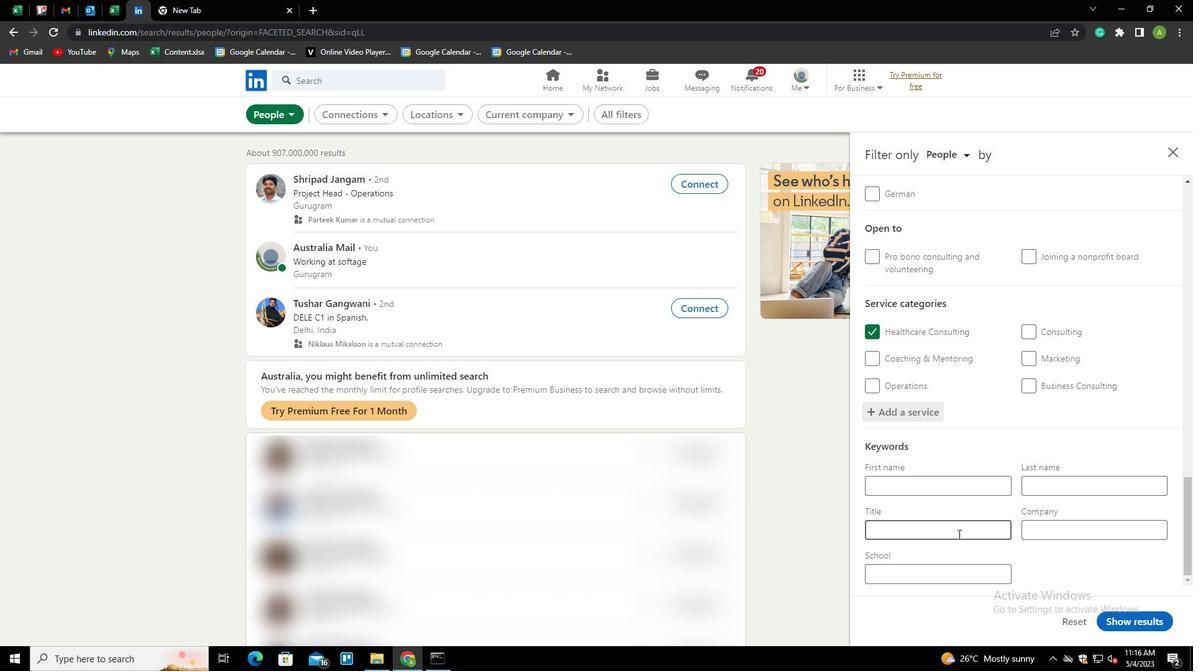 
Action: Key pressed <Key.shift><Key.shift><Key.shift><Key.shift><Key.shift><Key.shift><Key.shift><Key.shift><Key.shift><Key.shift><Key.shift><Key.shift><Key.shift><Key.shift>MARKETING<Key.space><Key.shift>STAFF
Screenshot: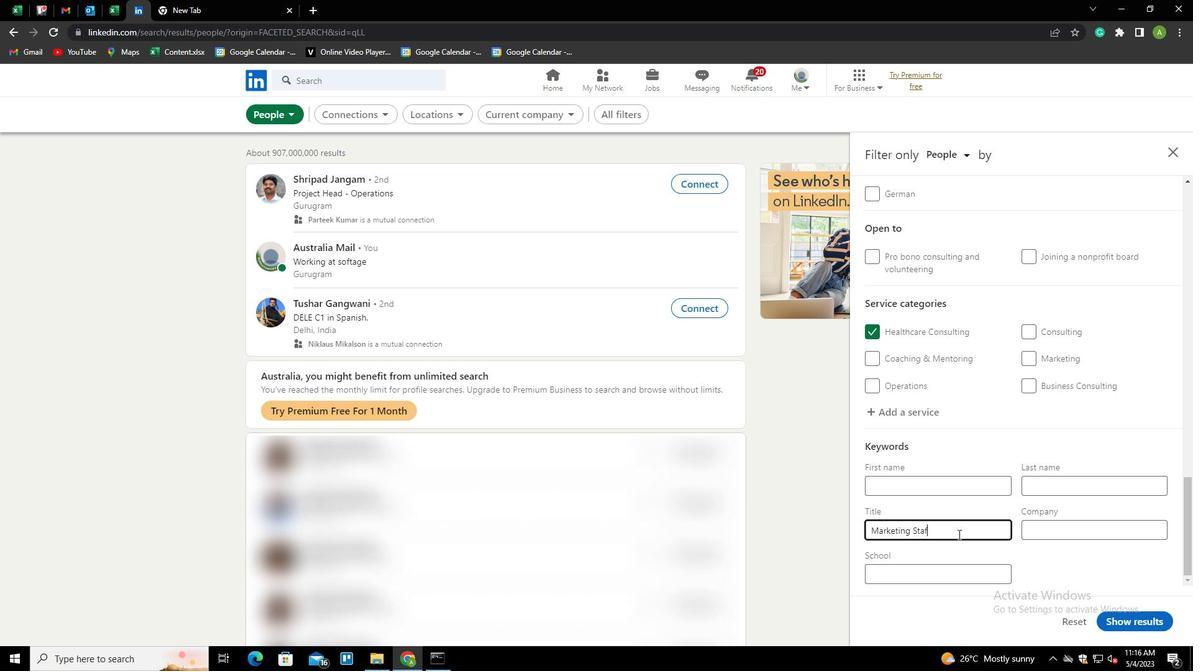 
Action: Mouse moved to (1068, 565)
Screenshot: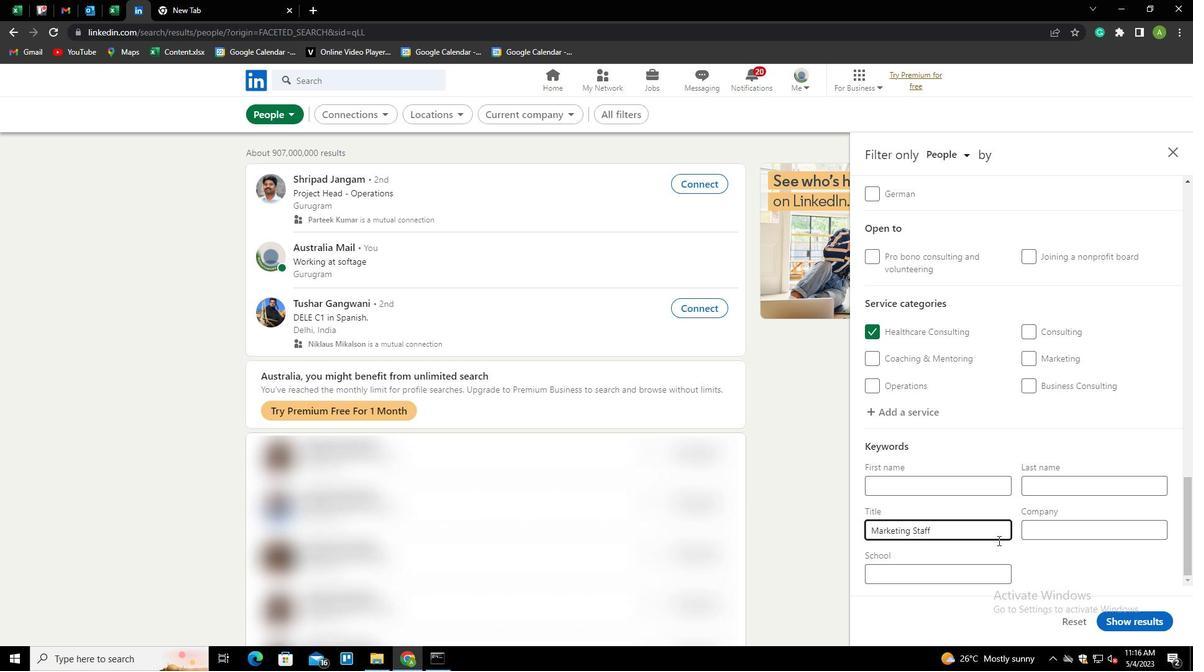 
Action: Mouse pressed left at (1068, 565)
Screenshot: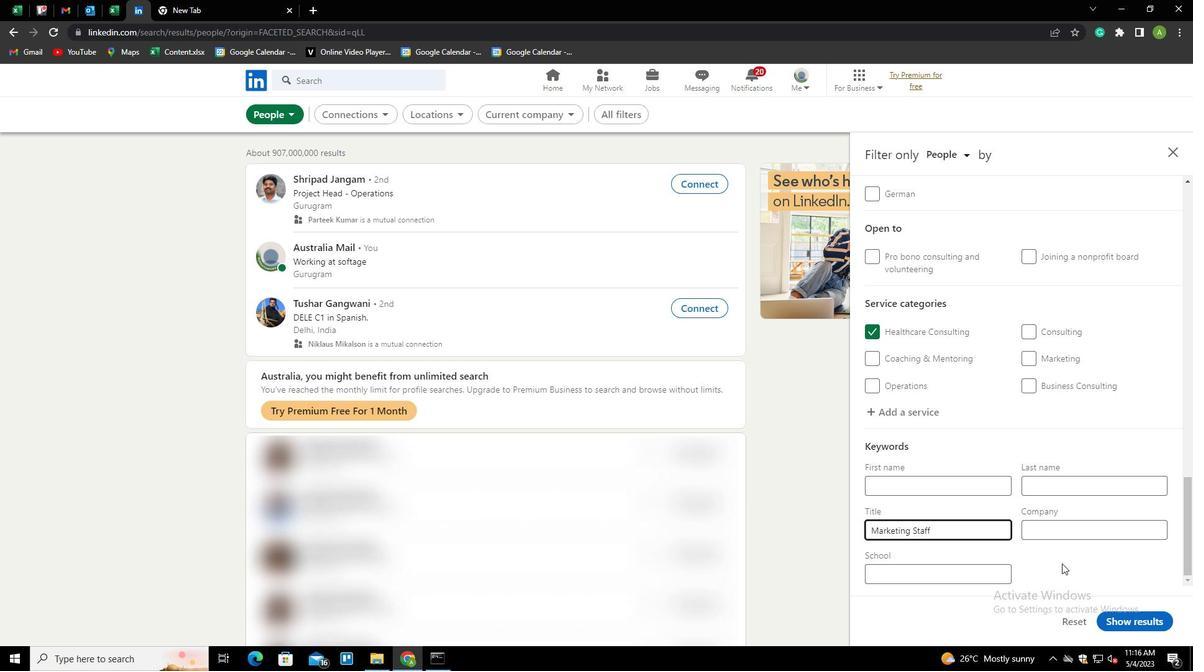 
Action: Mouse moved to (1137, 619)
Screenshot: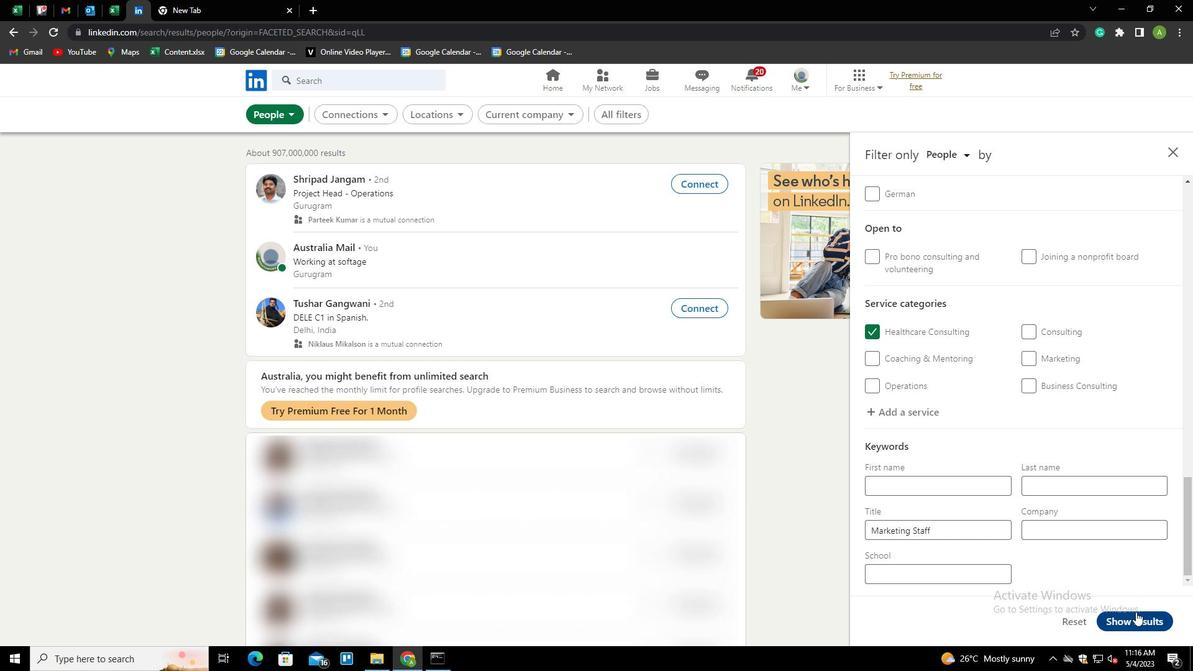 
Action: Mouse pressed left at (1137, 619)
Screenshot: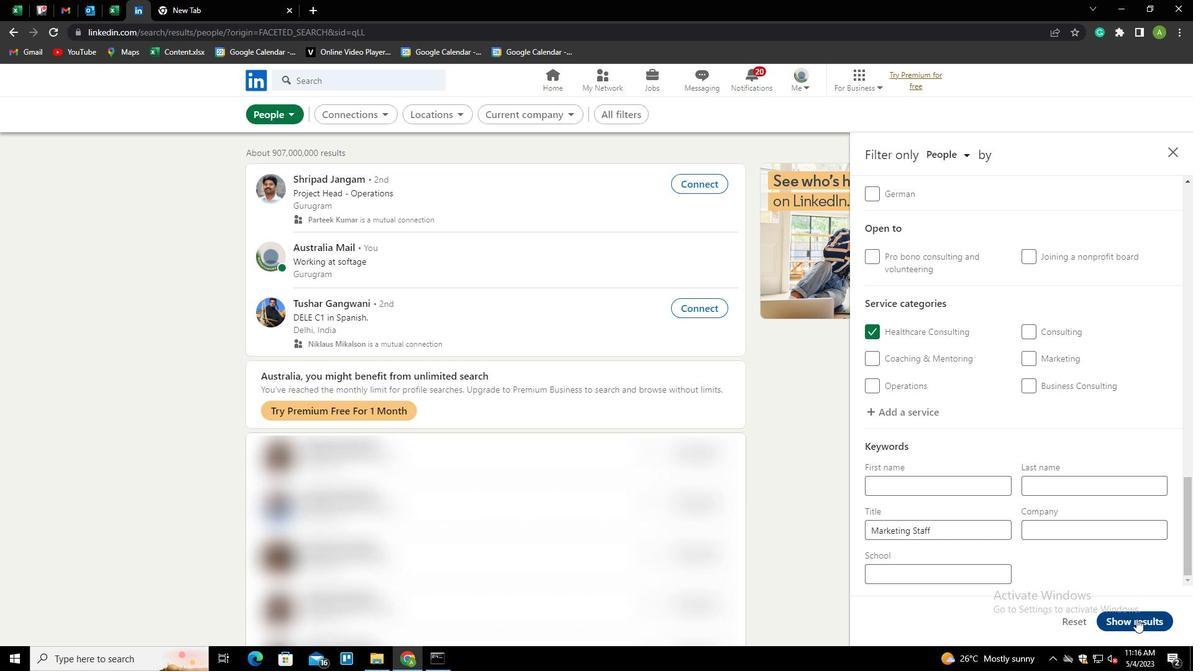 
Action: Mouse moved to (1112, 600)
Screenshot: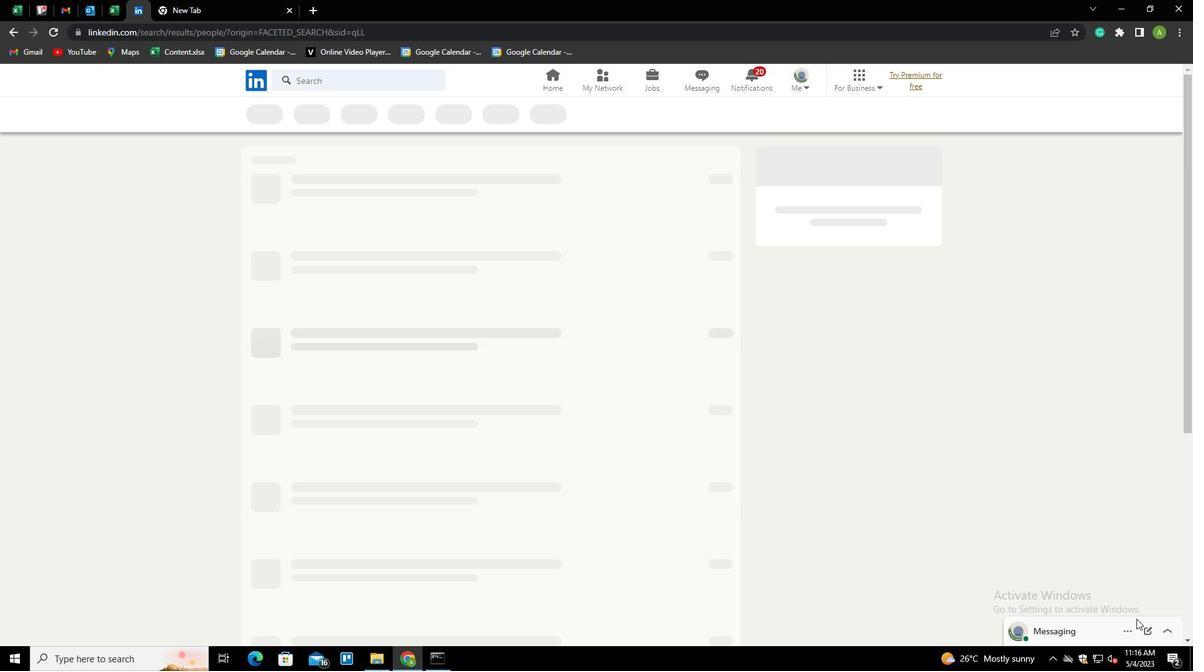 
